 Task: Open a blank sheet, save the file as Eiffeltower.doc and add heading 'Eiffel Tower'Eiffel Tower ,with the parapraph,with the parapraph The Eiffel Tower in Paris, France, is an iconic landmark and a symbol of French culture. Standing at 330 meters tall, it attracts millions of visitors each year who come to admire its intricate ironwork and panoramic views of the city.Apply Font Style Andalus And font size 12. Apply font style in  Heading Elephant and font size 16 Change heading alignment to  Left
Action: Mouse moved to (33, 30)
Screenshot: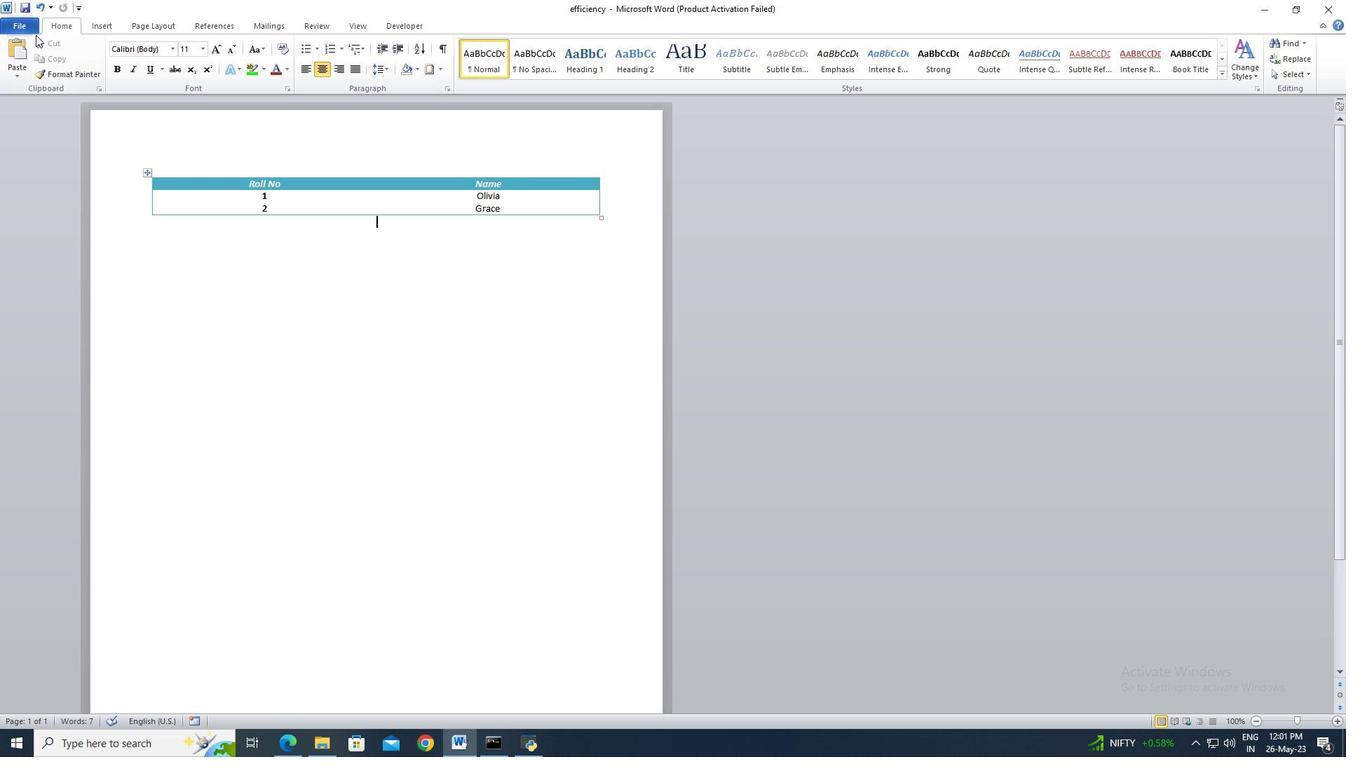 
Action: Mouse pressed left at (33, 30)
Screenshot: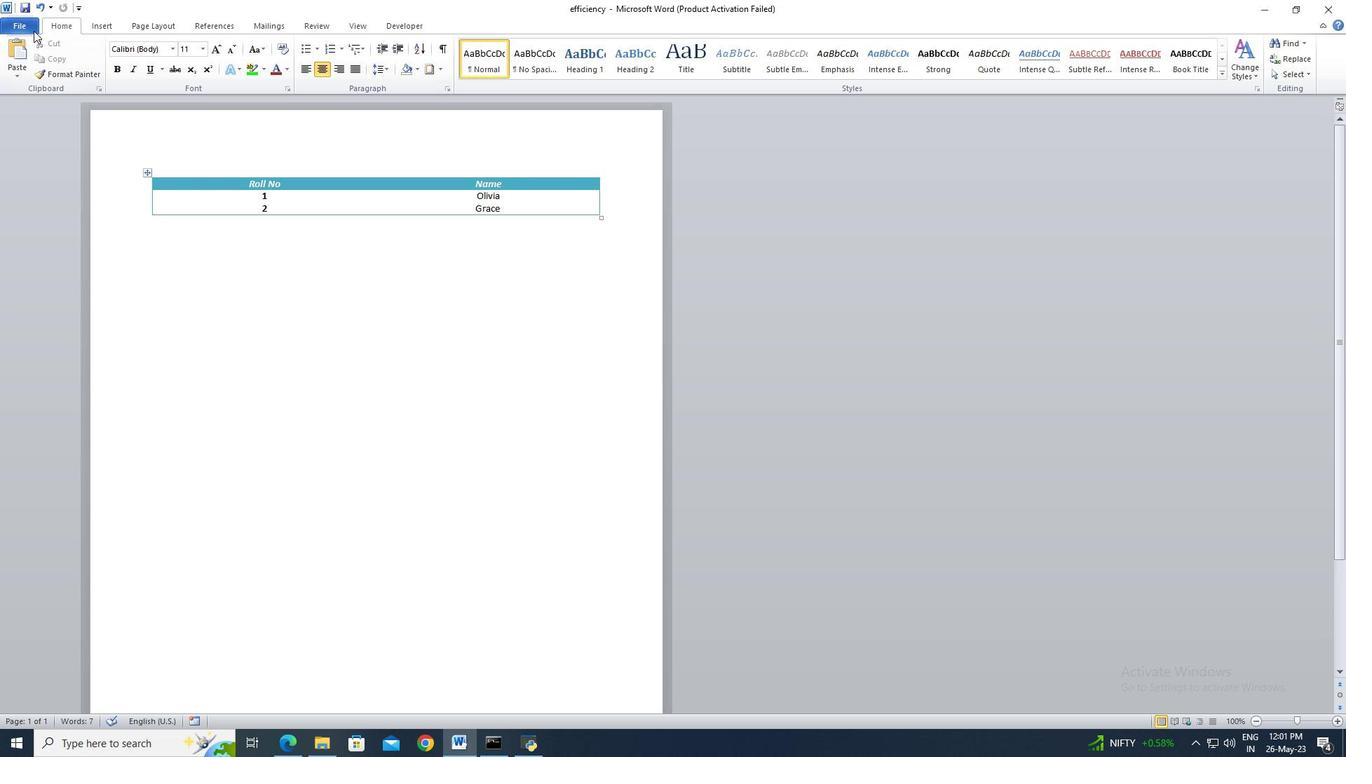 
Action: Mouse moved to (44, 178)
Screenshot: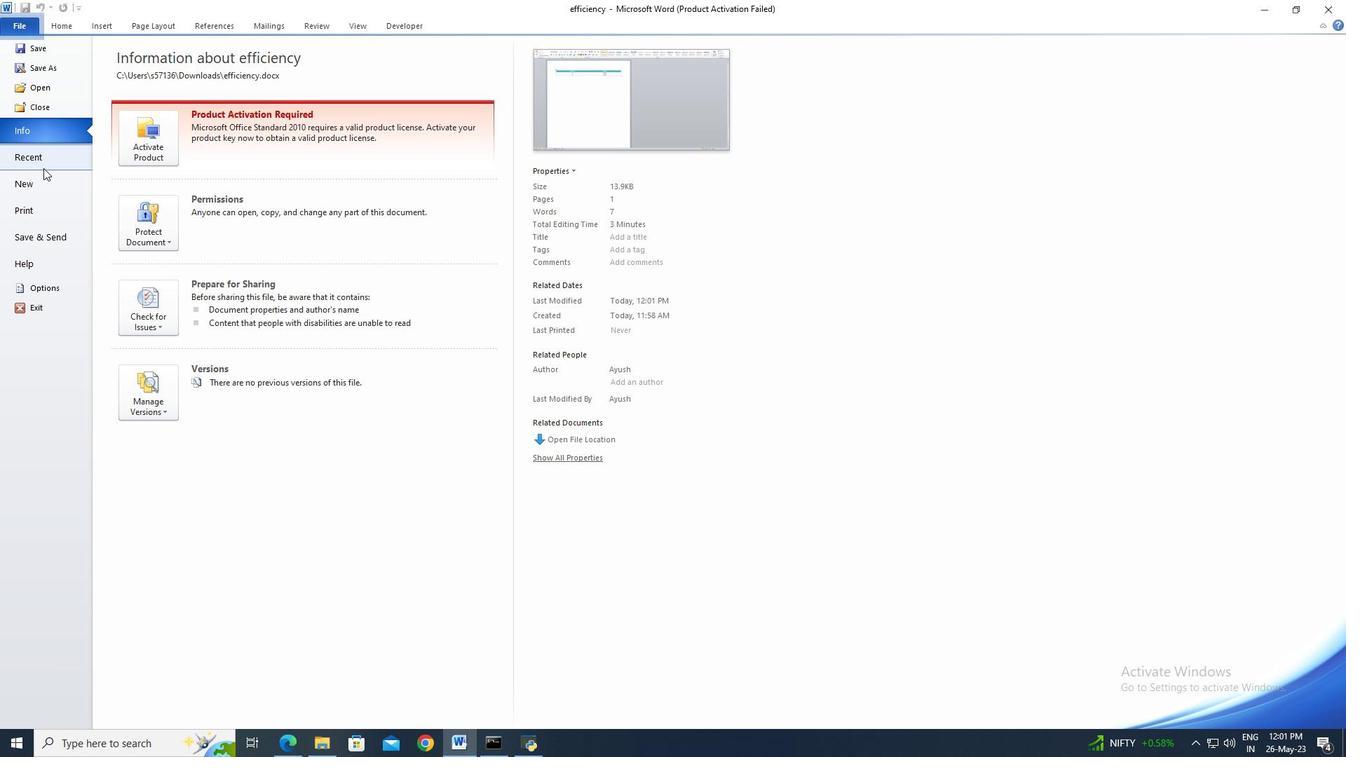
Action: Mouse pressed left at (44, 178)
Screenshot: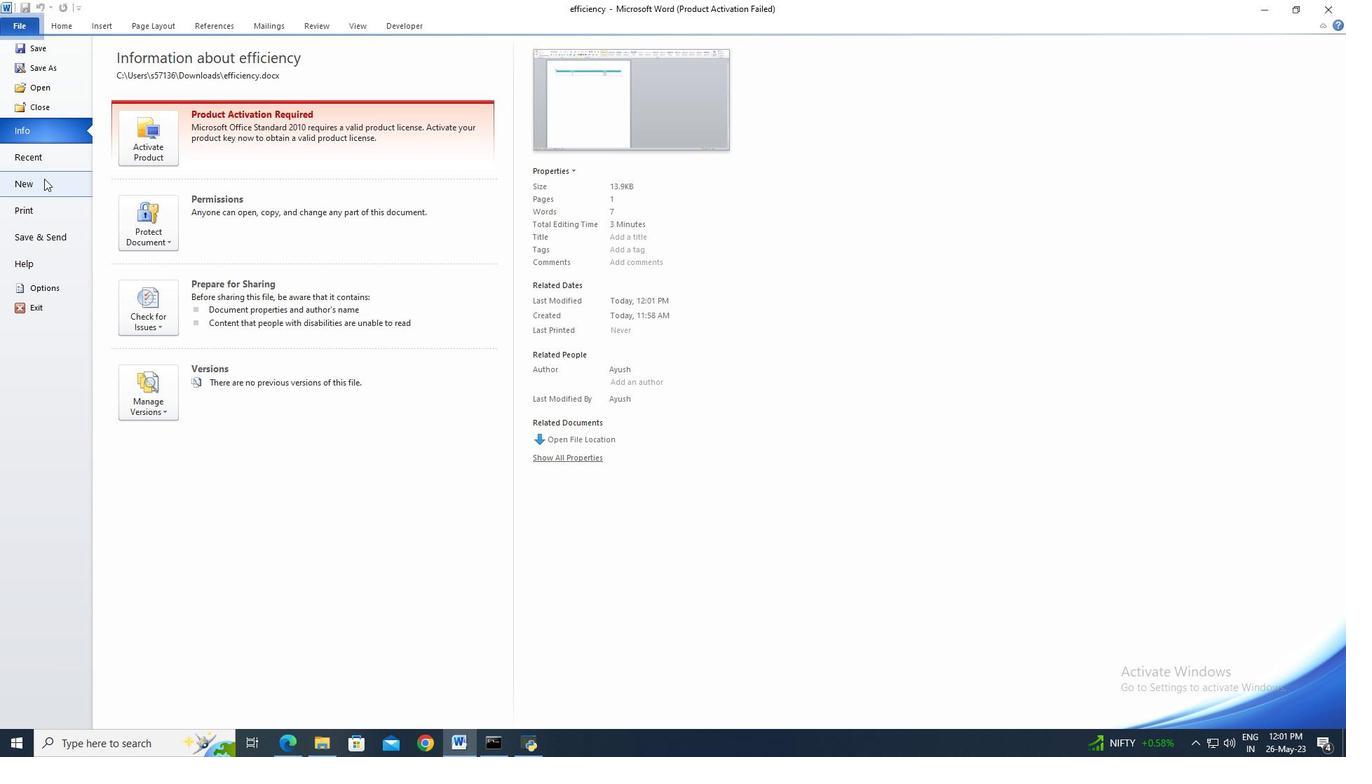 
Action: Mouse moved to (683, 349)
Screenshot: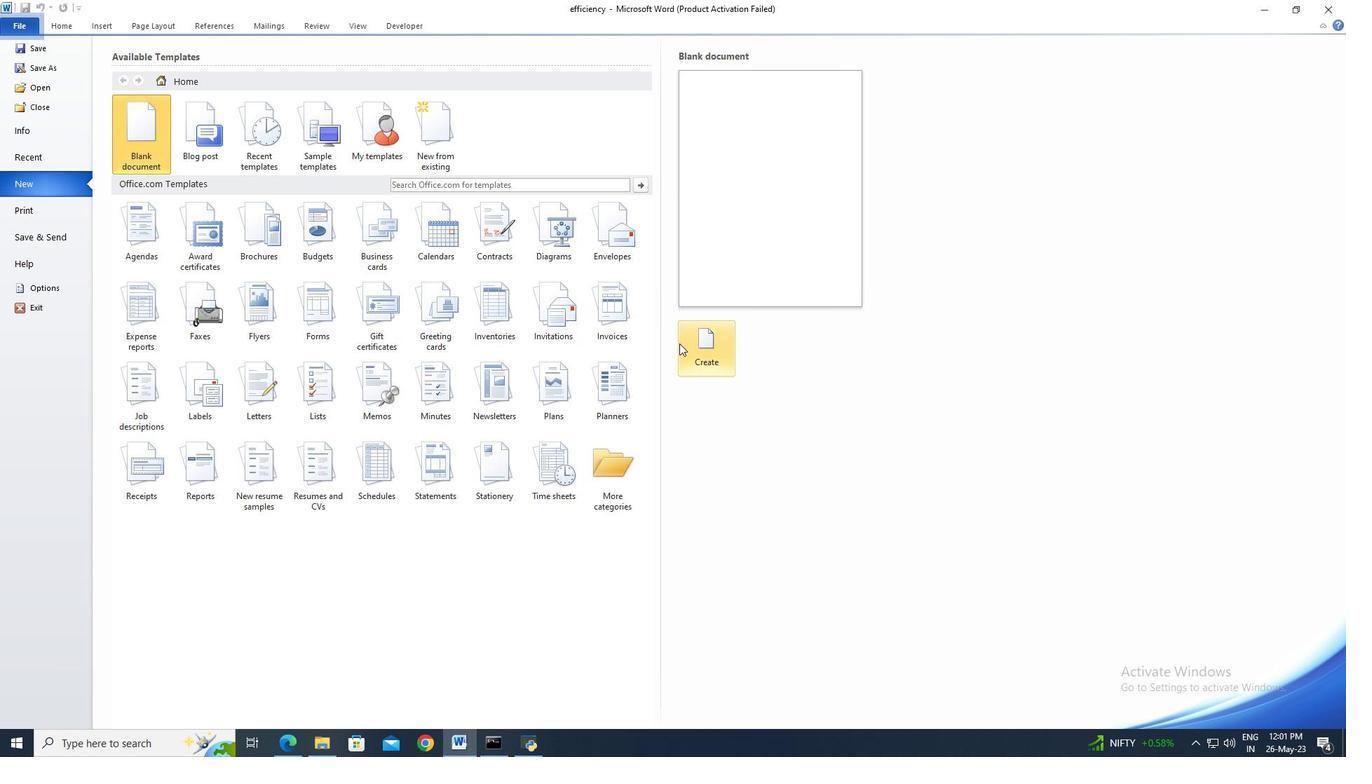 
Action: Mouse pressed left at (683, 349)
Screenshot: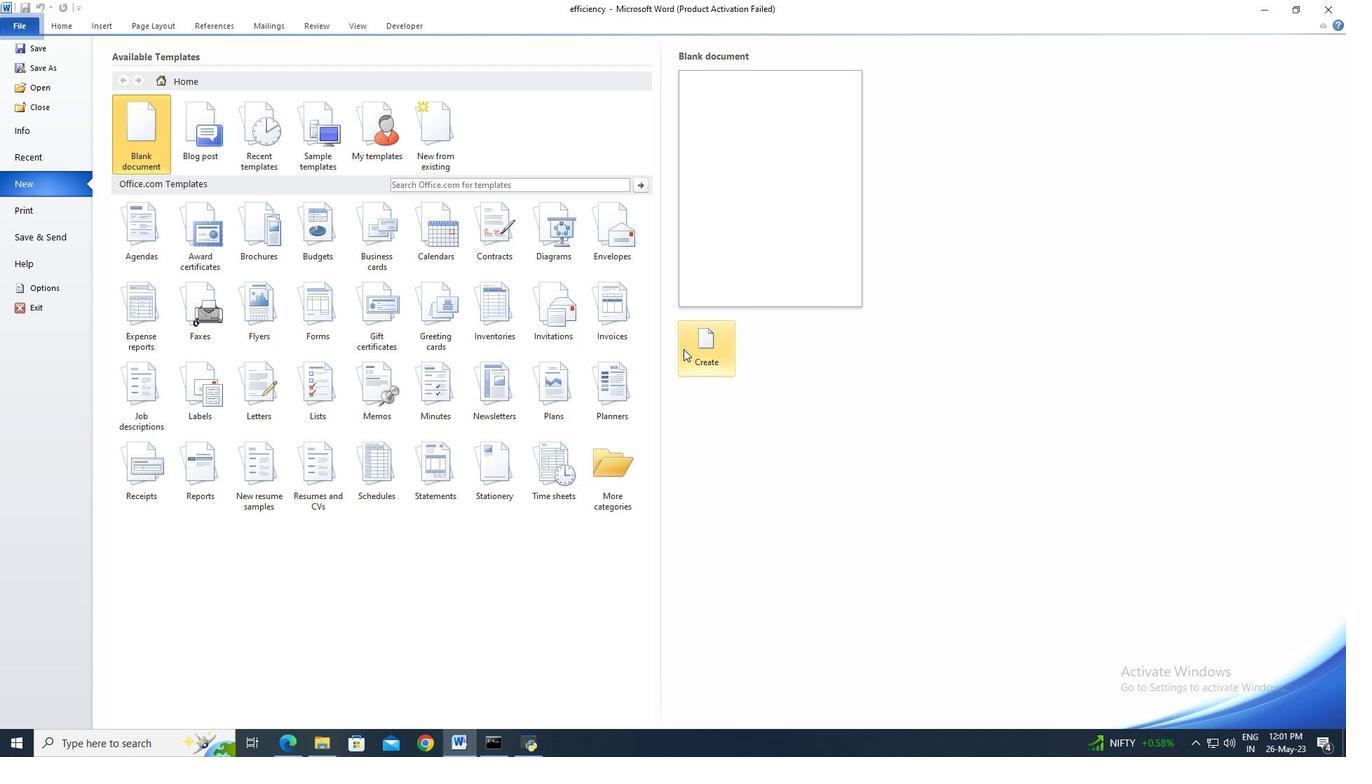 
Action: Mouse moved to (29, 32)
Screenshot: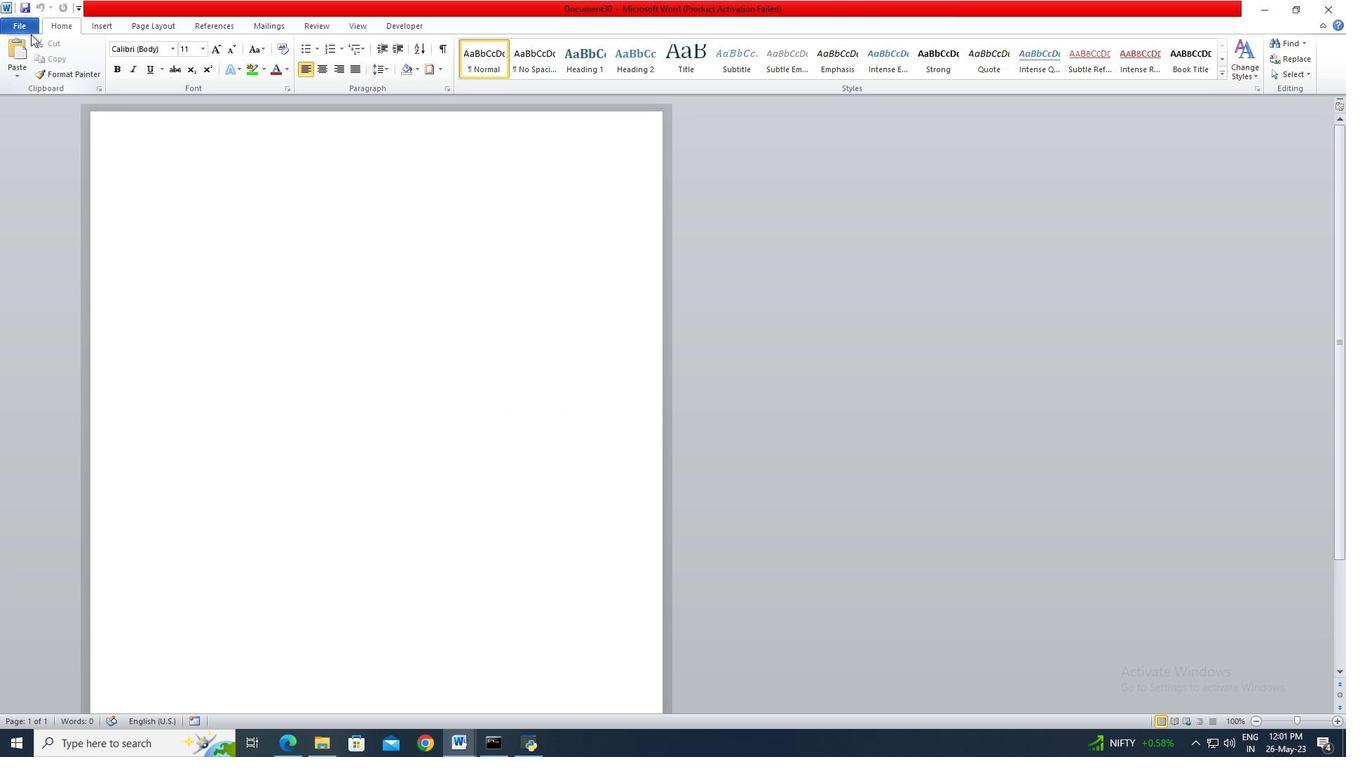 
Action: Mouse pressed left at (29, 32)
Screenshot: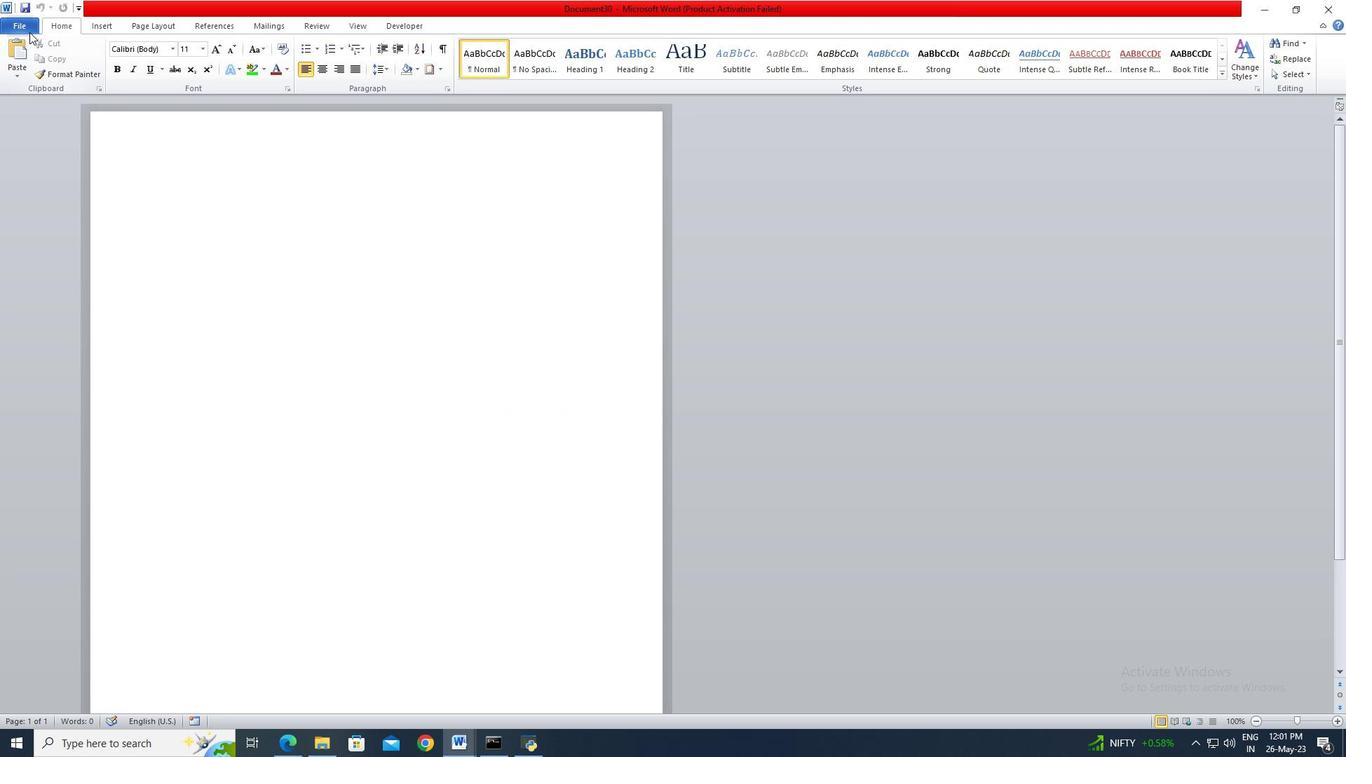 
Action: Mouse moved to (29, 67)
Screenshot: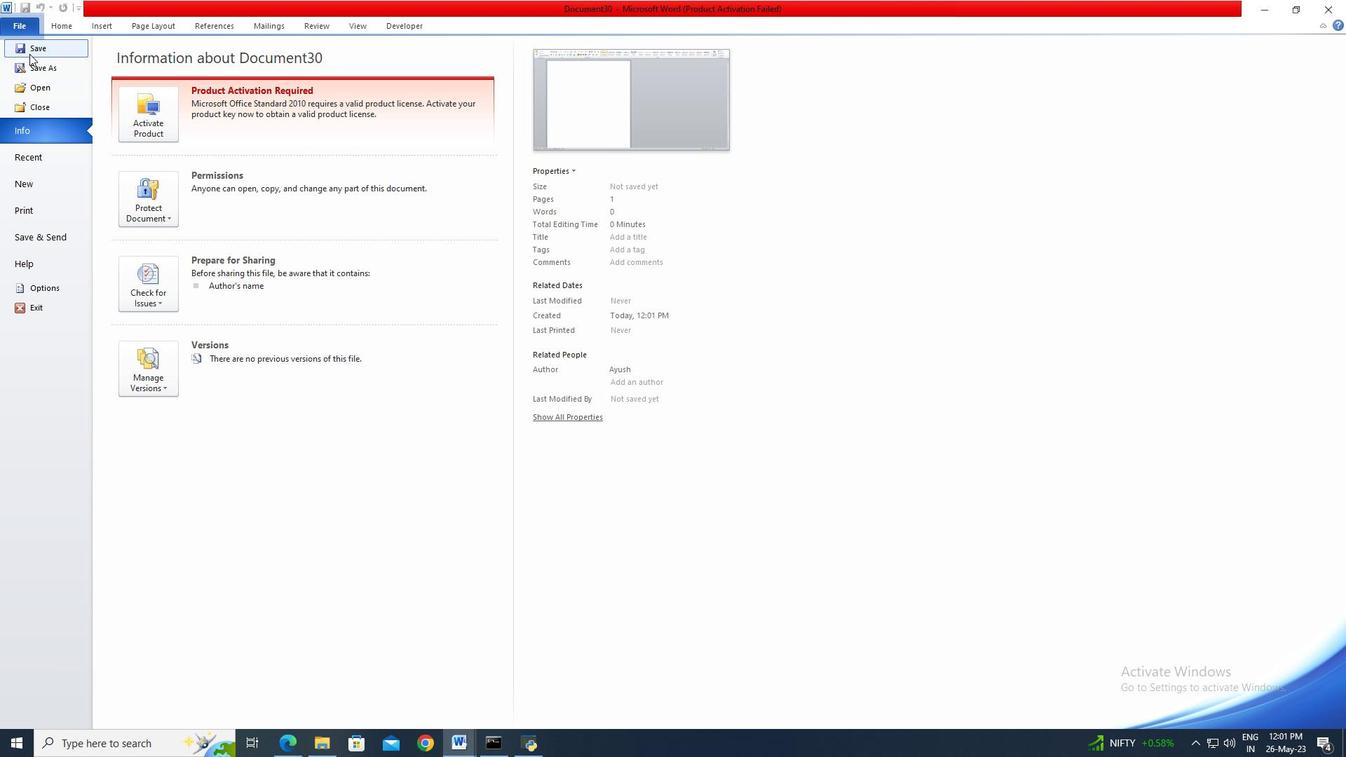 
Action: Mouse pressed left at (29, 67)
Screenshot: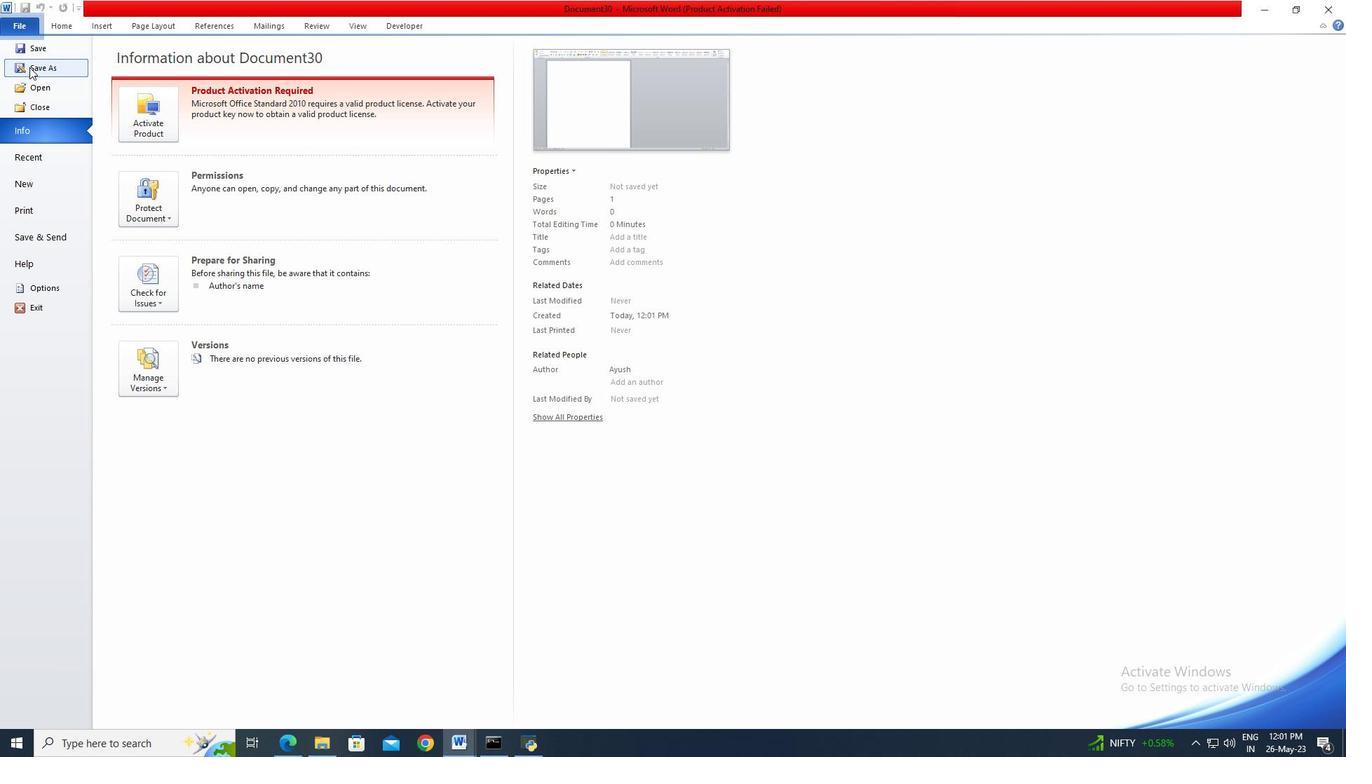 
Action: Mouse moved to (56, 152)
Screenshot: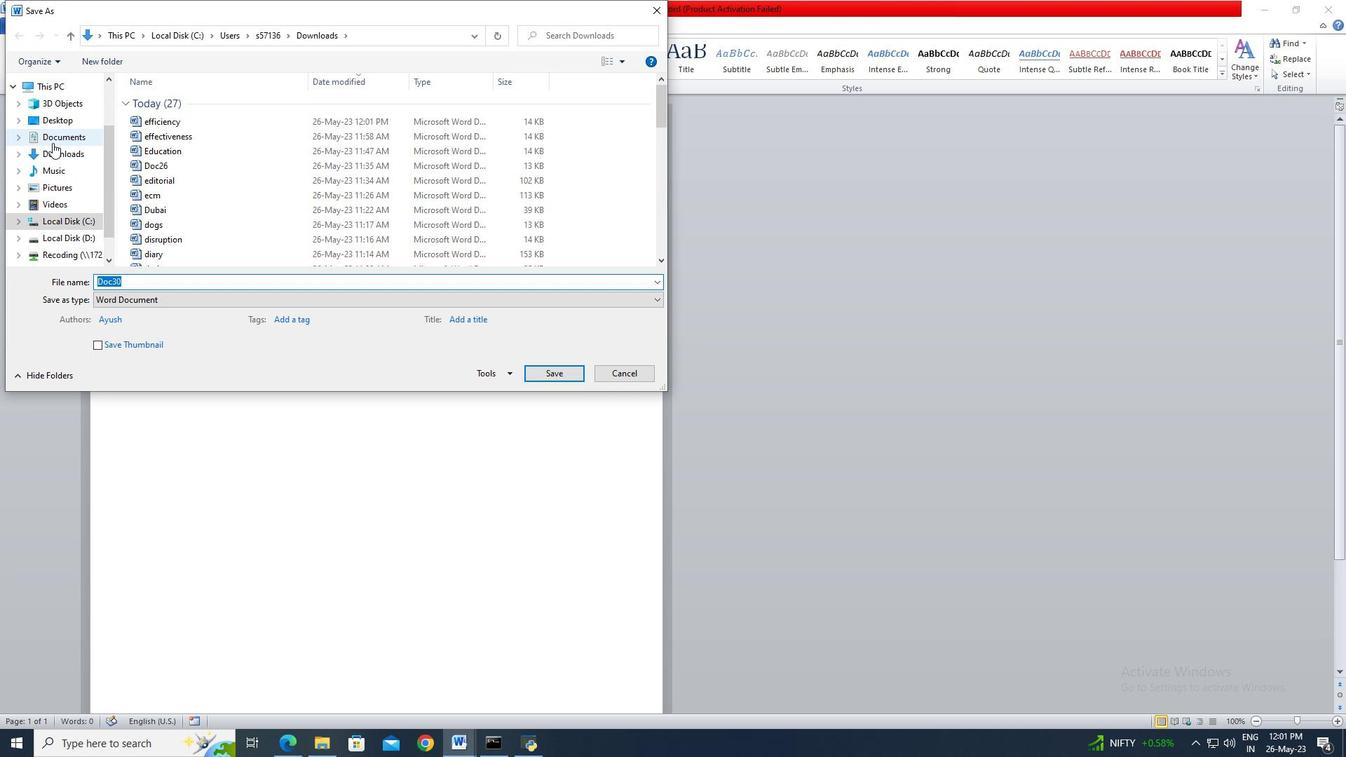 
Action: Mouse pressed left at (56, 152)
Screenshot: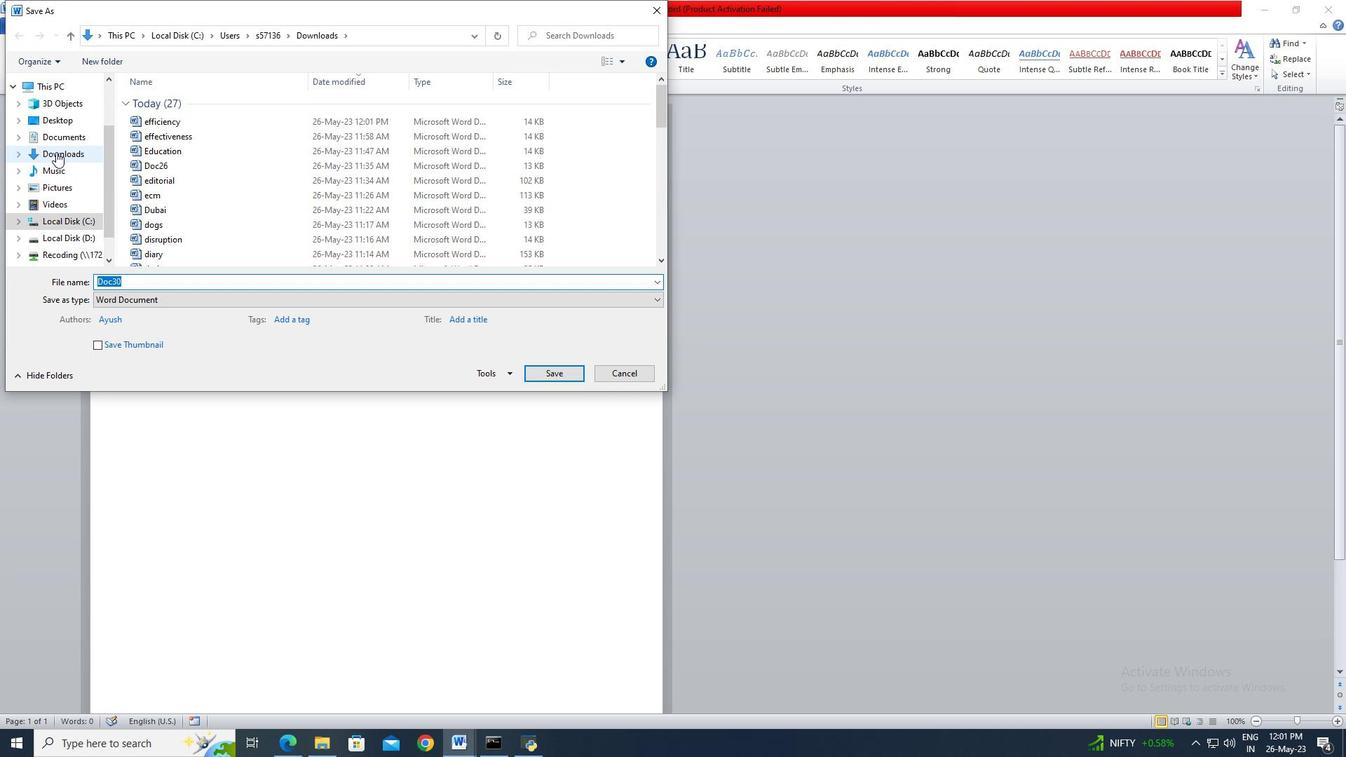 
Action: Mouse moved to (126, 283)
Screenshot: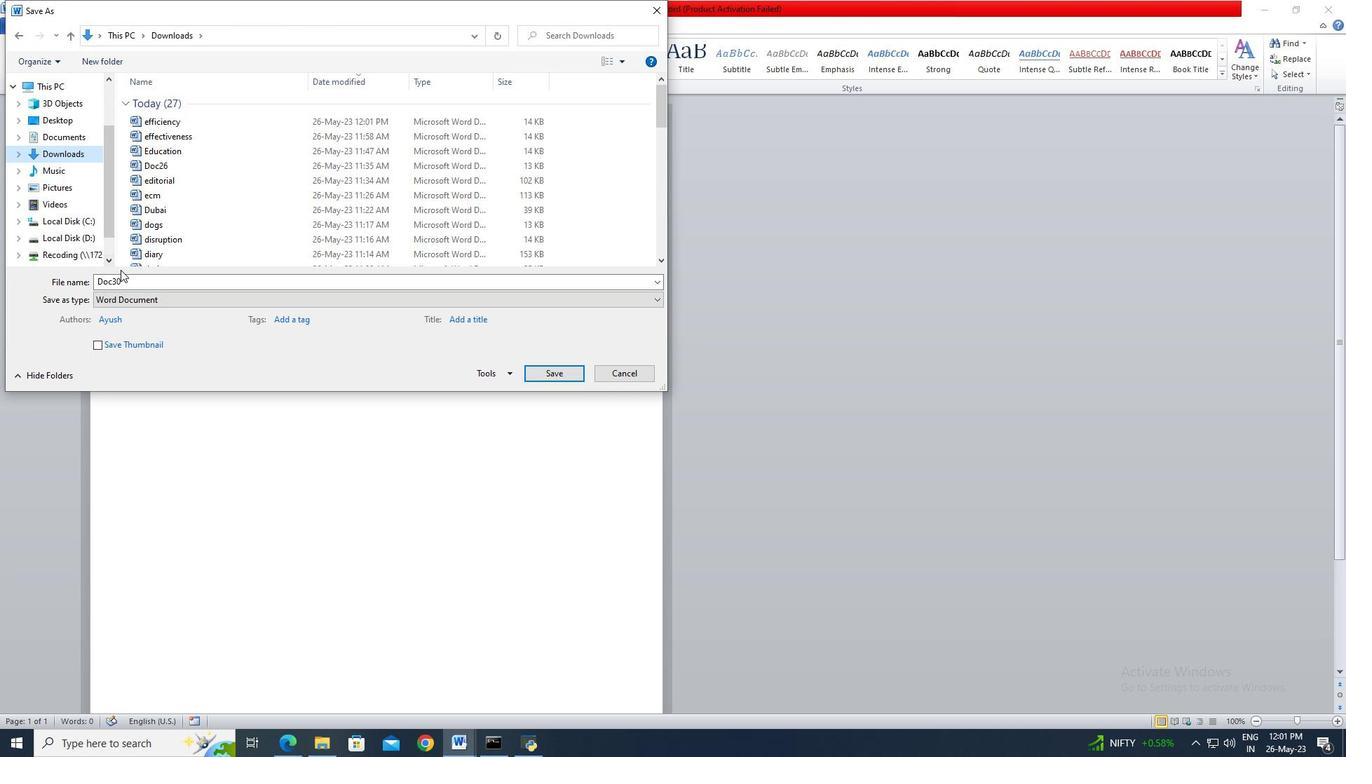 
Action: Mouse pressed left at (126, 283)
Screenshot: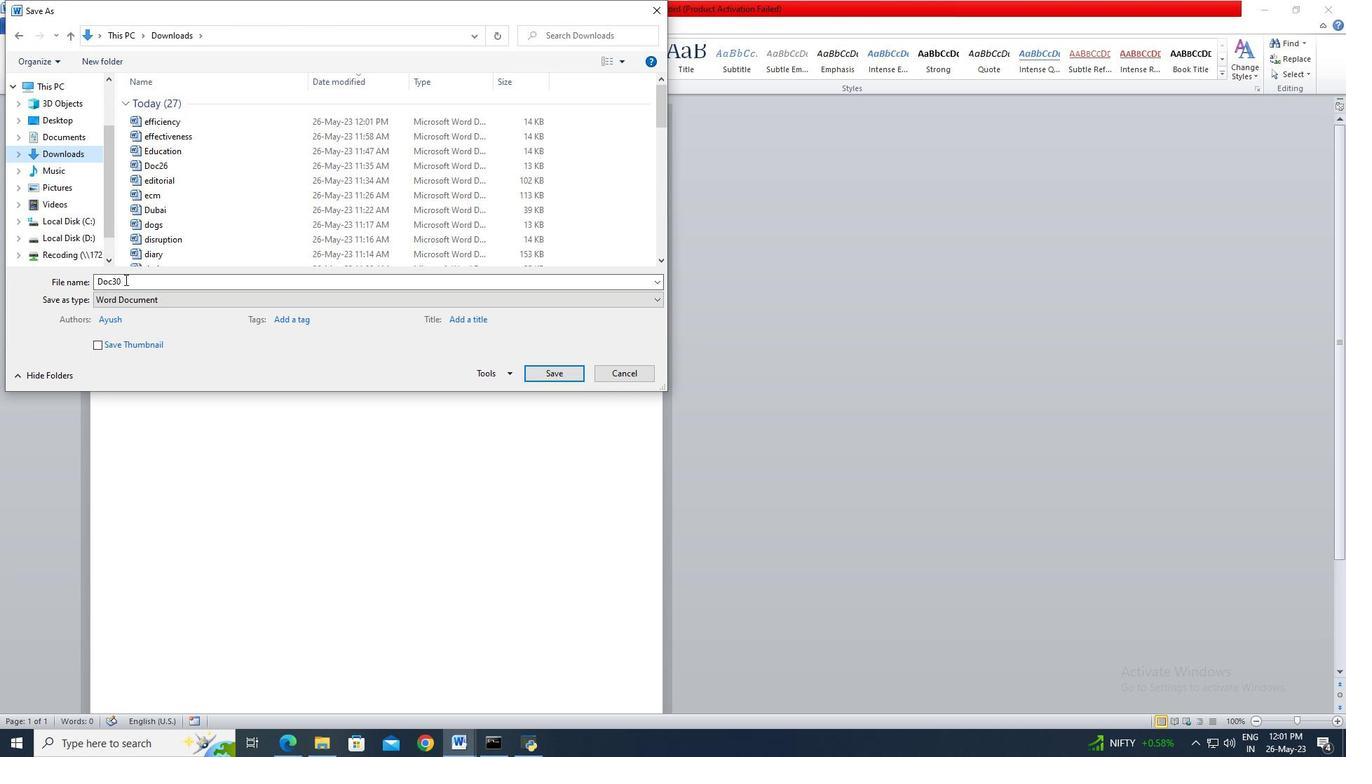 
Action: Key pressed <Key.shift>Eiffeltower
Screenshot: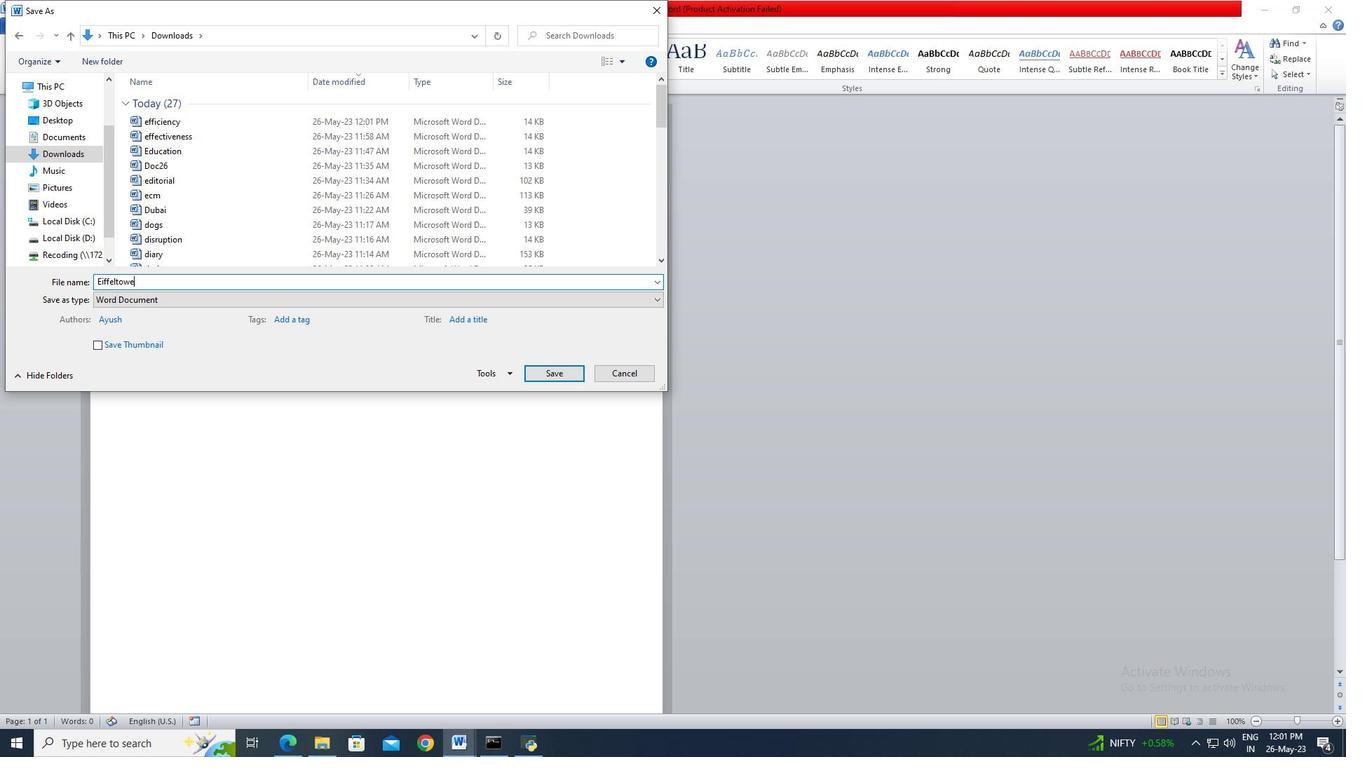 
Action: Mouse moved to (533, 373)
Screenshot: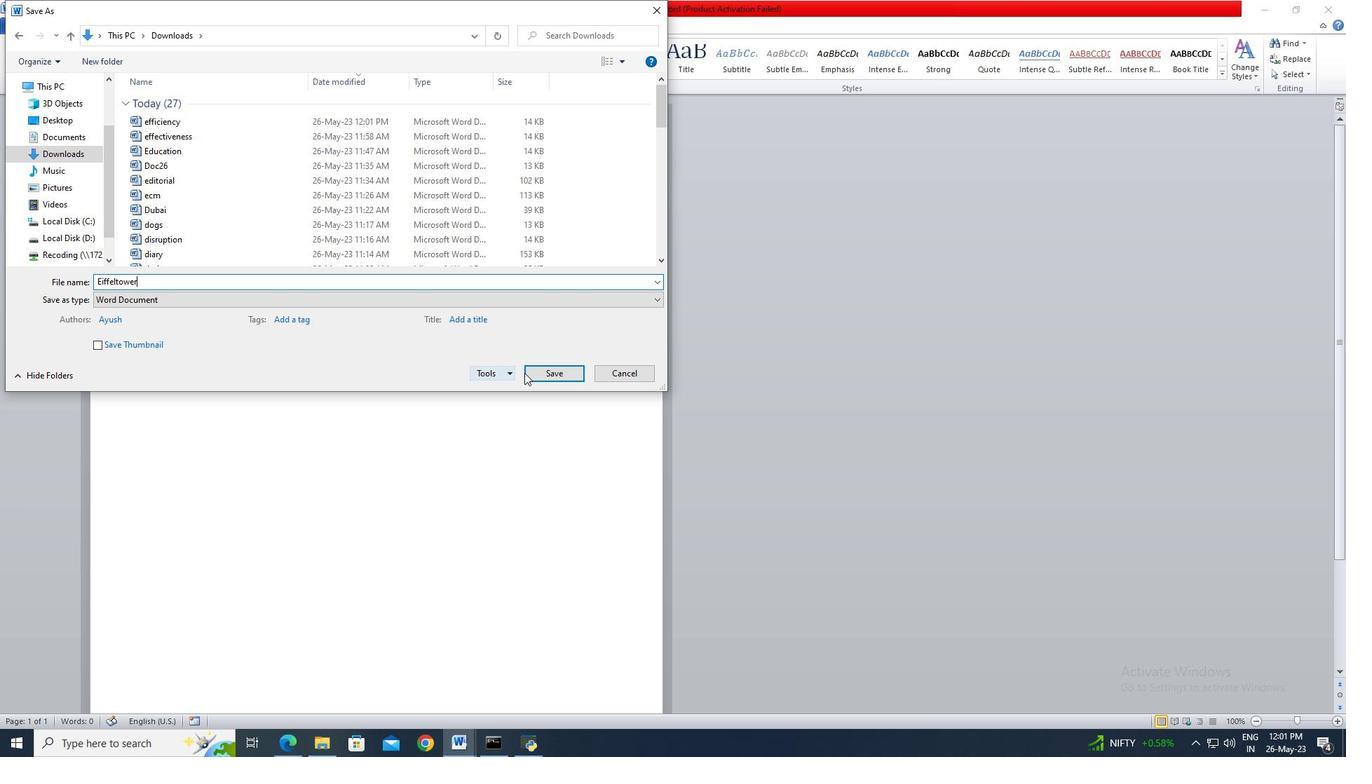 
Action: Mouse pressed left at (533, 373)
Screenshot: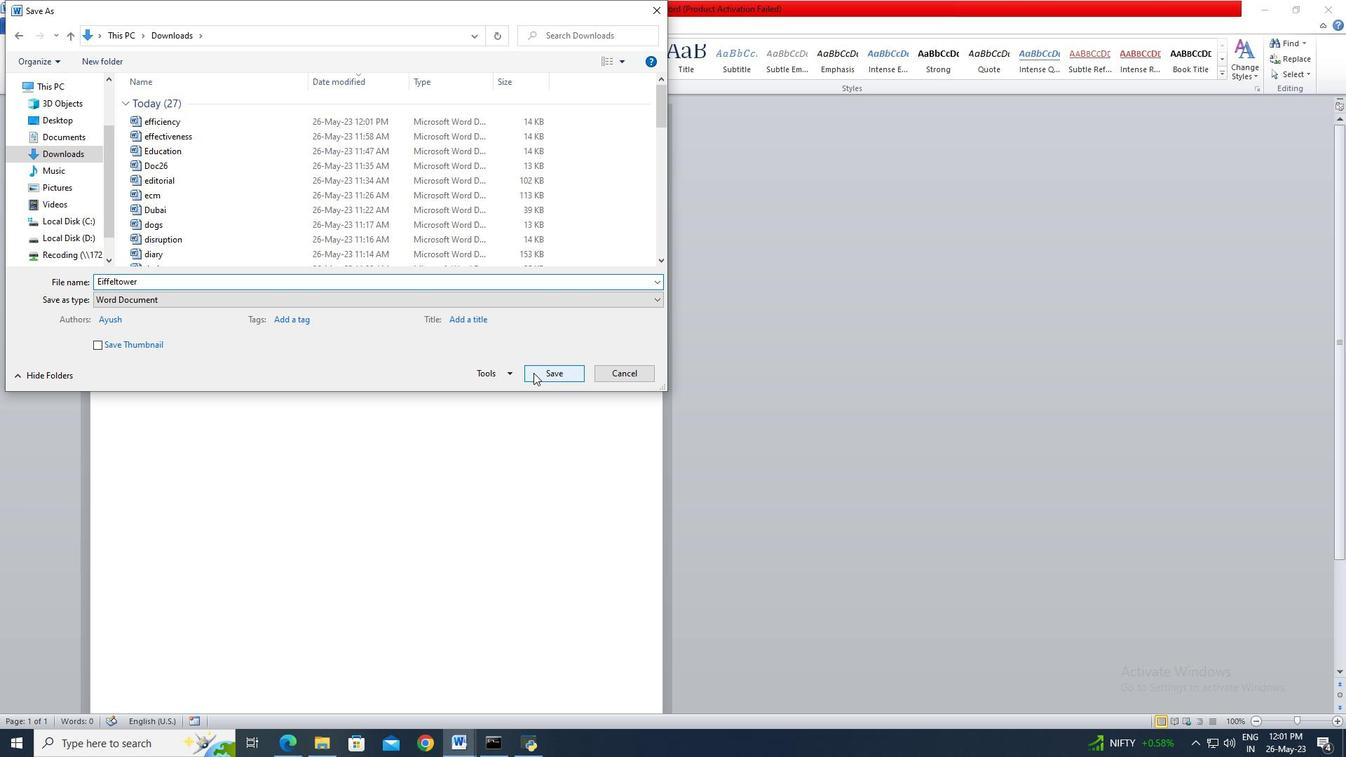 
Action: Mouse moved to (578, 72)
Screenshot: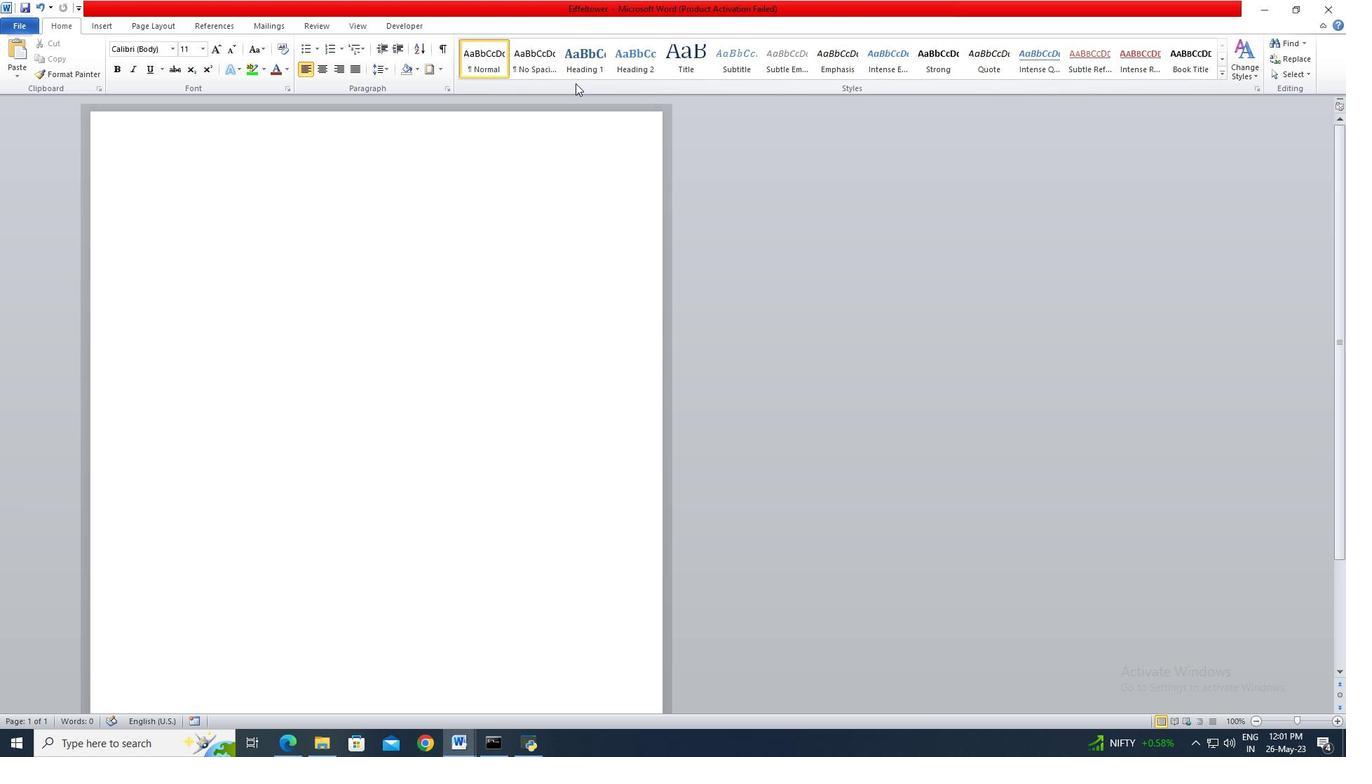 
Action: Mouse pressed left at (578, 72)
Screenshot: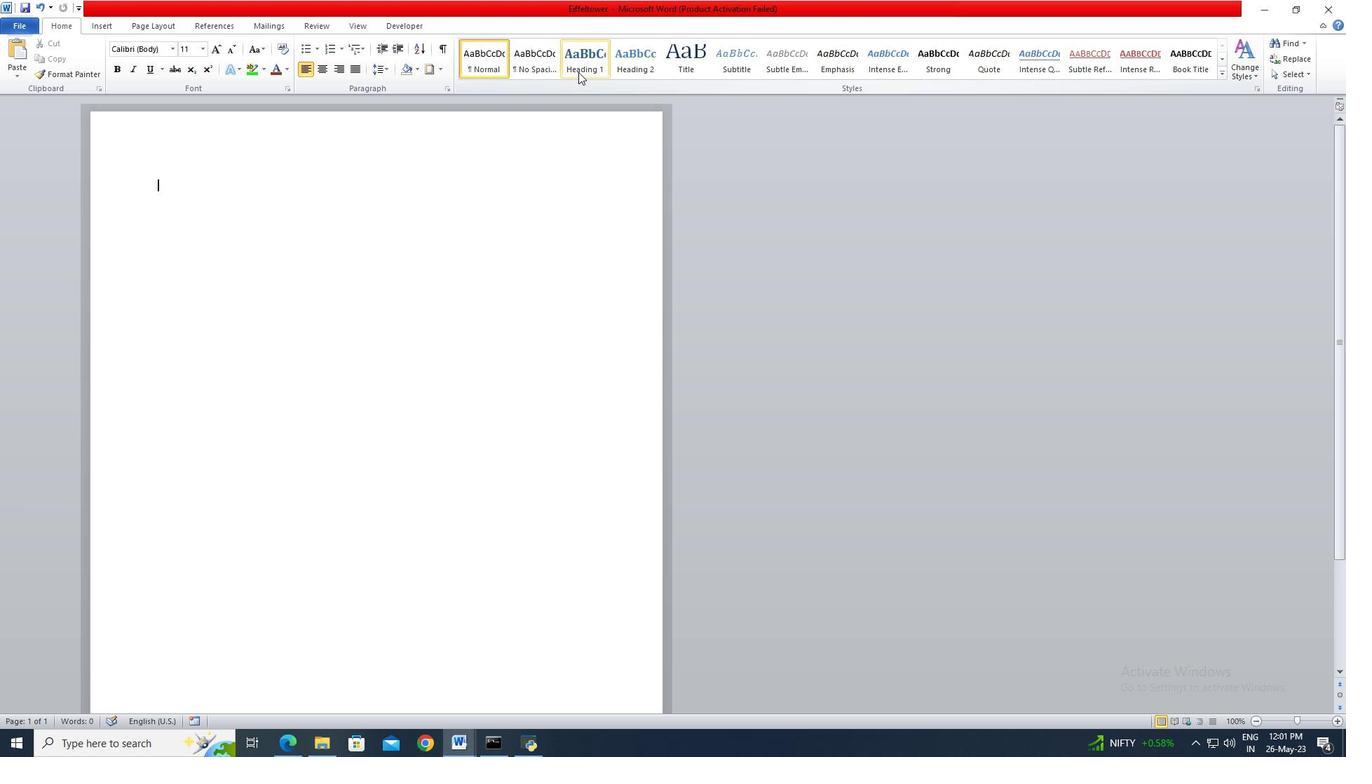 
Action: Mouse moved to (503, 180)
Screenshot: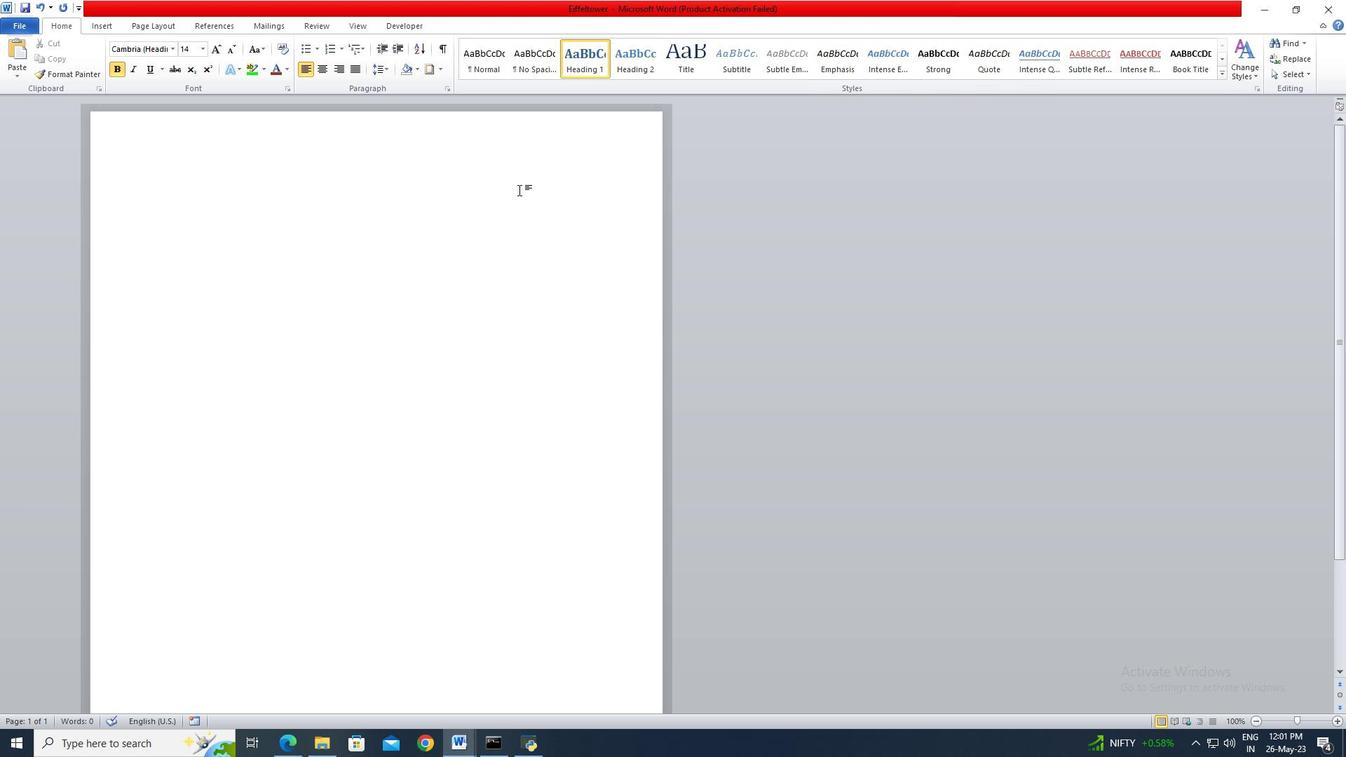 
Action: Key pressed <Key.shift><Key.shift><Key.shift><Key.shift><Key.shift><Key.shift><Key.shift><Key.shift><Key.shift><Key.shift>Eiffel<Key.space><Key.shift>Tower<Key.enter><Key.enter><Key.shift>The<Key.space><Key.shift>Eiffel<Key.space><Key.shift>Tower<Key.space>in<Key.space><Key.shift>Paris,<Key.space><Key.shift>France,<Key.space>is<Key.space>an<Key.space>iconic<Key.space>landmark<Key.space>and<Key.space>a<Key.space>symbol<Key.space>of<Key.space><Key.shift>French<Key.space>culture.<Key.space><Key.shift_r>Standing<Key.space>at<Key.space>330<Key.space>meters<Key.space>tall,<Key.space>it<Key.space>attracts<Key.space>millions<Key.space>of<Key.space>visitors<Key.space>each<Key.space>year<Key.space>who<Key.space>become<Key.backspace><Key.backspace><Key.backspace><Key.backspace><Key.backspace><Key.backspace>come<Key.space>to<Key.space>admire<Key.space>its<Key.space>intricate<Key.space>ironwork<Key.space>and<Key.space>panoramic<Key.space>views<Key.space>of<Key.space>the<Key.space>city.
Screenshot: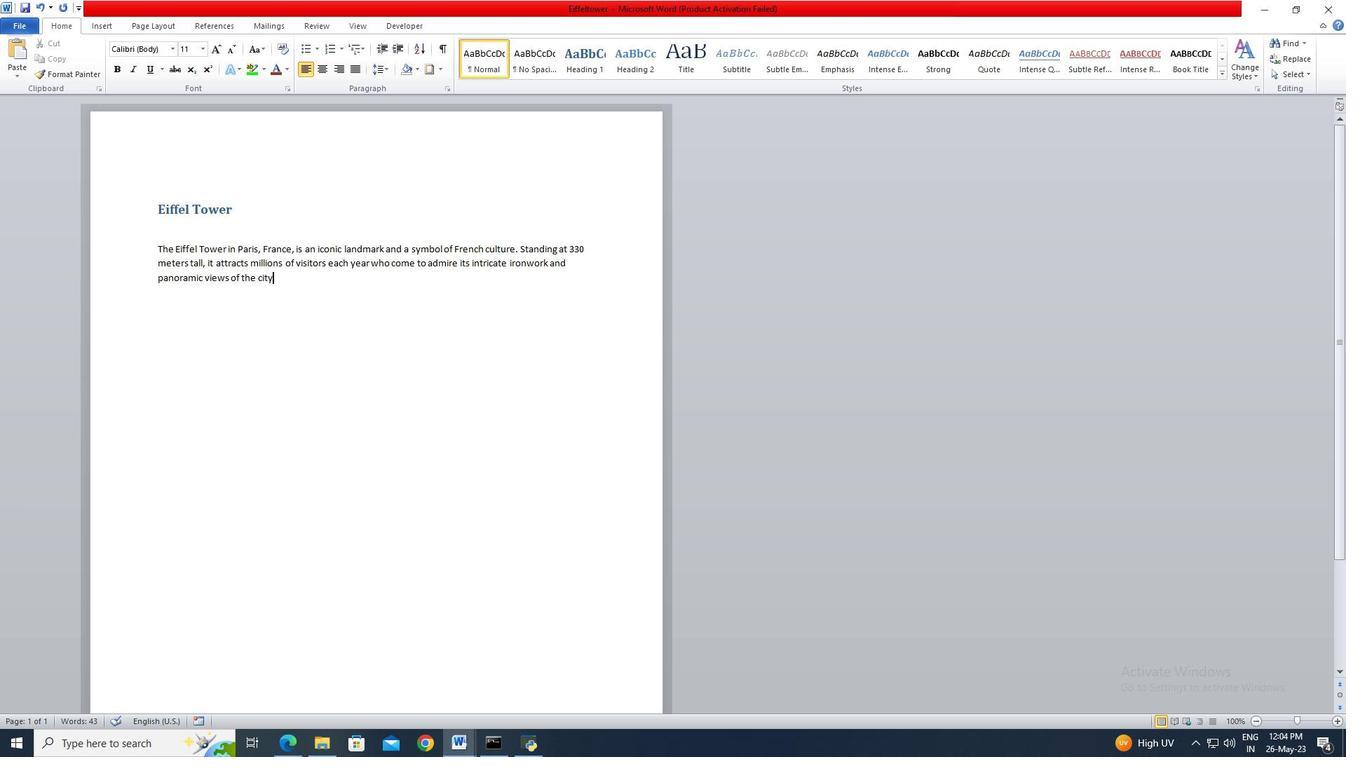 
Action: Mouse moved to (158, 248)
Screenshot: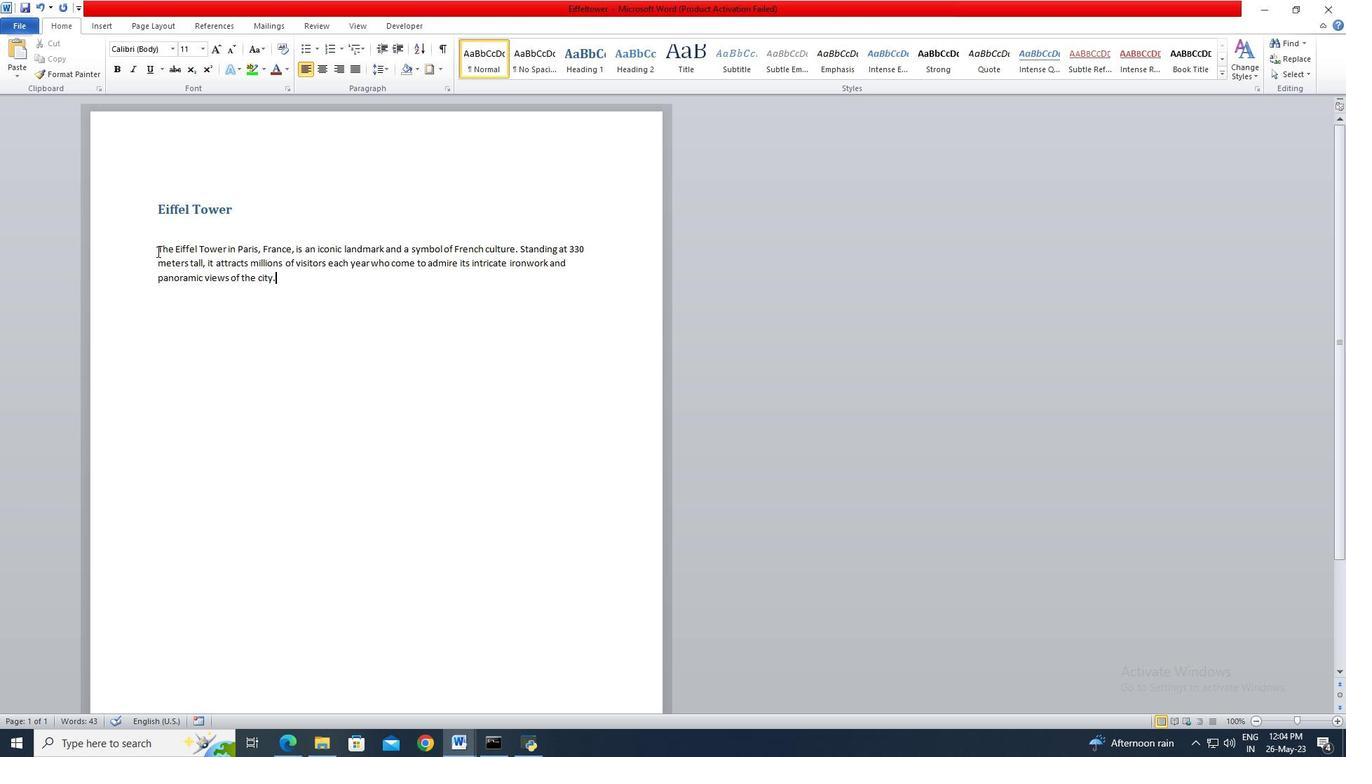 
Action: Mouse pressed left at (158, 248)
Screenshot: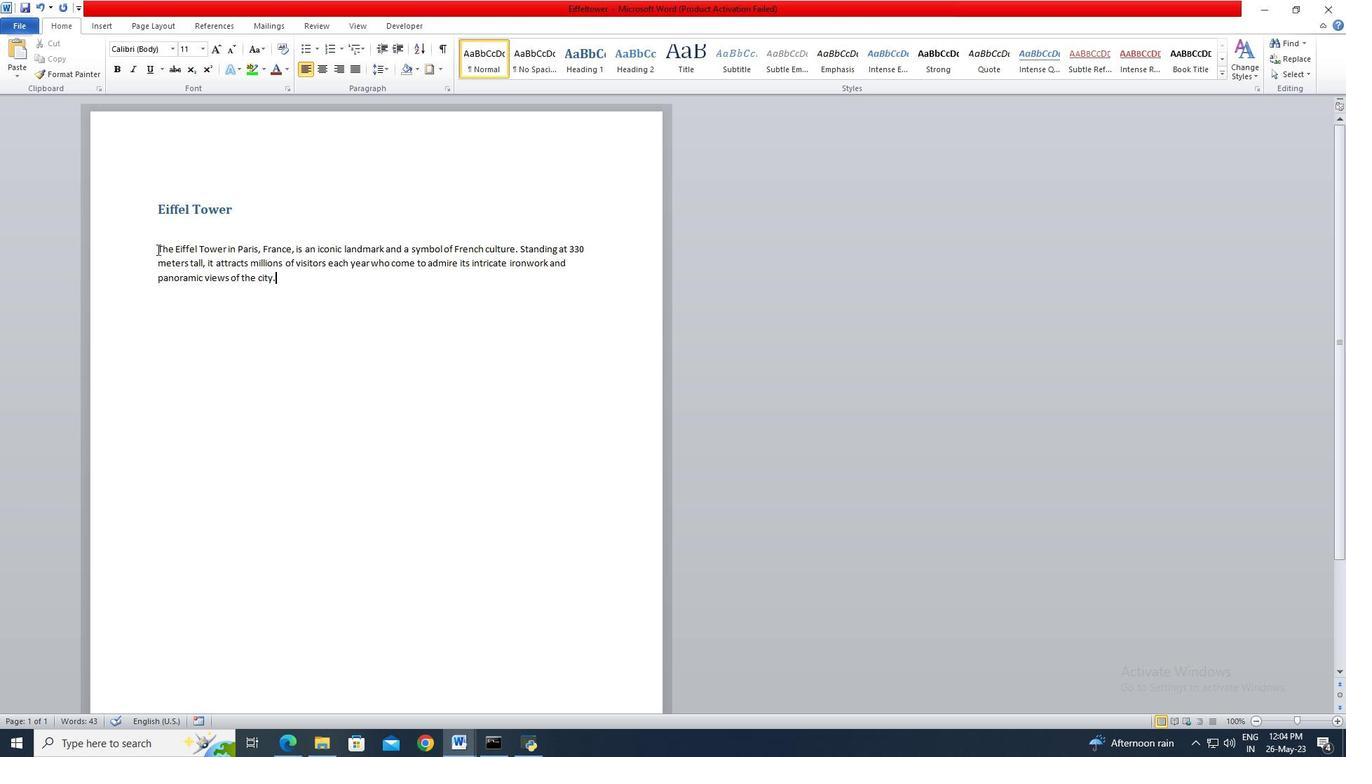 
Action: Mouse moved to (309, 274)
Screenshot: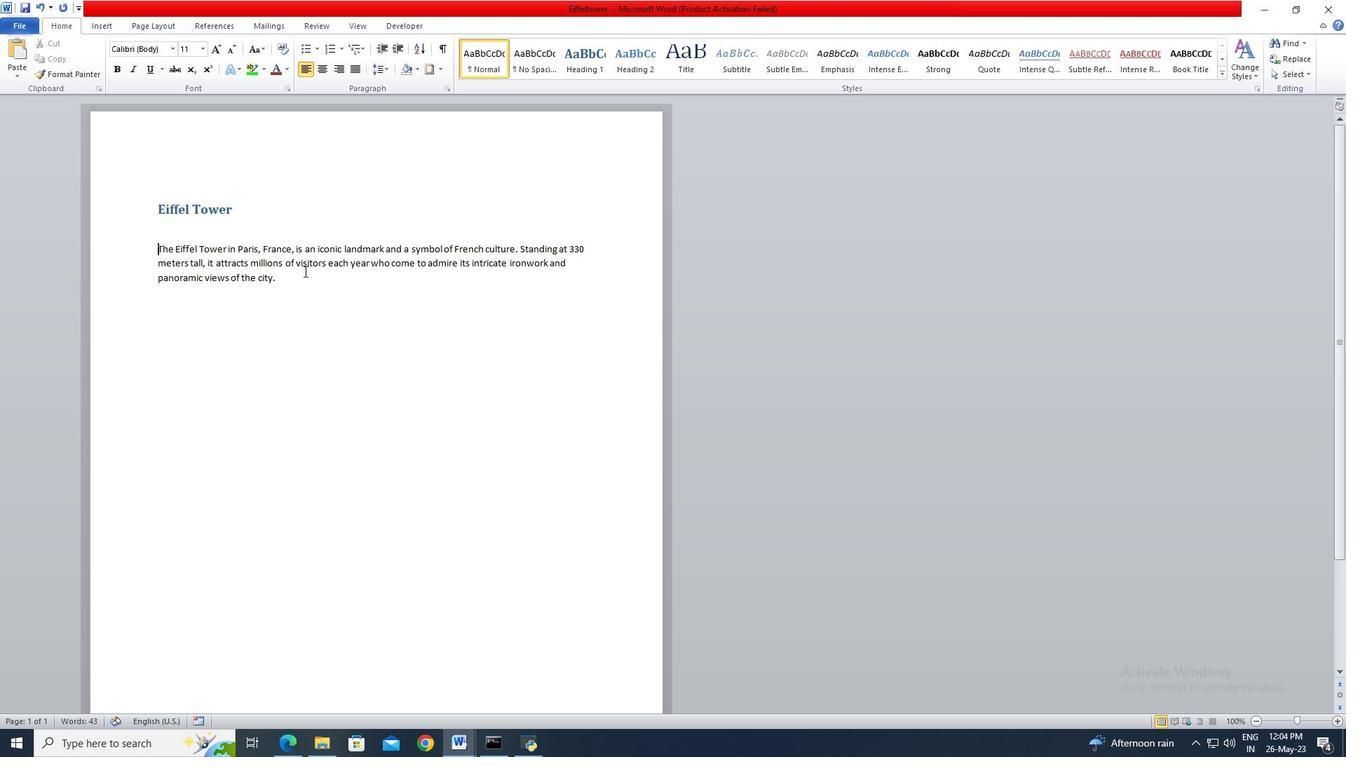 
Action: Key pressed <Key.shift>
Screenshot: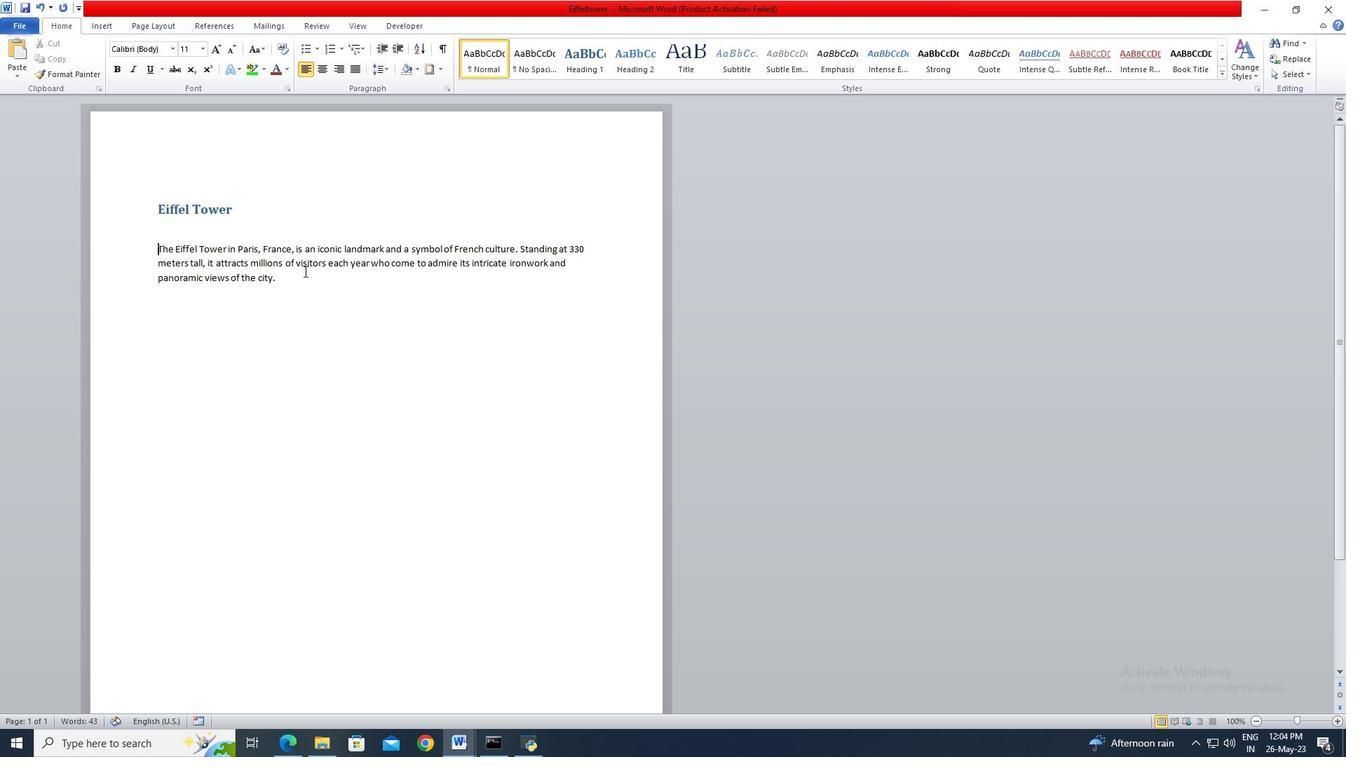 
Action: Mouse pressed left at (309, 274)
Screenshot: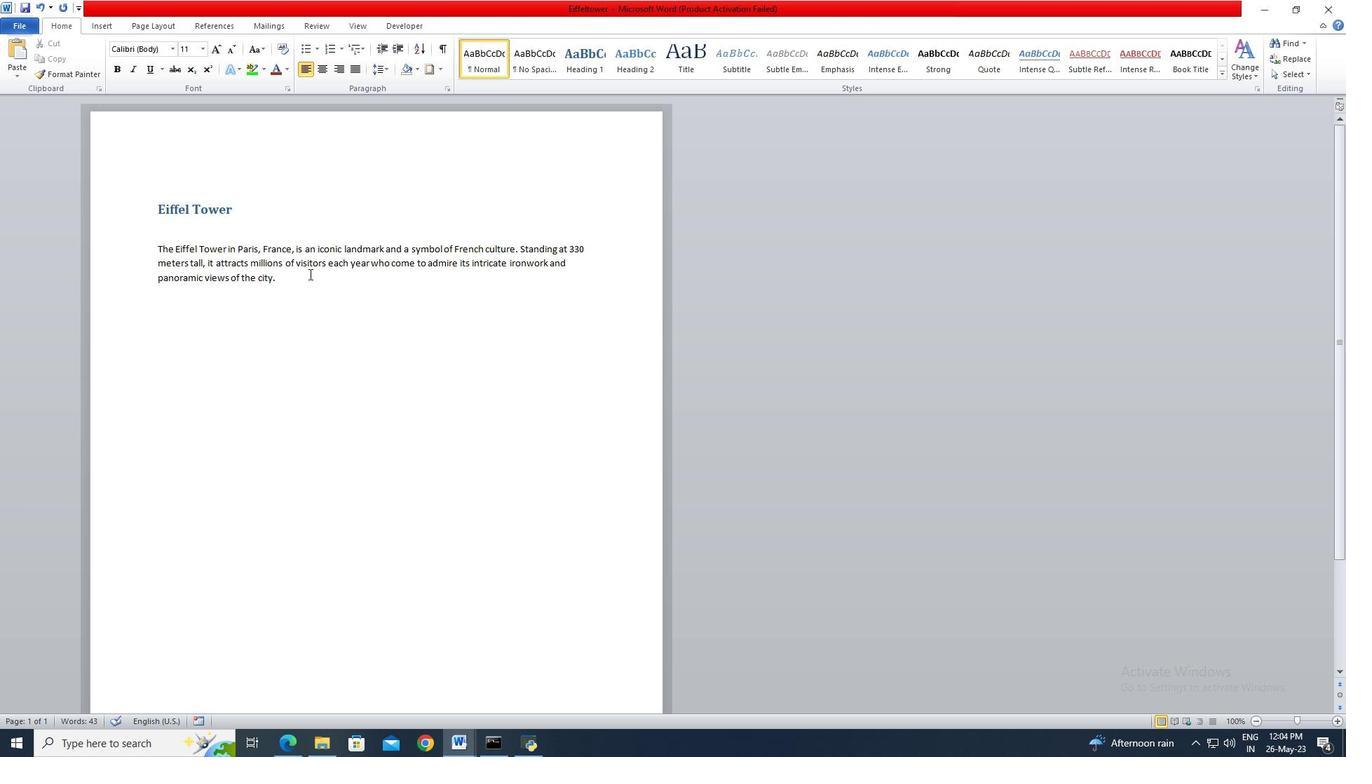 
Action: Mouse moved to (171, 53)
Screenshot: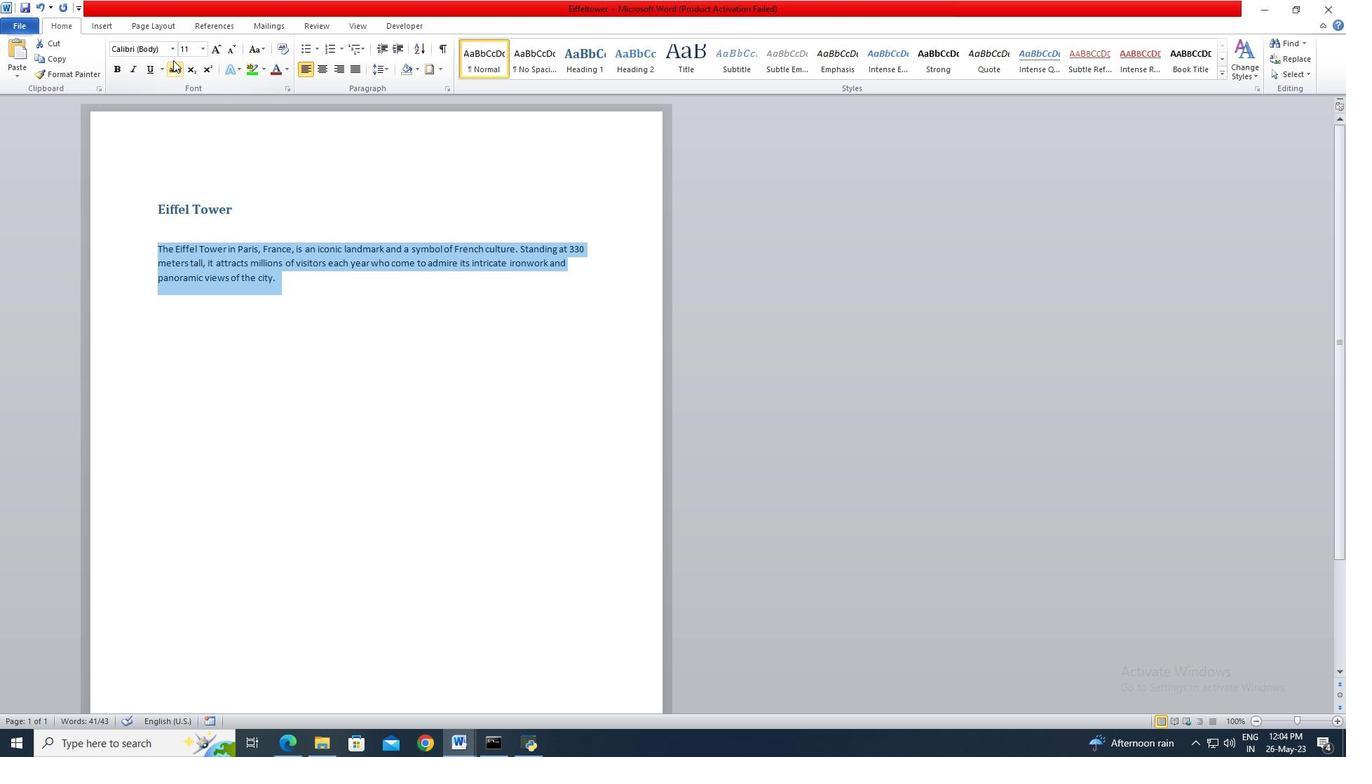 
Action: Mouse pressed left at (171, 53)
Screenshot: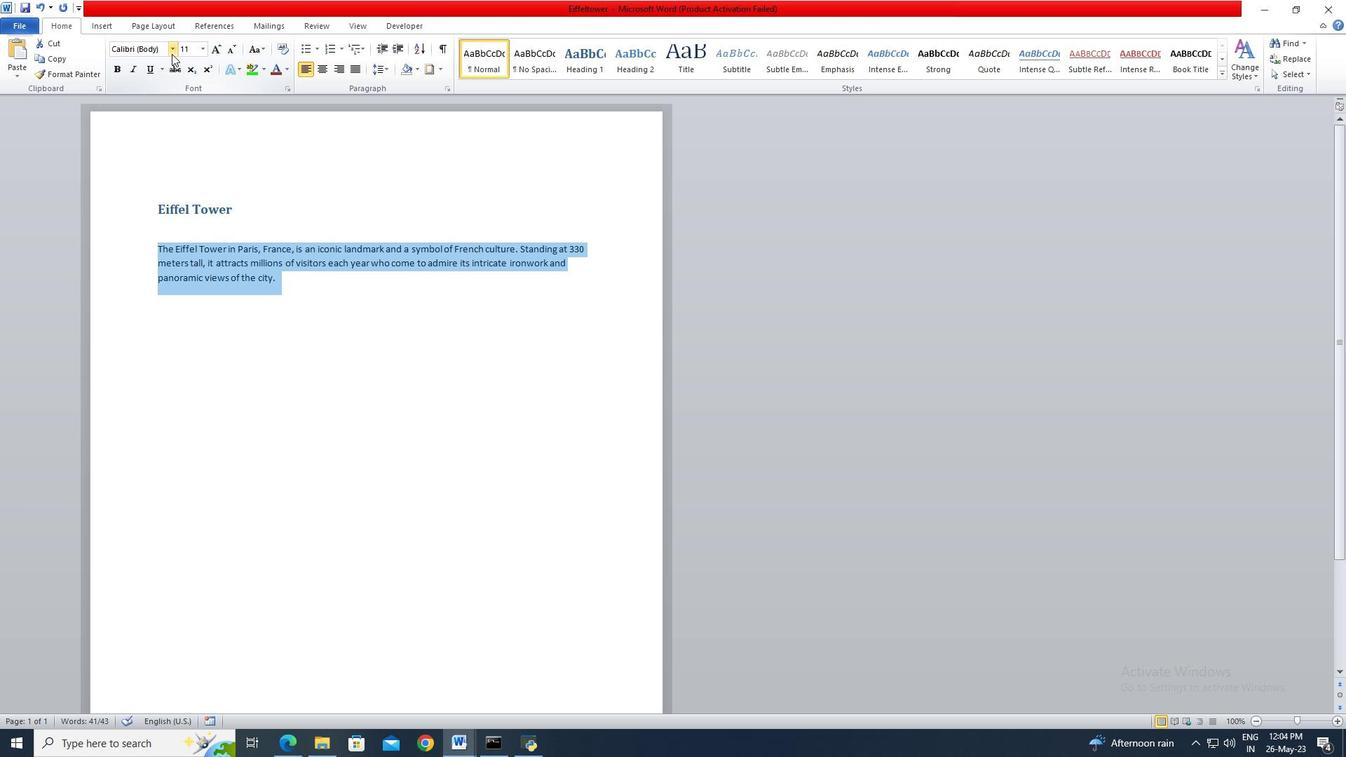 
Action: Mouse moved to (188, 49)
Screenshot: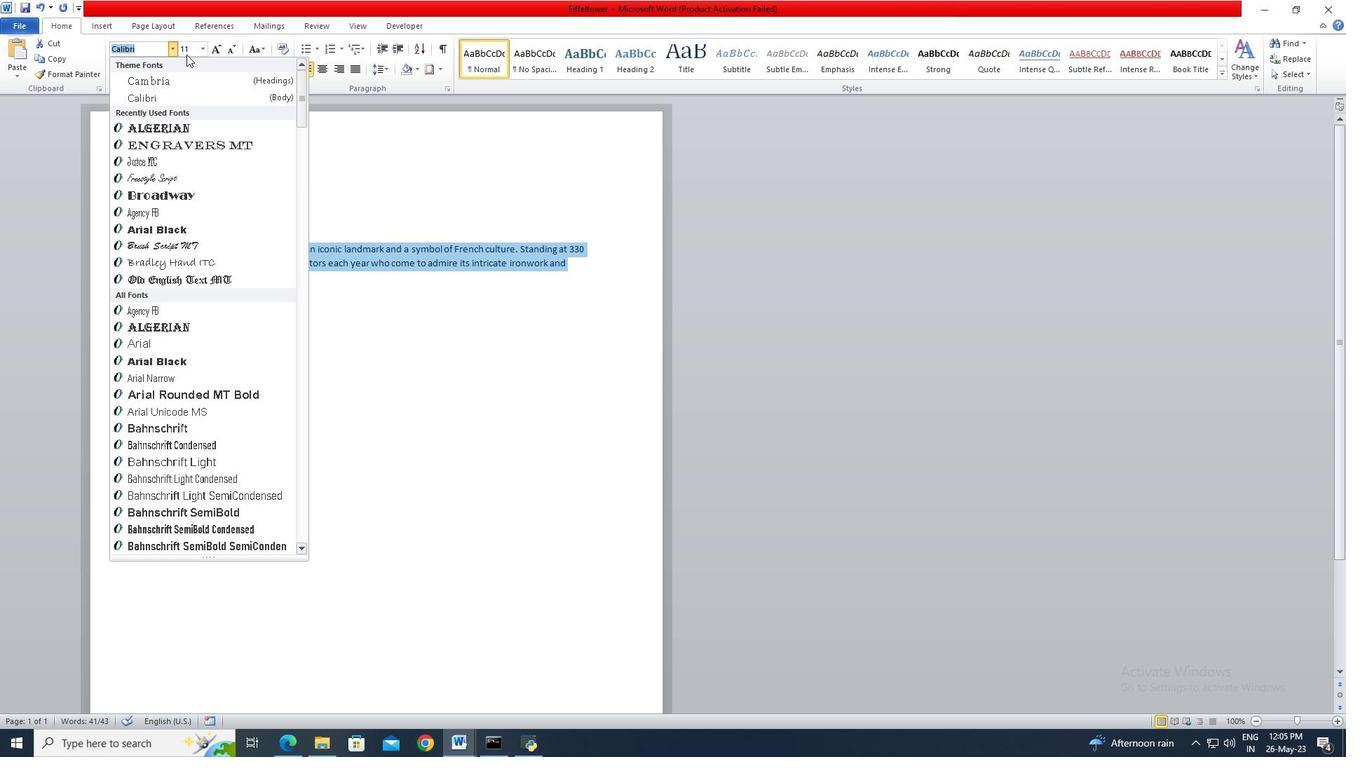 
Action: Mouse pressed left at (188, 49)
Screenshot: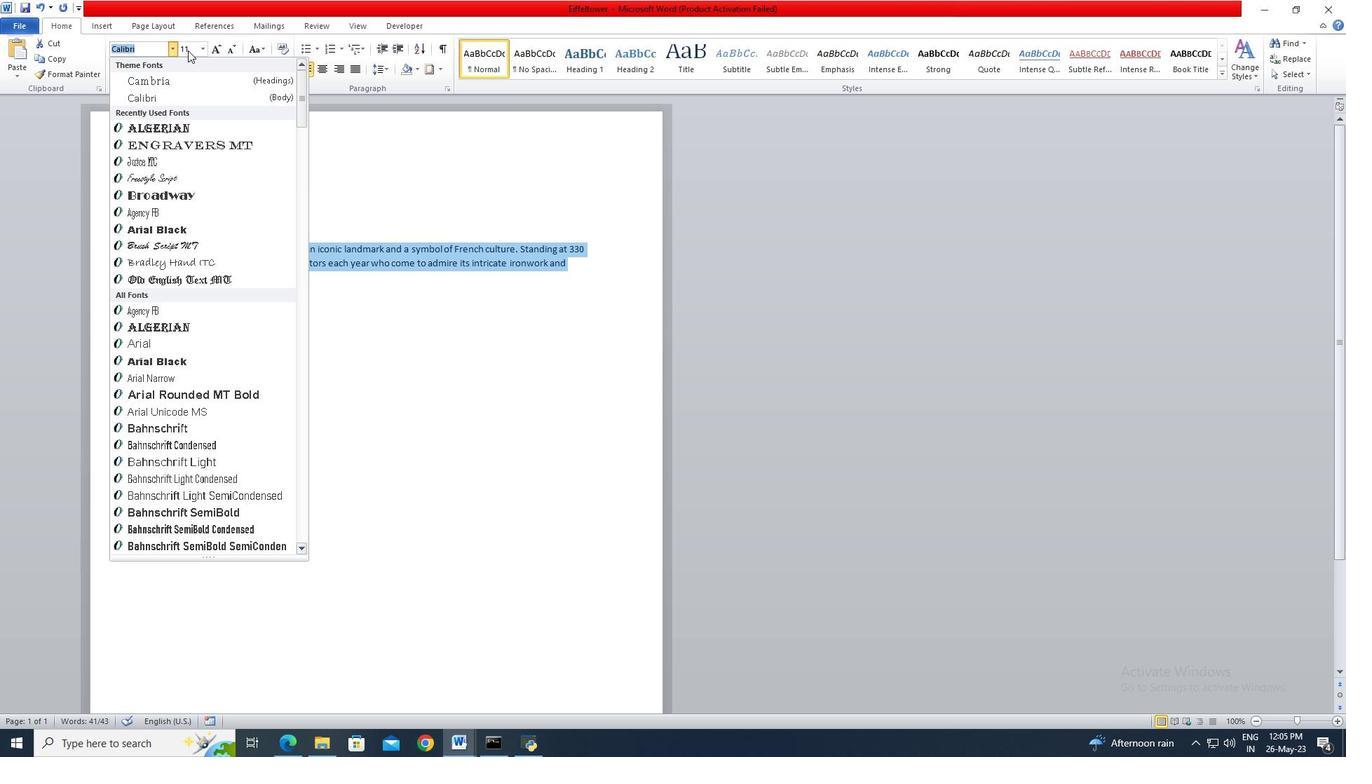 
Action: Key pressed 12<Key.enter>
Screenshot: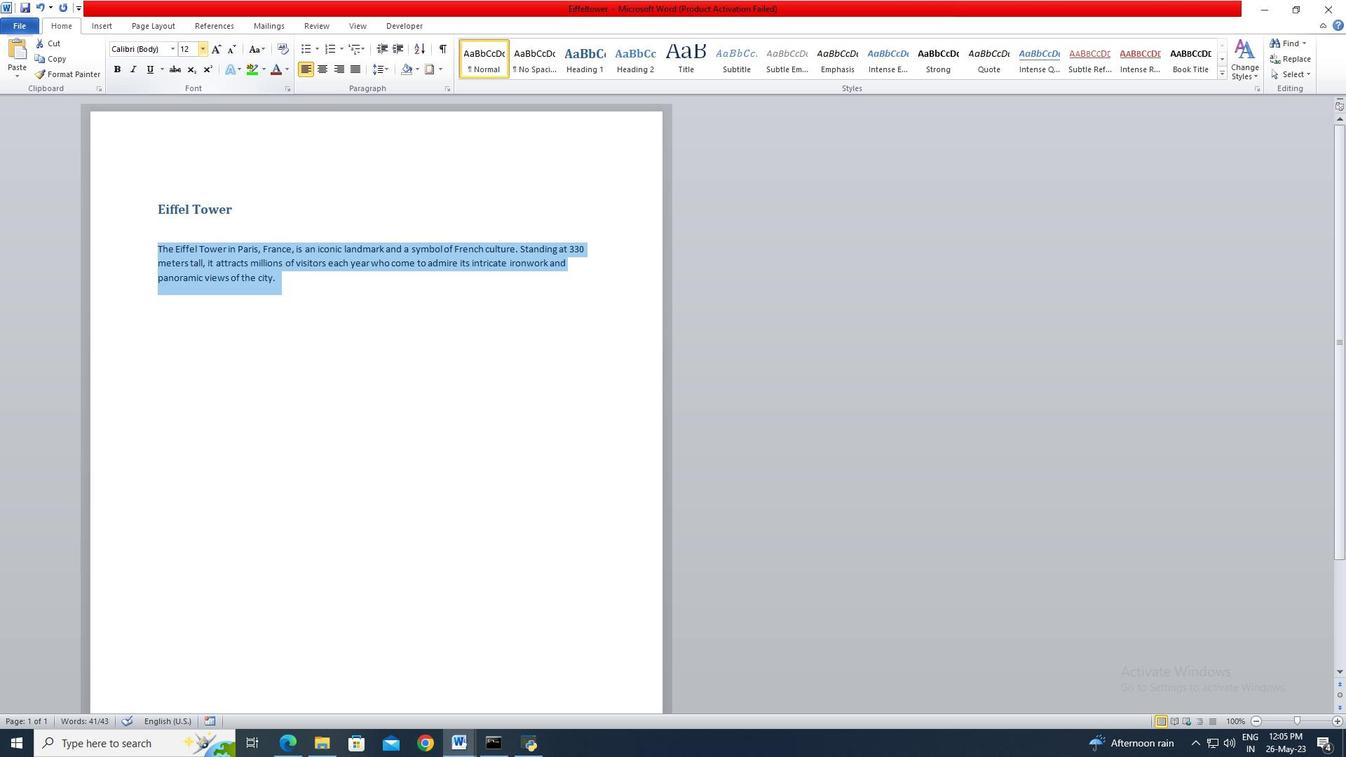 
Action: Mouse moved to (159, 204)
Screenshot: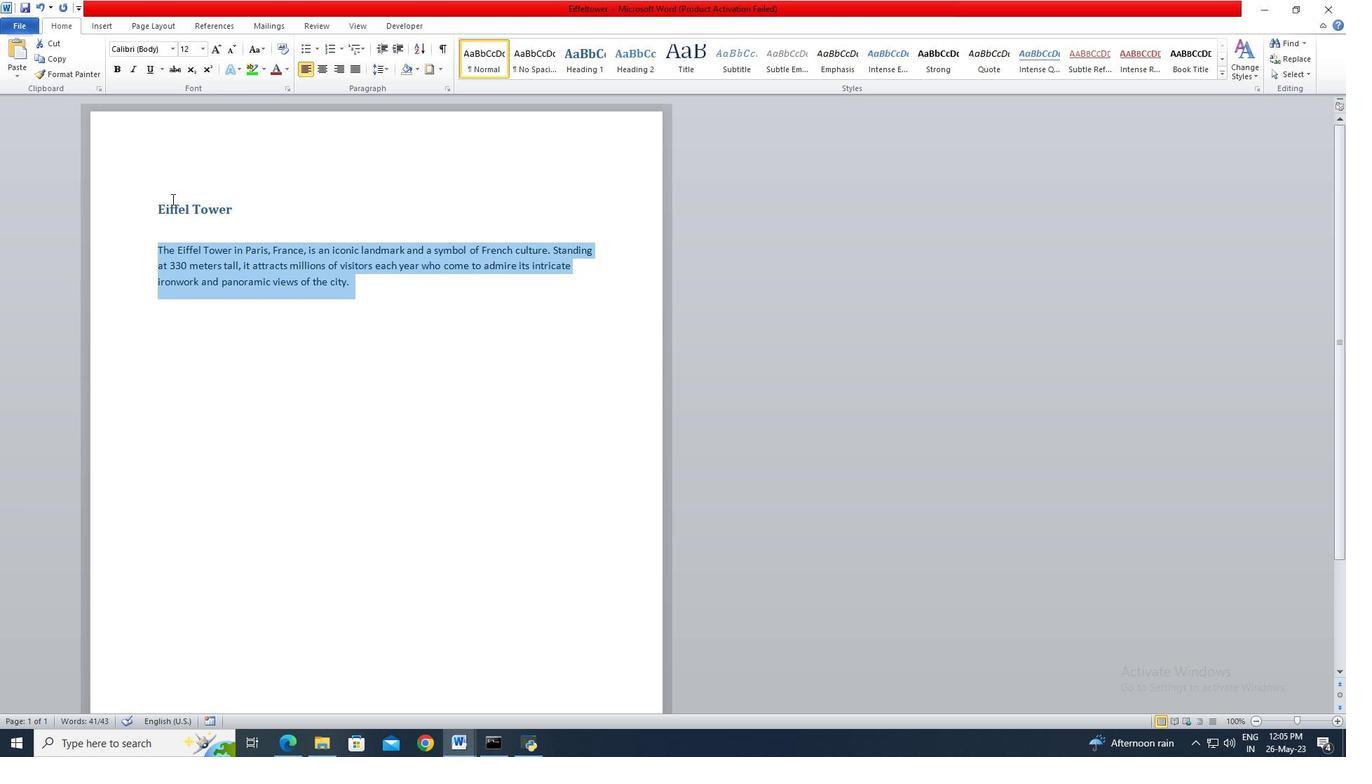 
Action: Mouse pressed left at (159, 204)
Screenshot: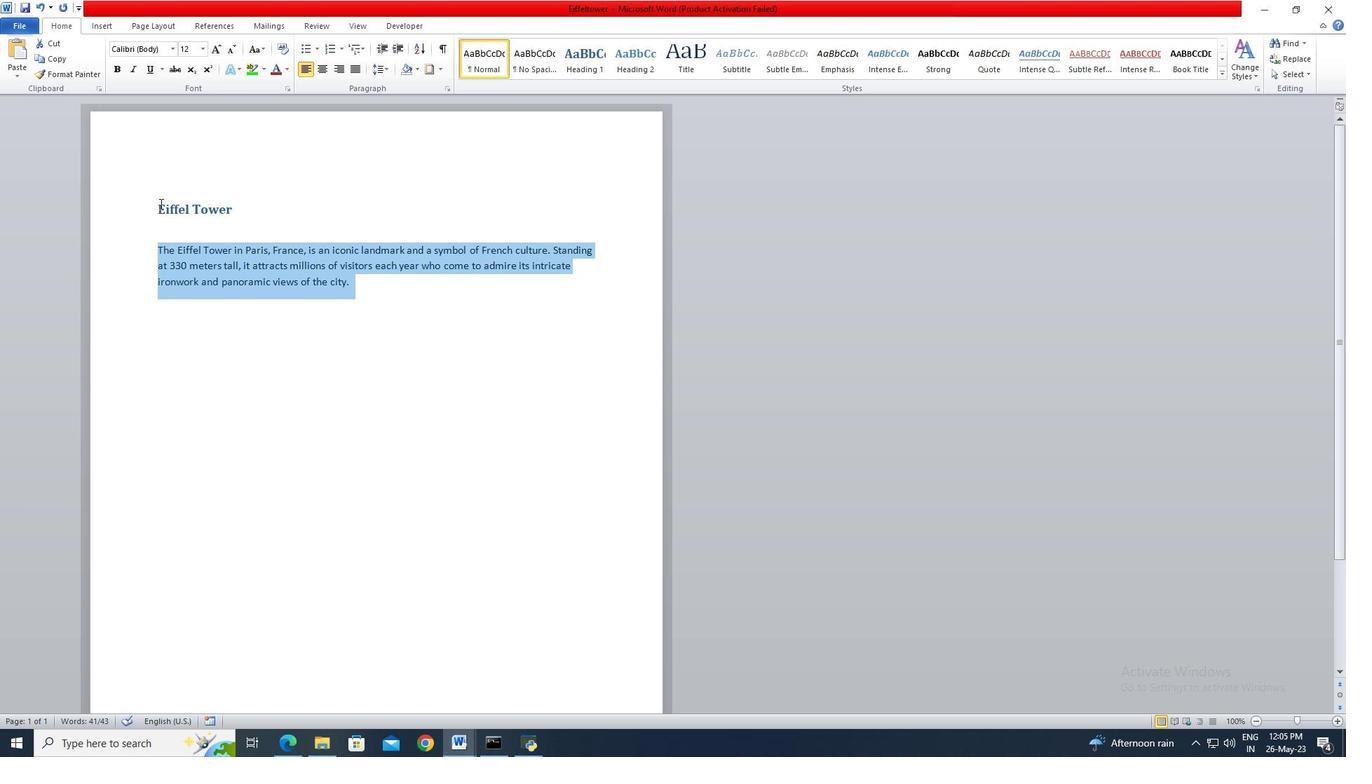 
Action: Mouse moved to (238, 210)
Screenshot: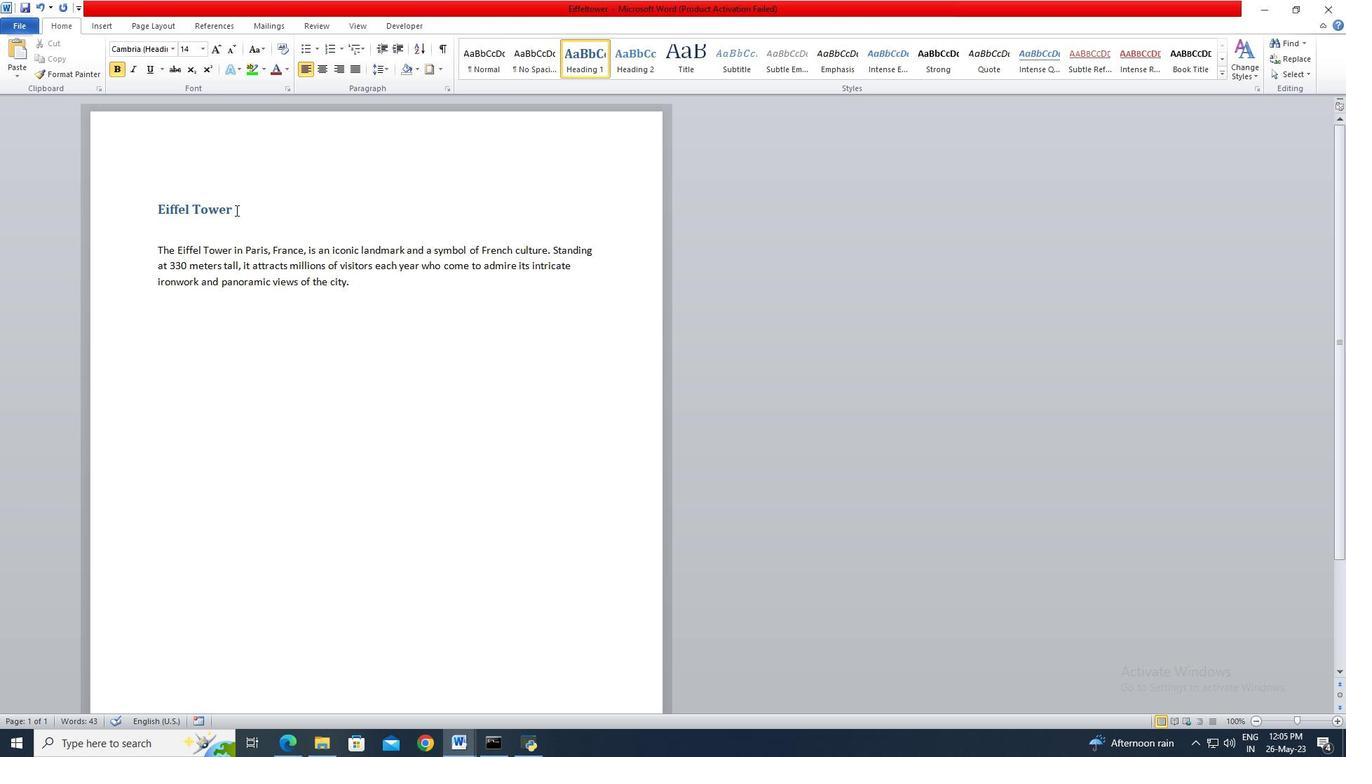 
Action: Key pressed <Key.shift><Key.shift><Key.shift>
Screenshot: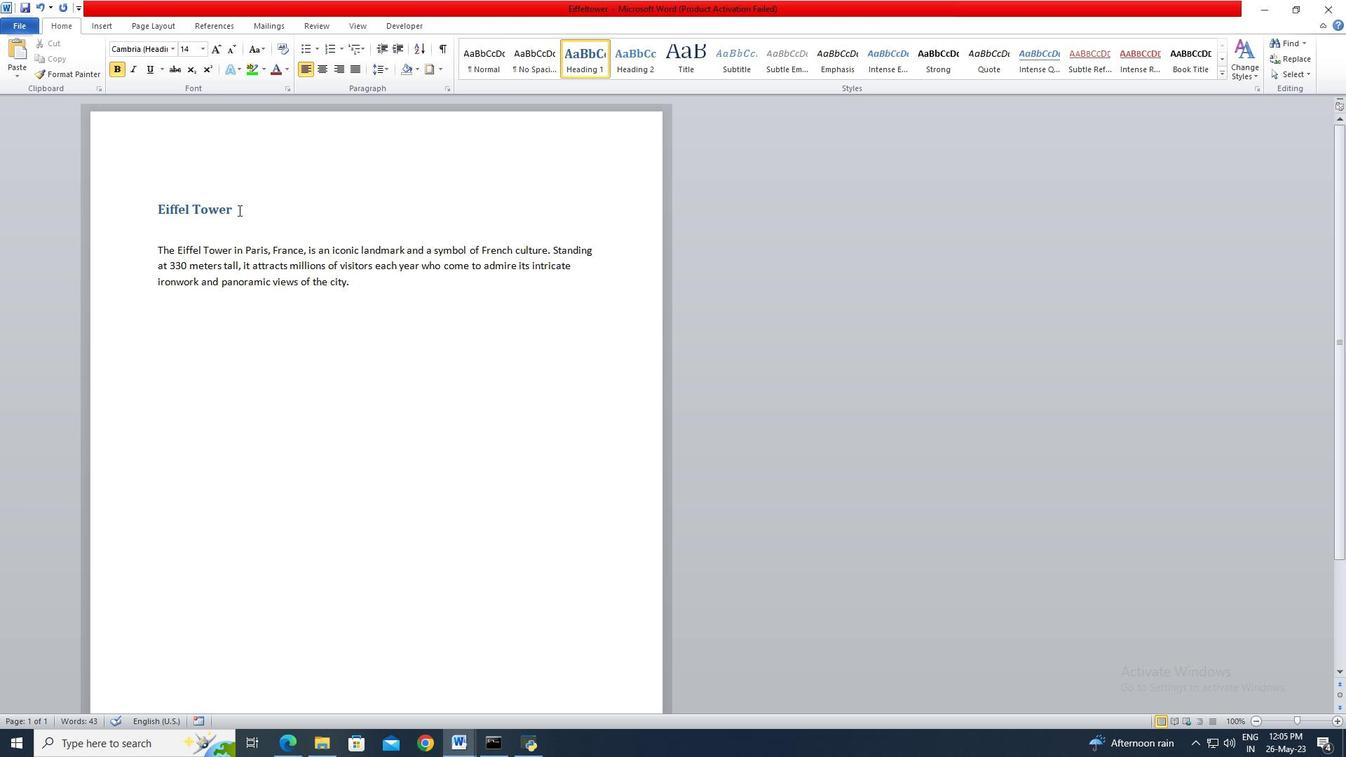 
Action: Mouse pressed left at (238, 210)
Screenshot: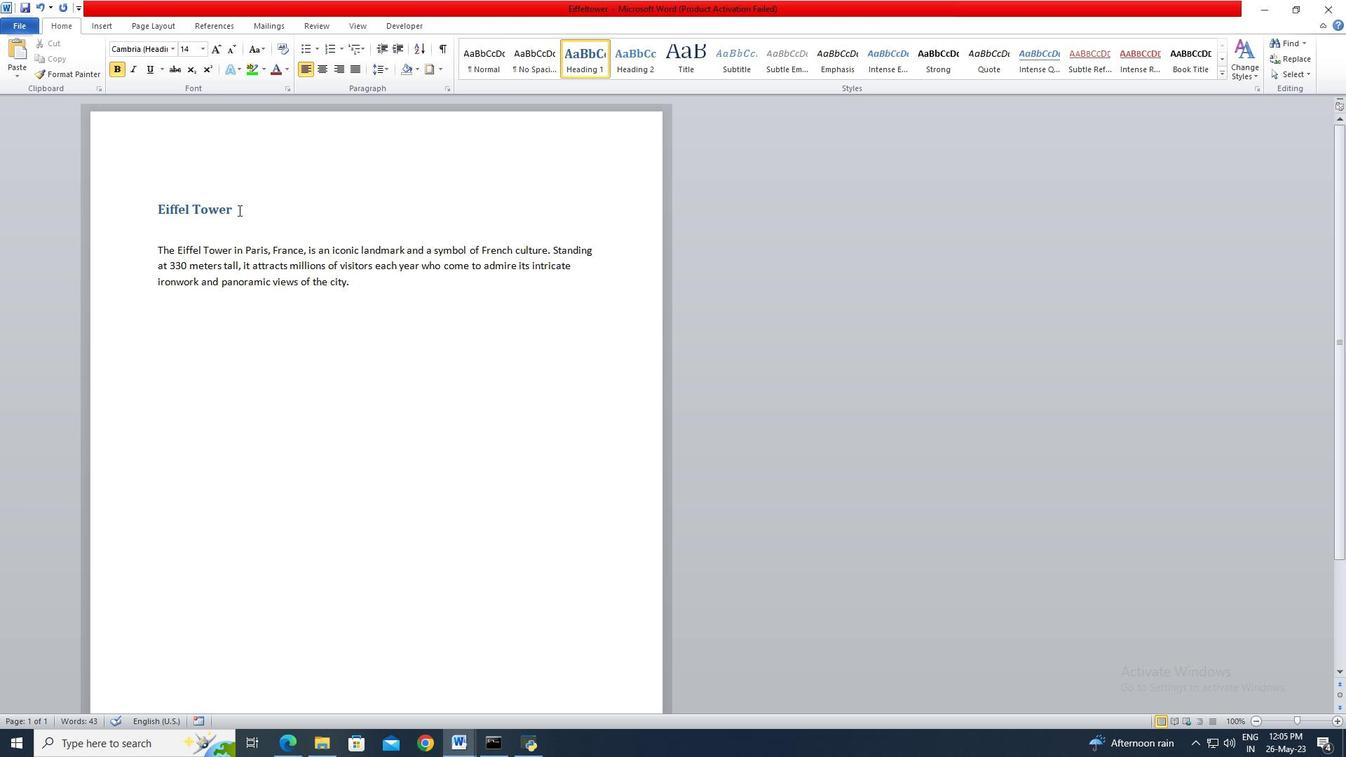 
Action: Key pressed <Key.shift><Key.shift><Key.shift><Key.shift><Key.shift>
Screenshot: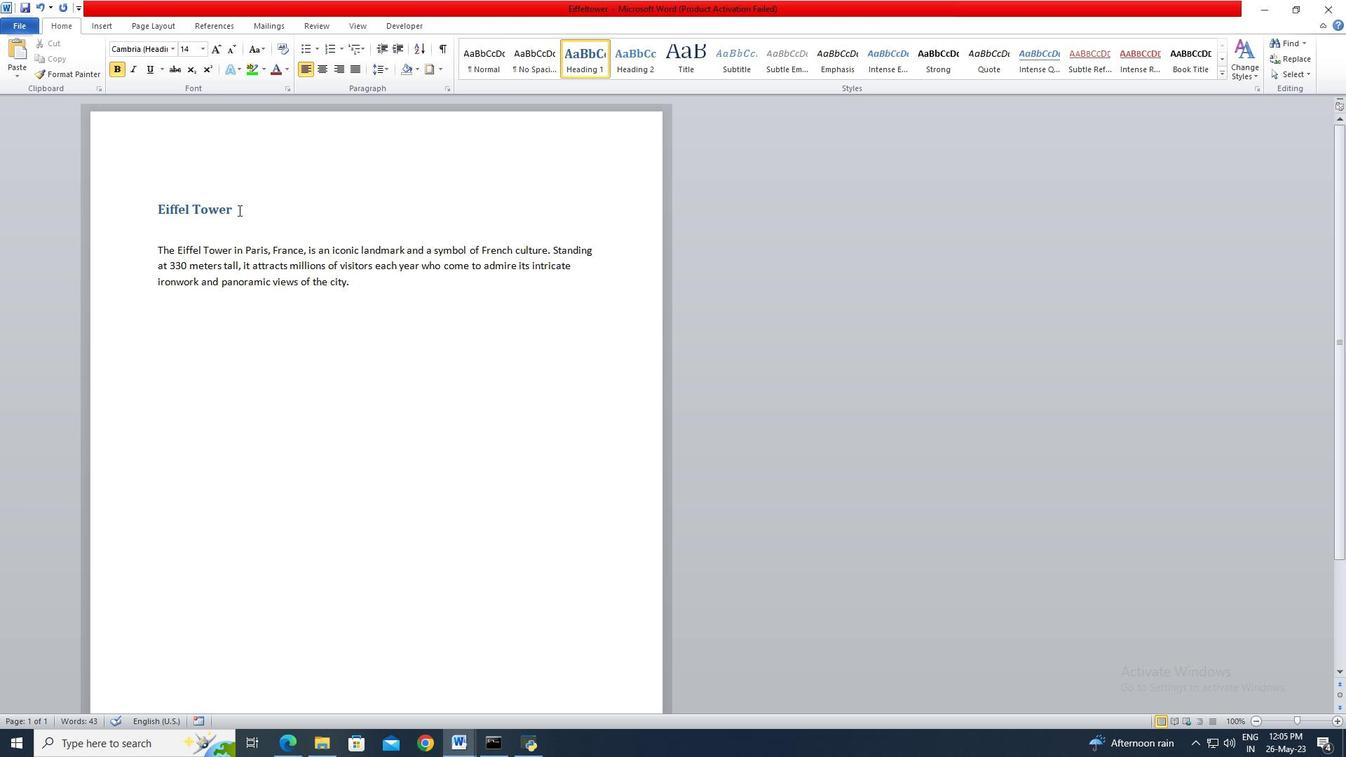 
Action: Mouse moved to (175, 49)
Screenshot: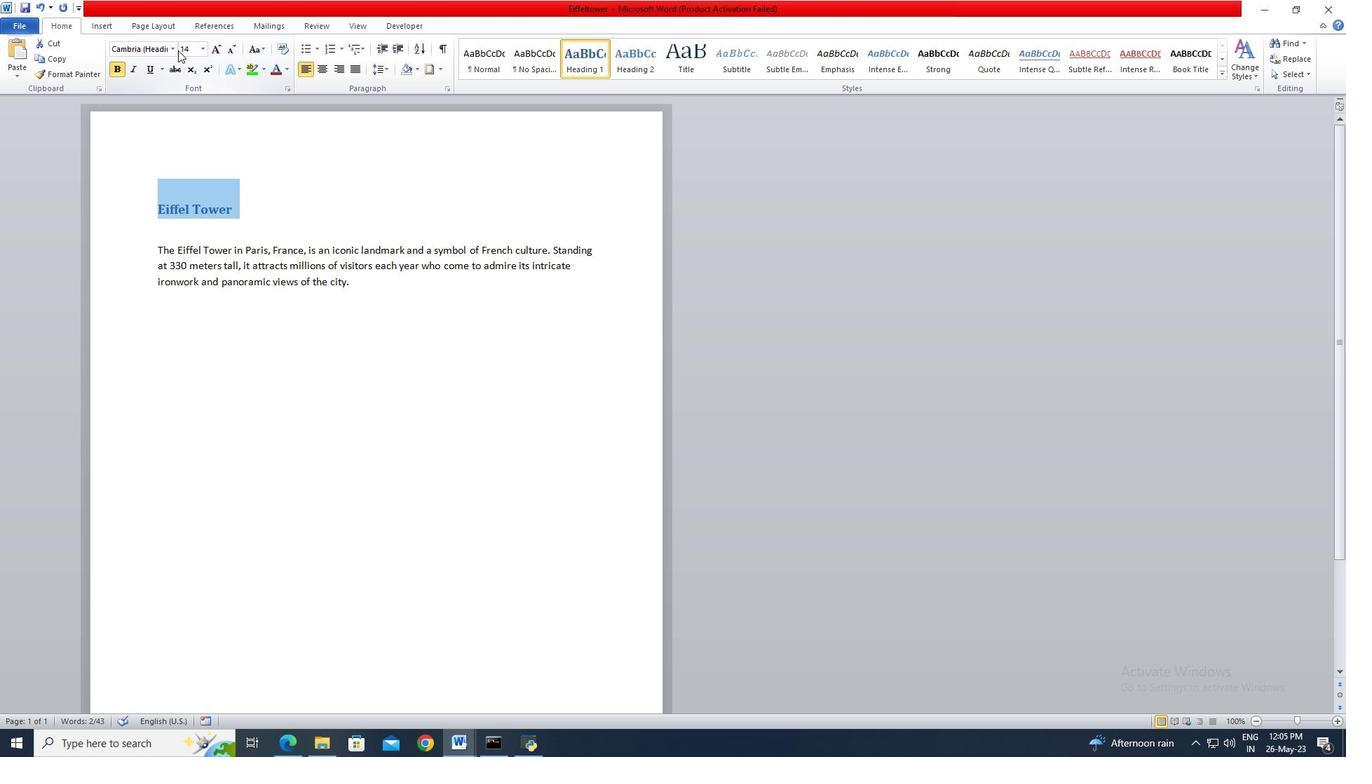 
Action: Mouse pressed left at (175, 49)
Screenshot: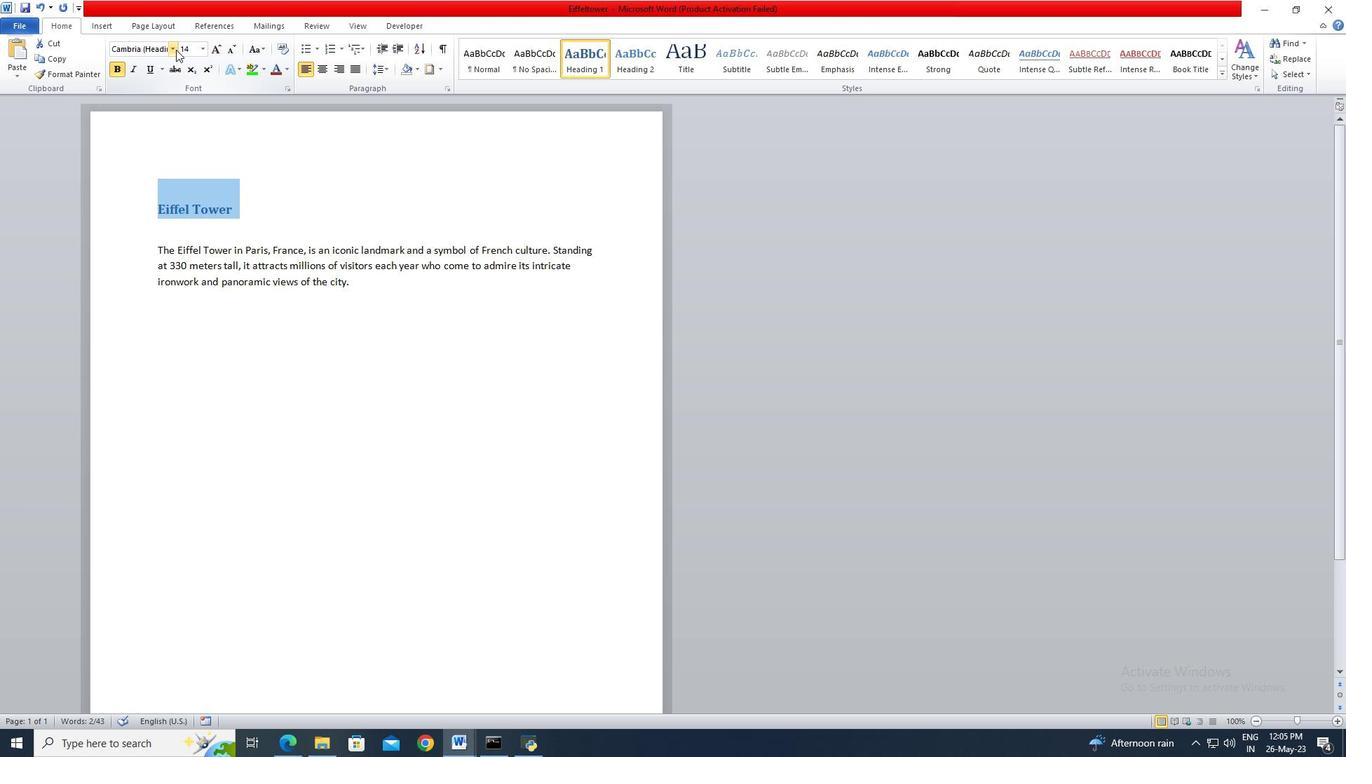 
Action: Mouse moved to (193, 341)
Screenshot: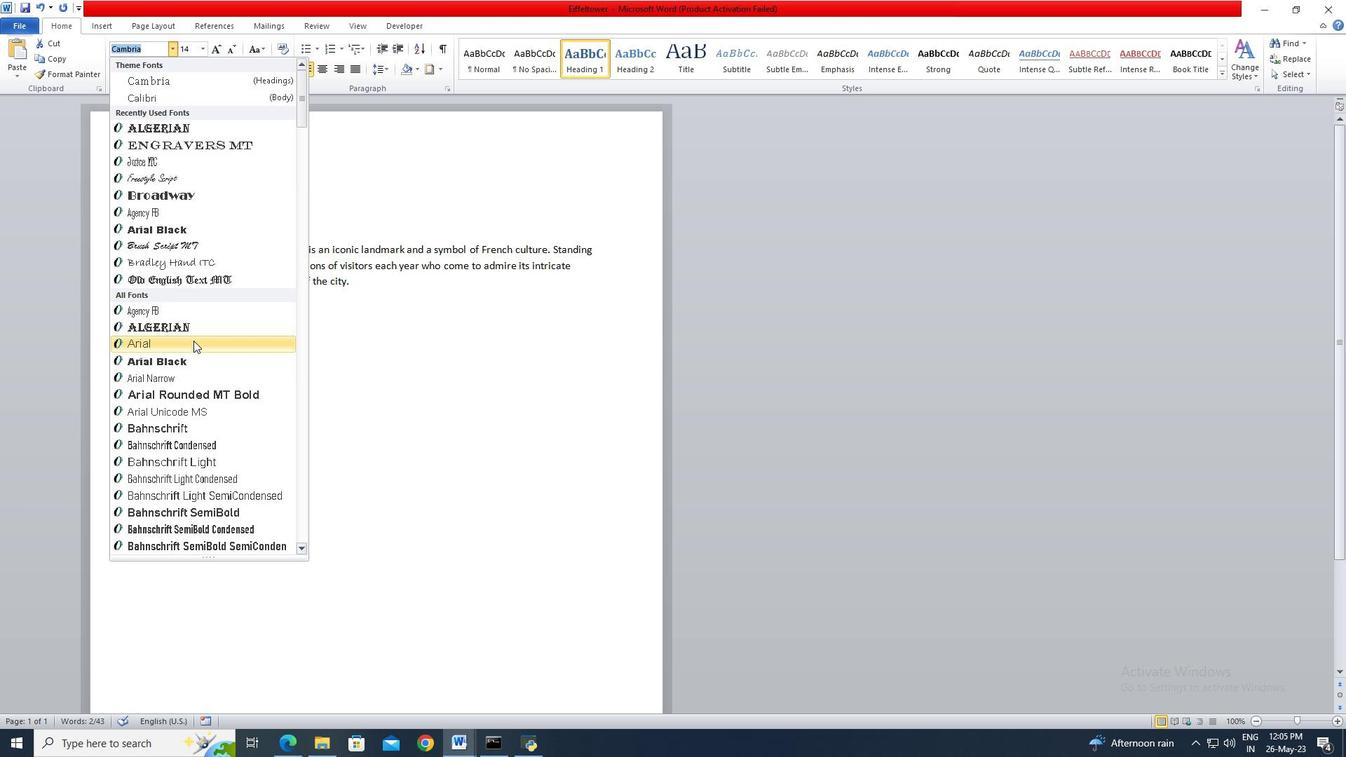 
Action: Mouse scrolled (193, 340) with delta (0, 0)
Screenshot: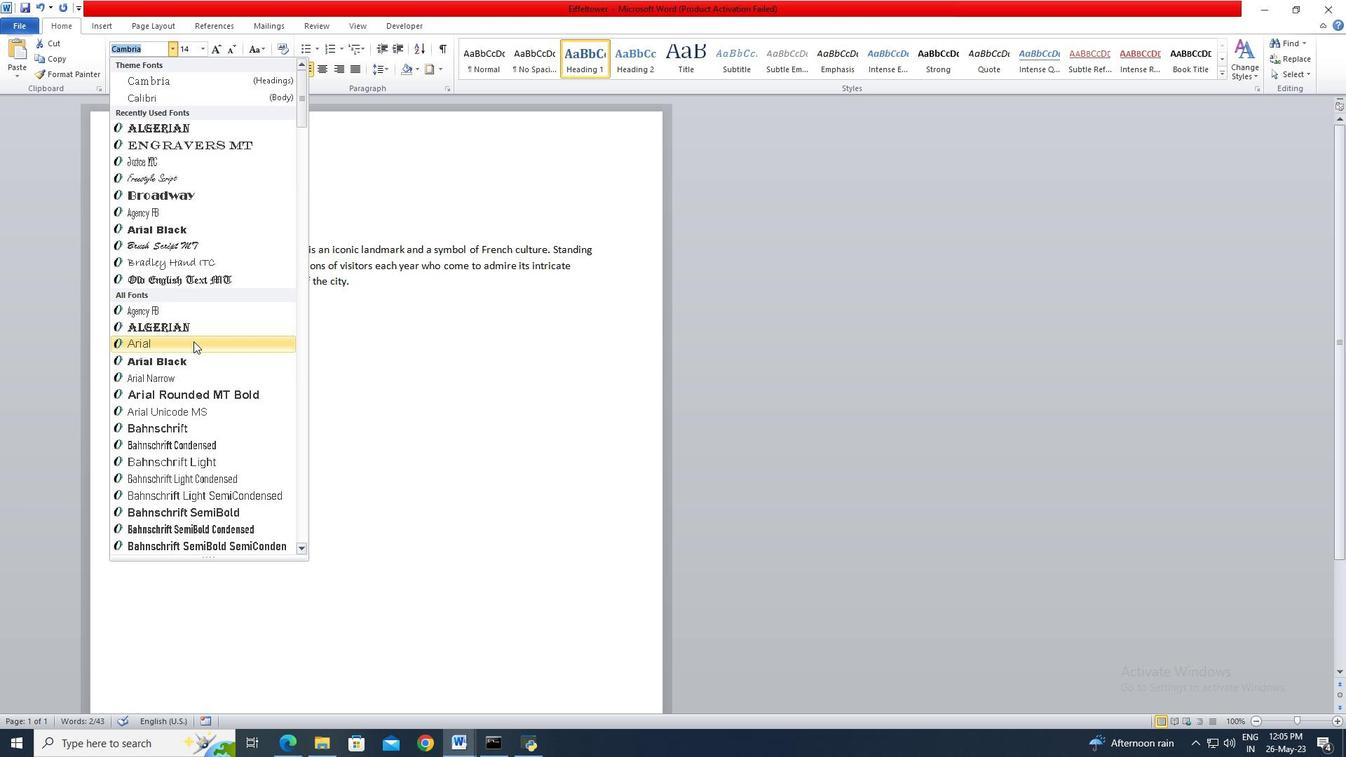 
Action: Mouse scrolled (193, 340) with delta (0, 0)
Screenshot: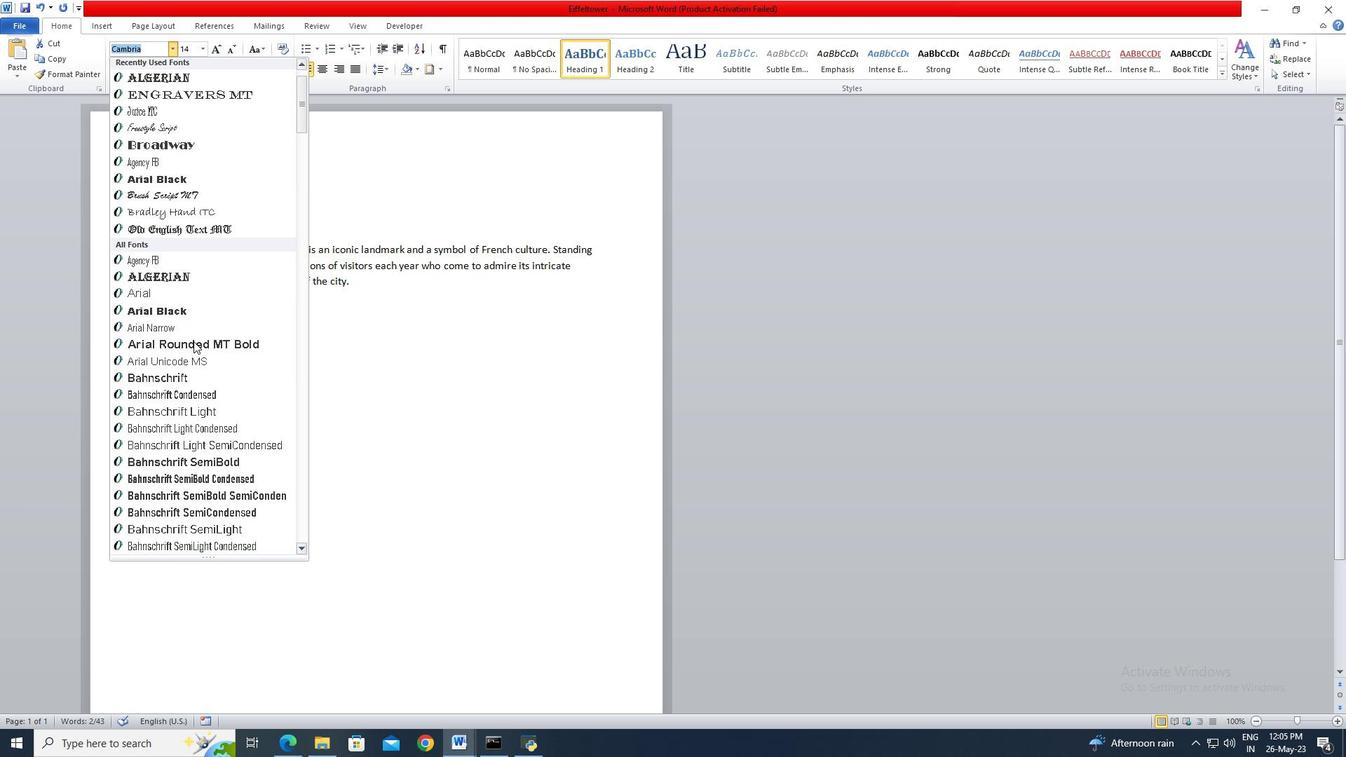 
Action: Mouse scrolled (193, 340) with delta (0, 0)
Screenshot: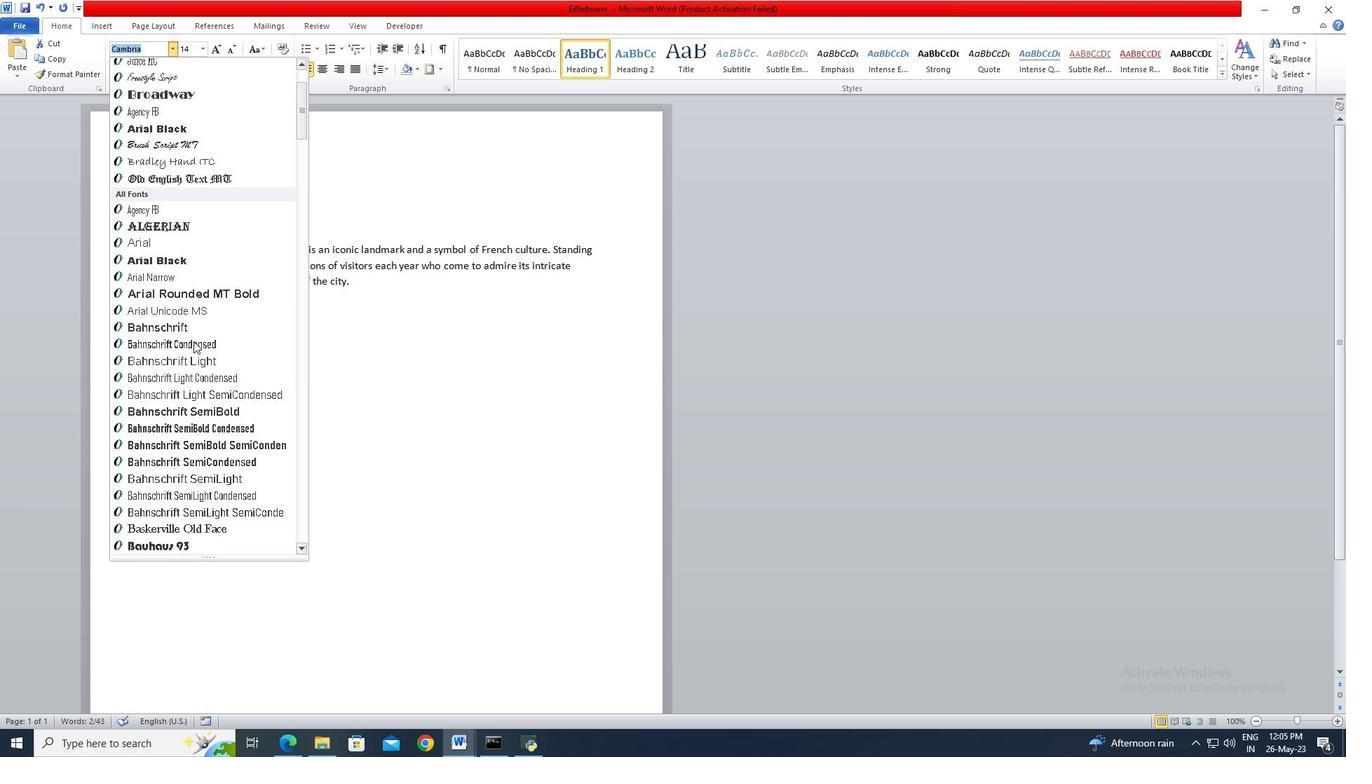 
Action: Mouse scrolled (193, 340) with delta (0, 0)
Screenshot: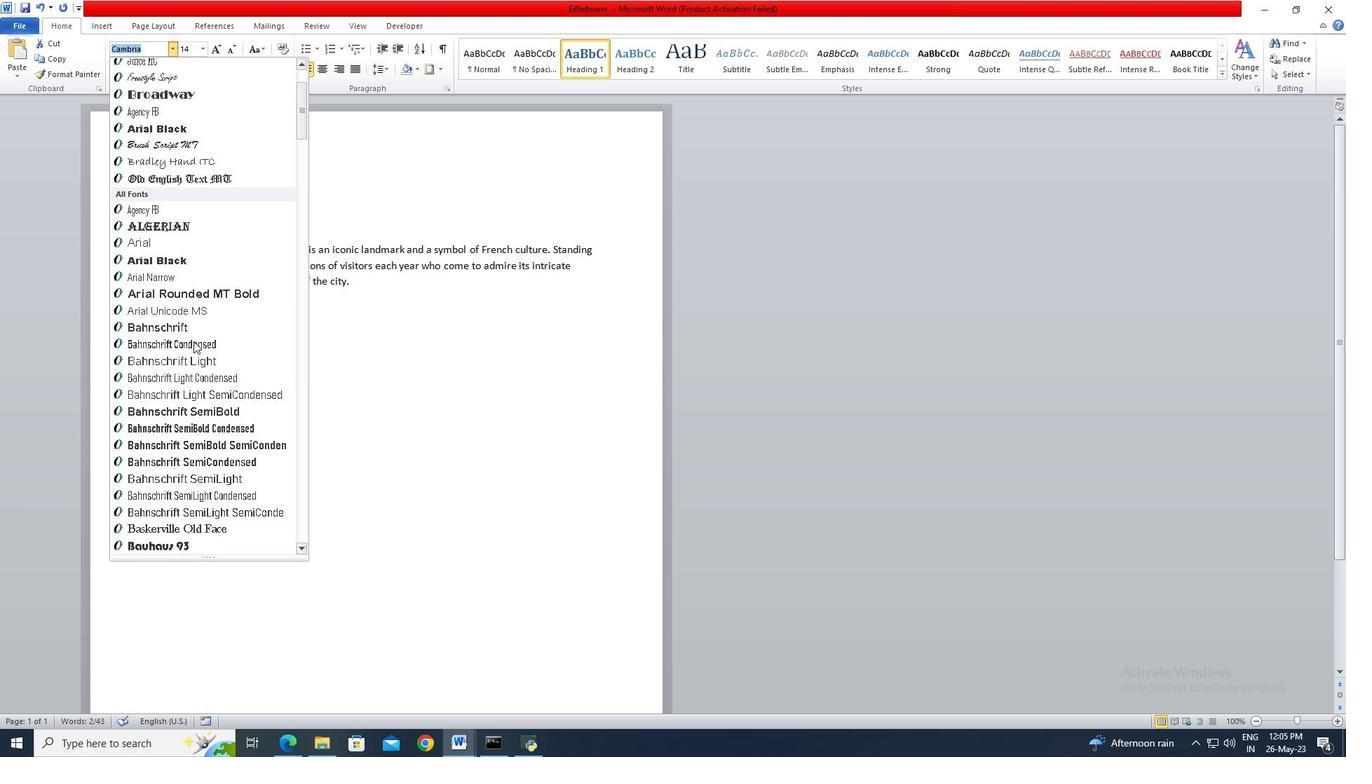 
Action: Mouse scrolled (193, 340) with delta (0, 0)
Screenshot: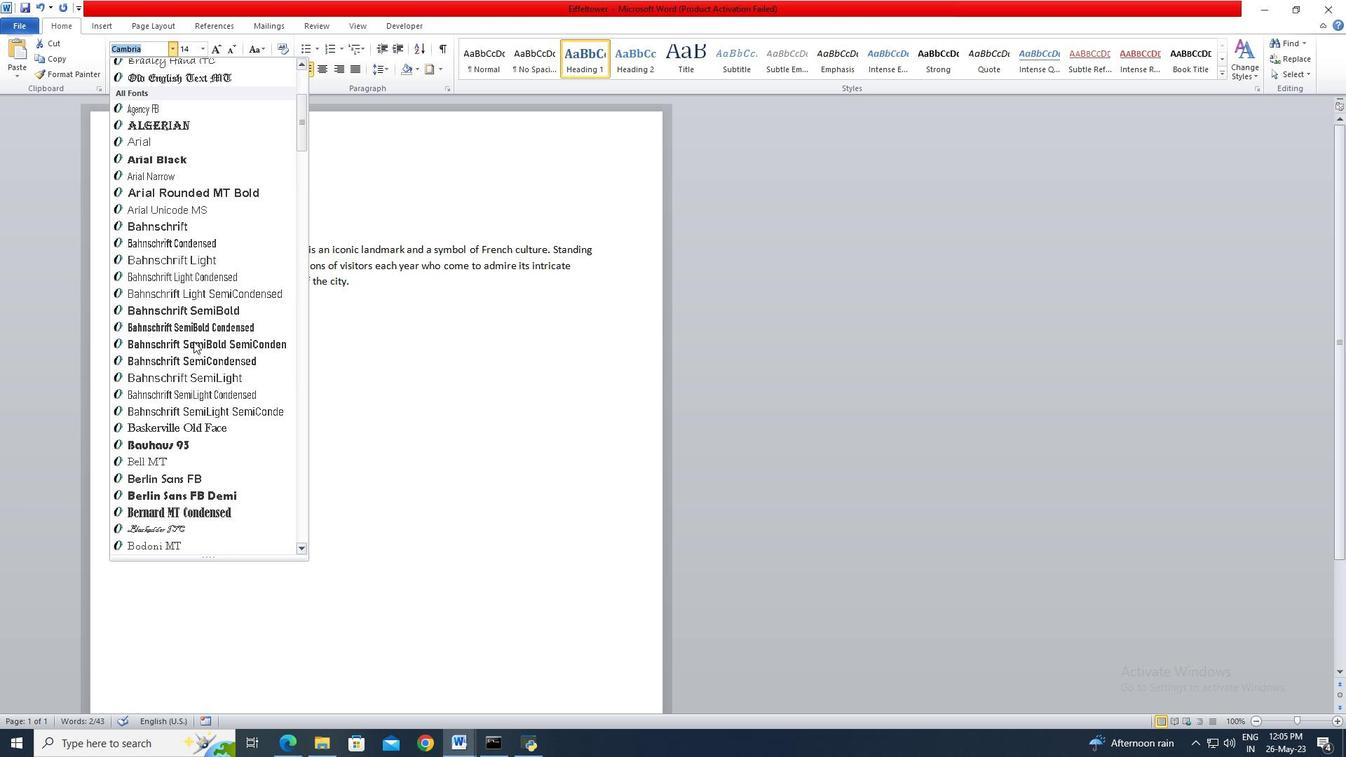 
Action: Mouse scrolled (193, 340) with delta (0, 0)
Screenshot: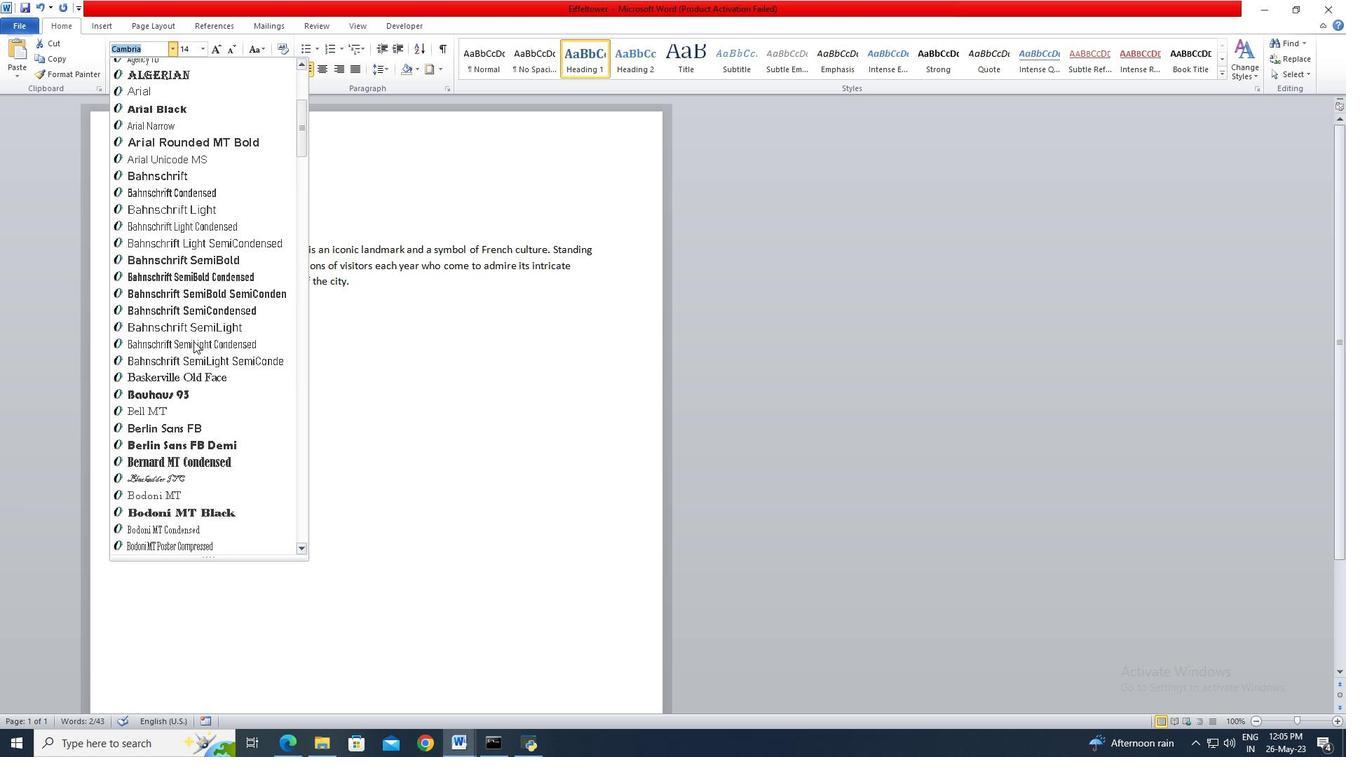 
Action: Mouse scrolled (193, 340) with delta (0, 0)
Screenshot: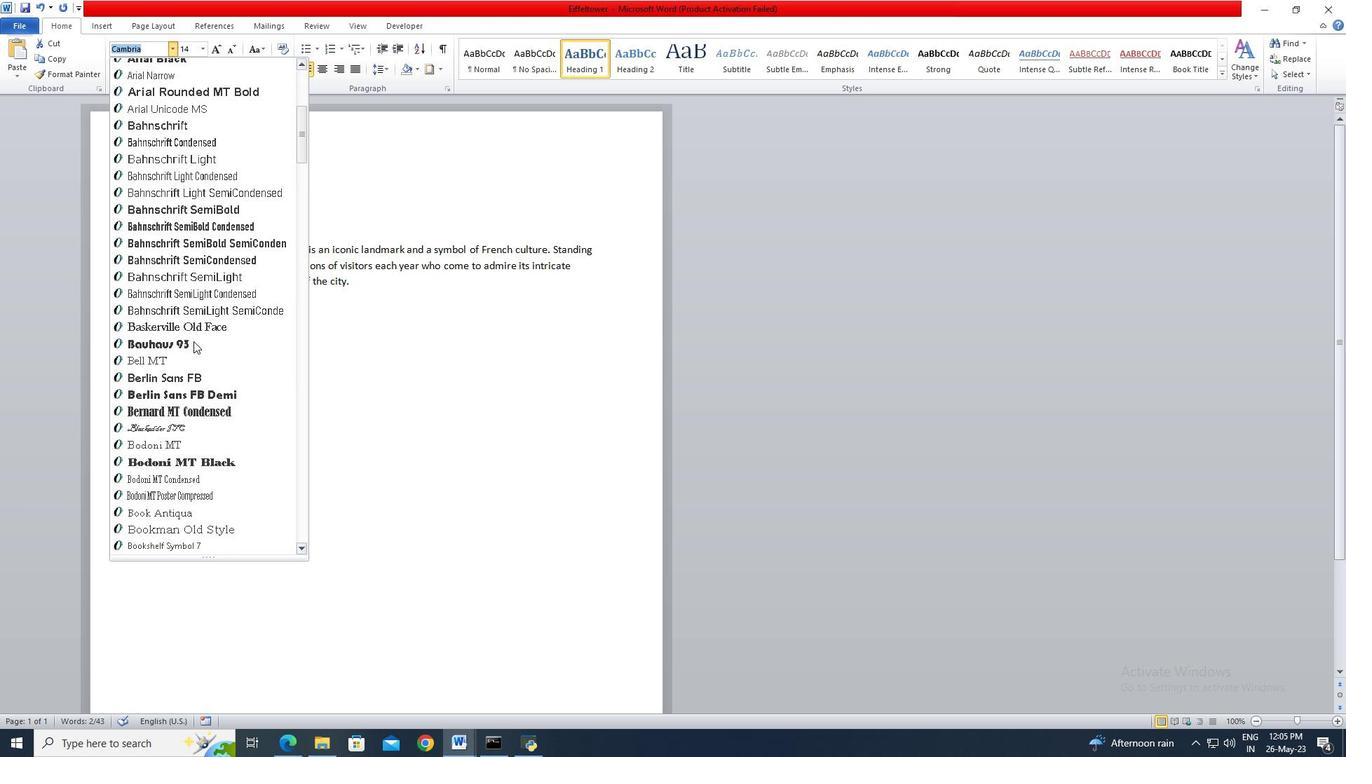 
Action: Mouse scrolled (193, 340) with delta (0, 0)
Screenshot: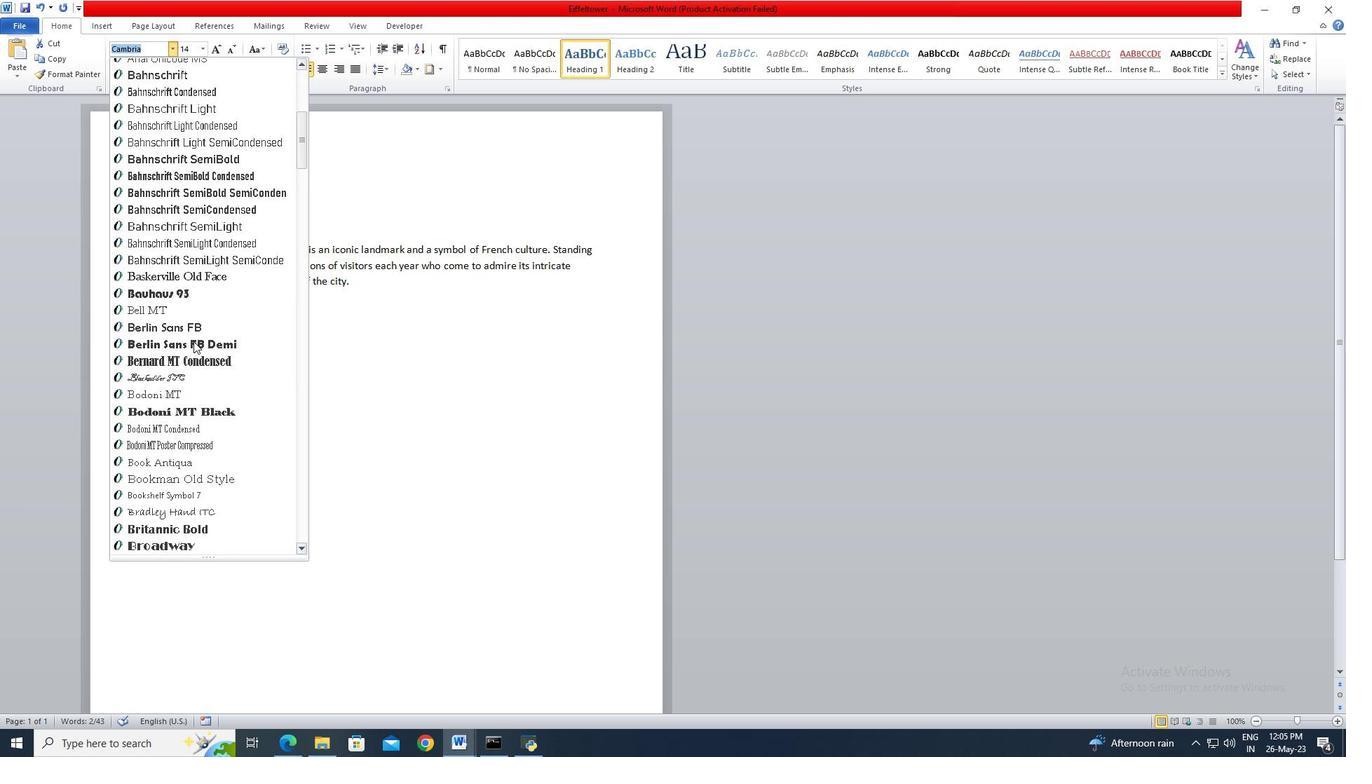 
Action: Mouse scrolled (193, 340) with delta (0, 0)
Screenshot: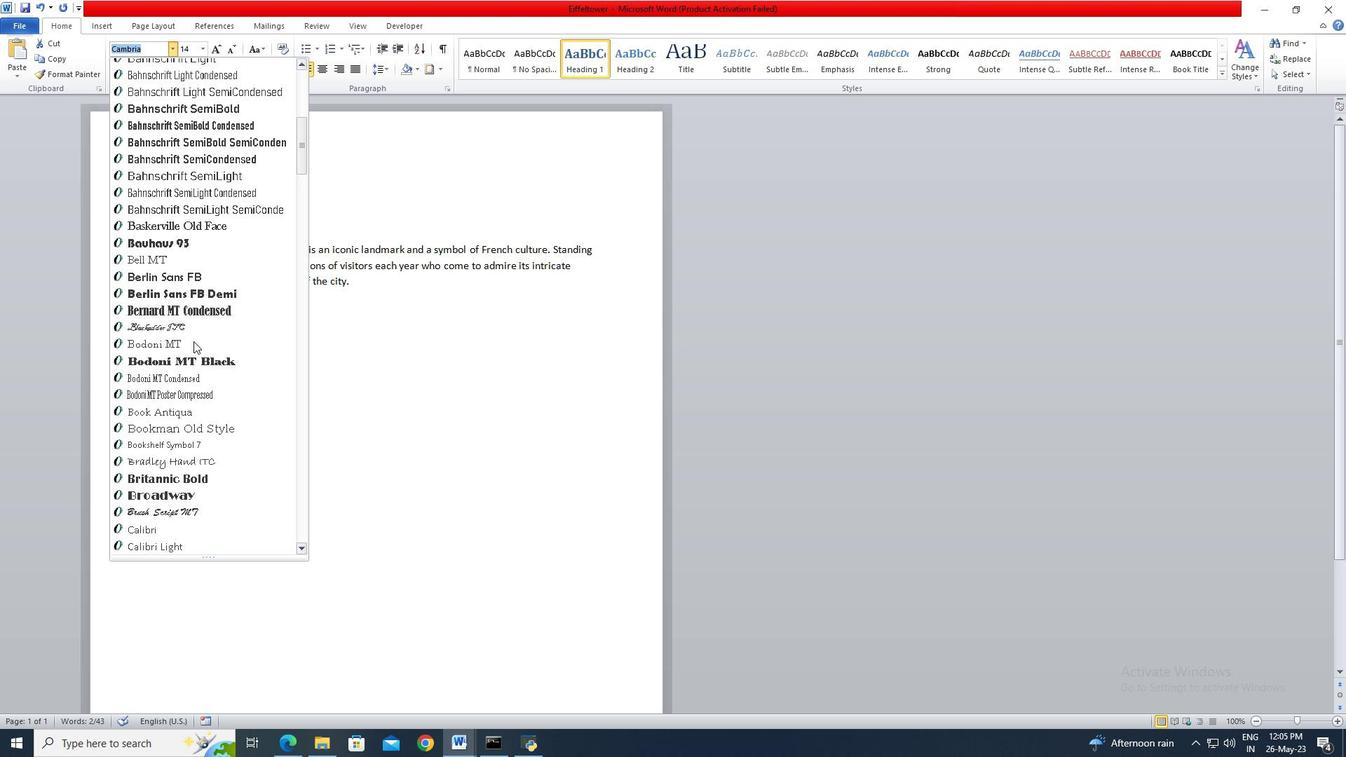 
Action: Mouse scrolled (193, 340) with delta (0, 0)
Screenshot: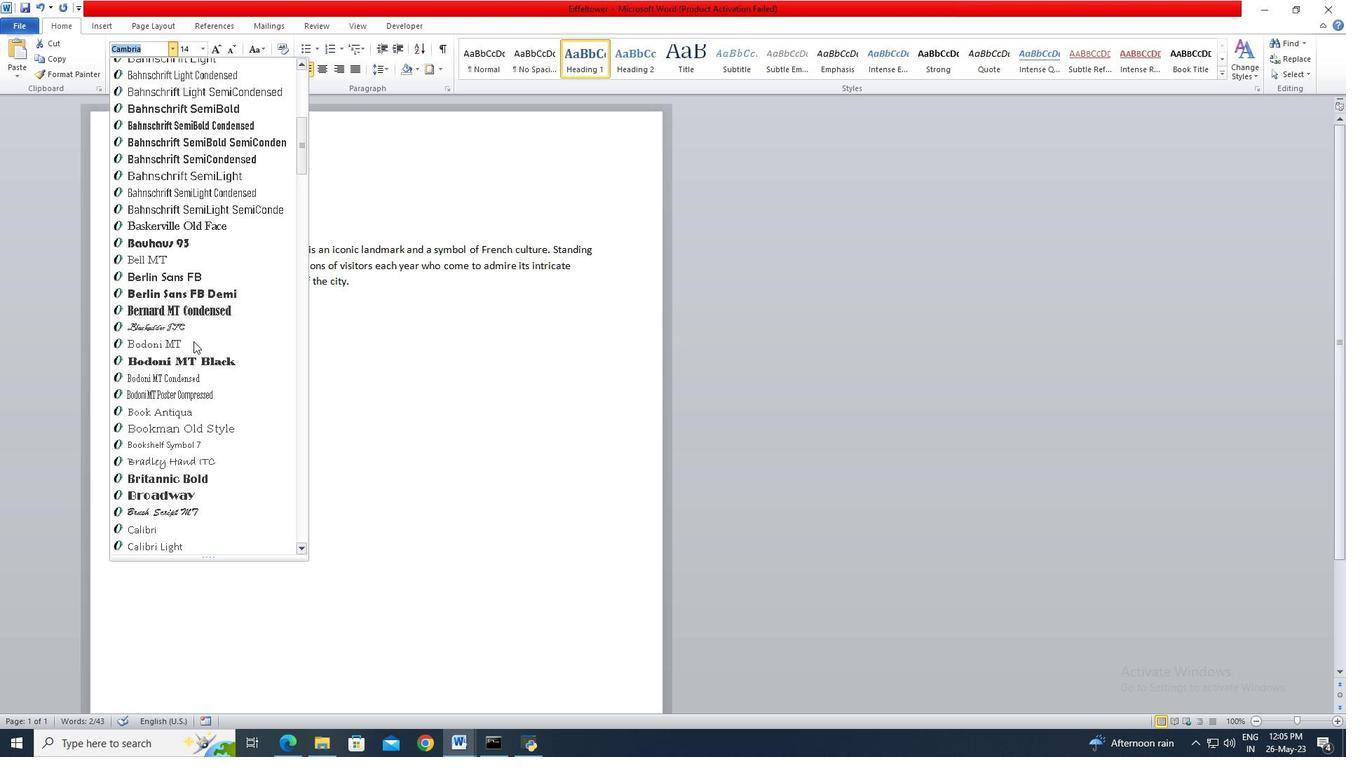 
Action: Mouse scrolled (193, 340) with delta (0, 0)
Screenshot: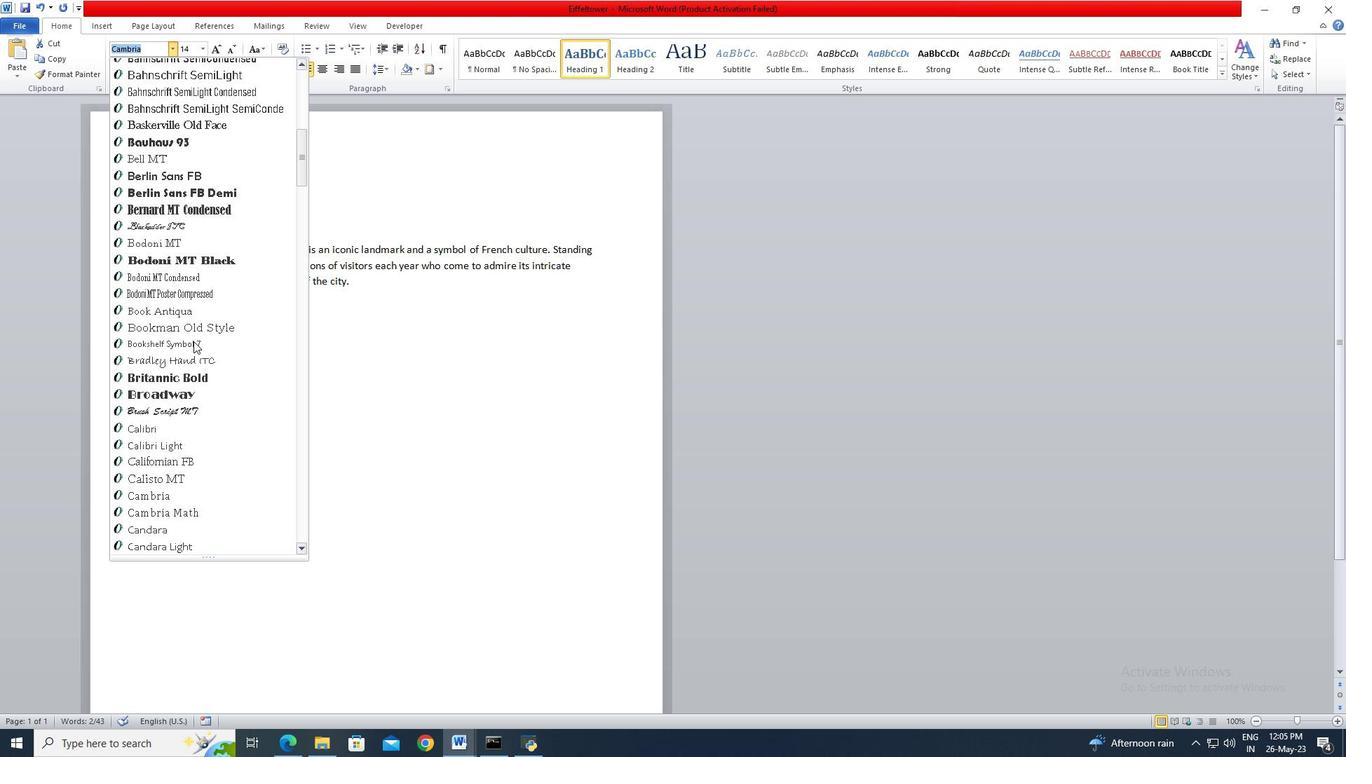 
Action: Mouse scrolled (193, 340) with delta (0, 0)
Screenshot: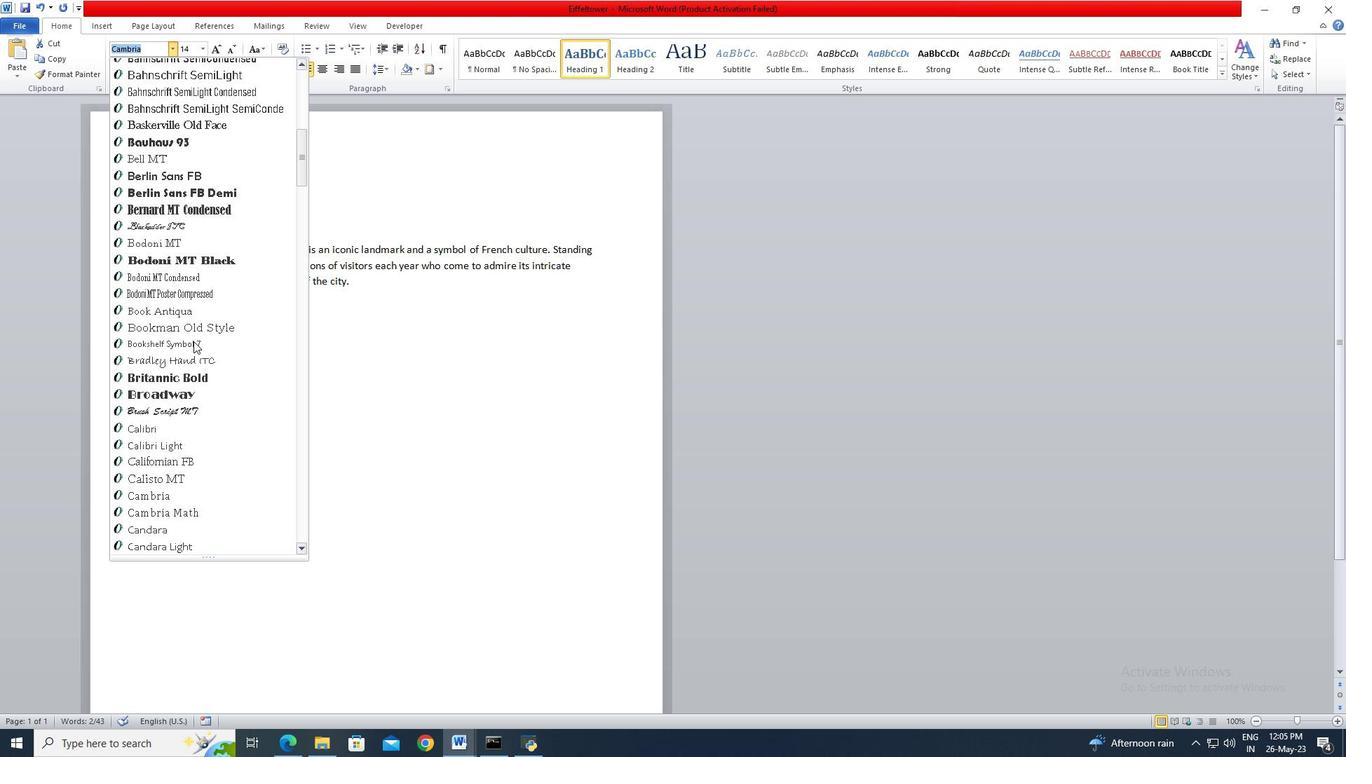 
Action: Mouse scrolled (193, 340) with delta (0, 0)
Screenshot: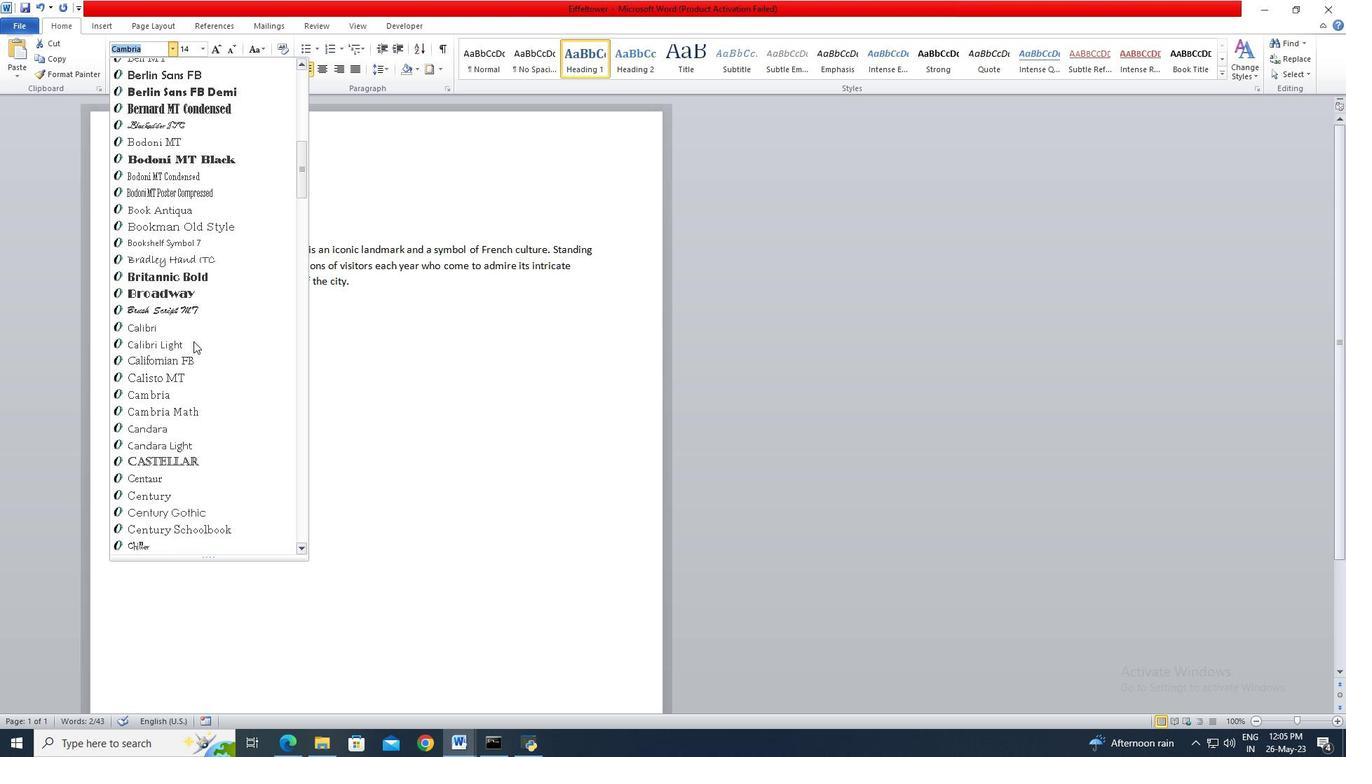 
Action: Mouse scrolled (193, 340) with delta (0, 0)
Screenshot: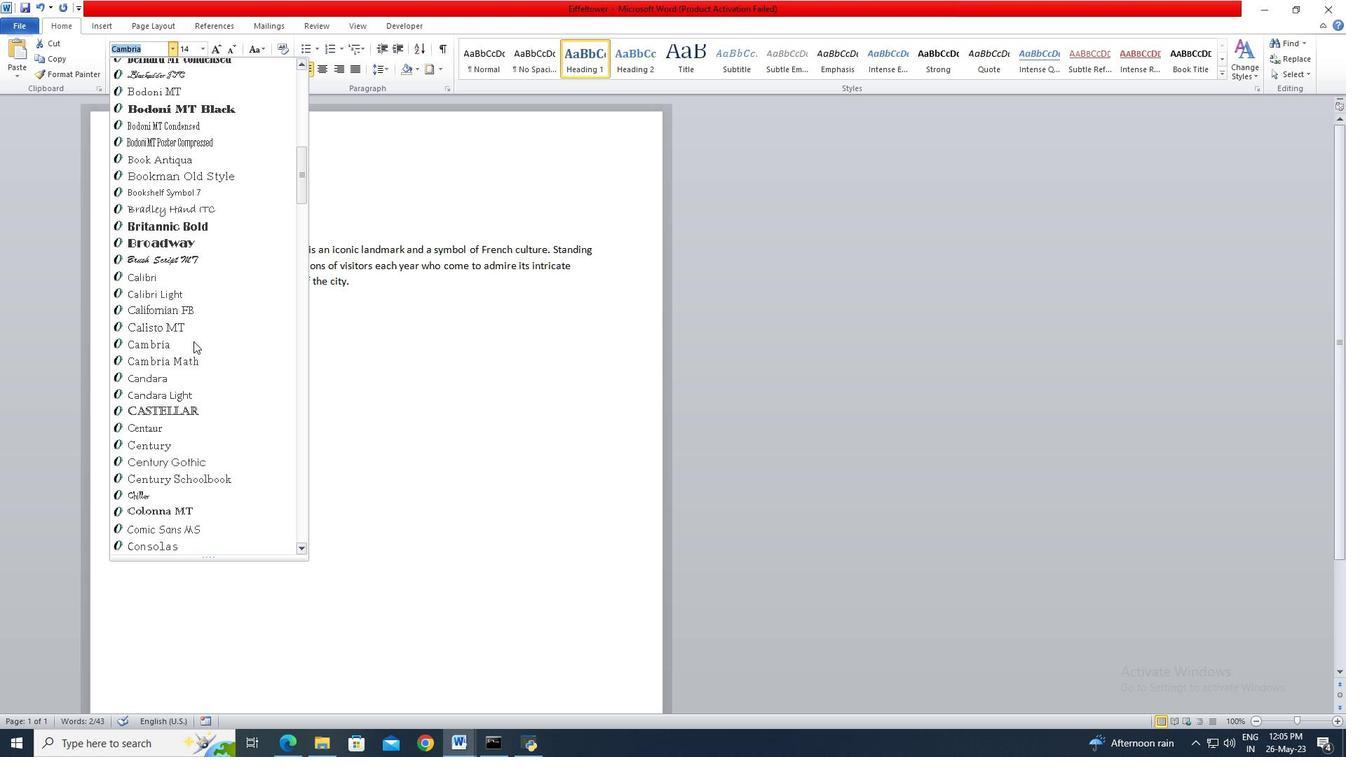 
Action: Mouse scrolled (193, 340) with delta (0, 0)
Screenshot: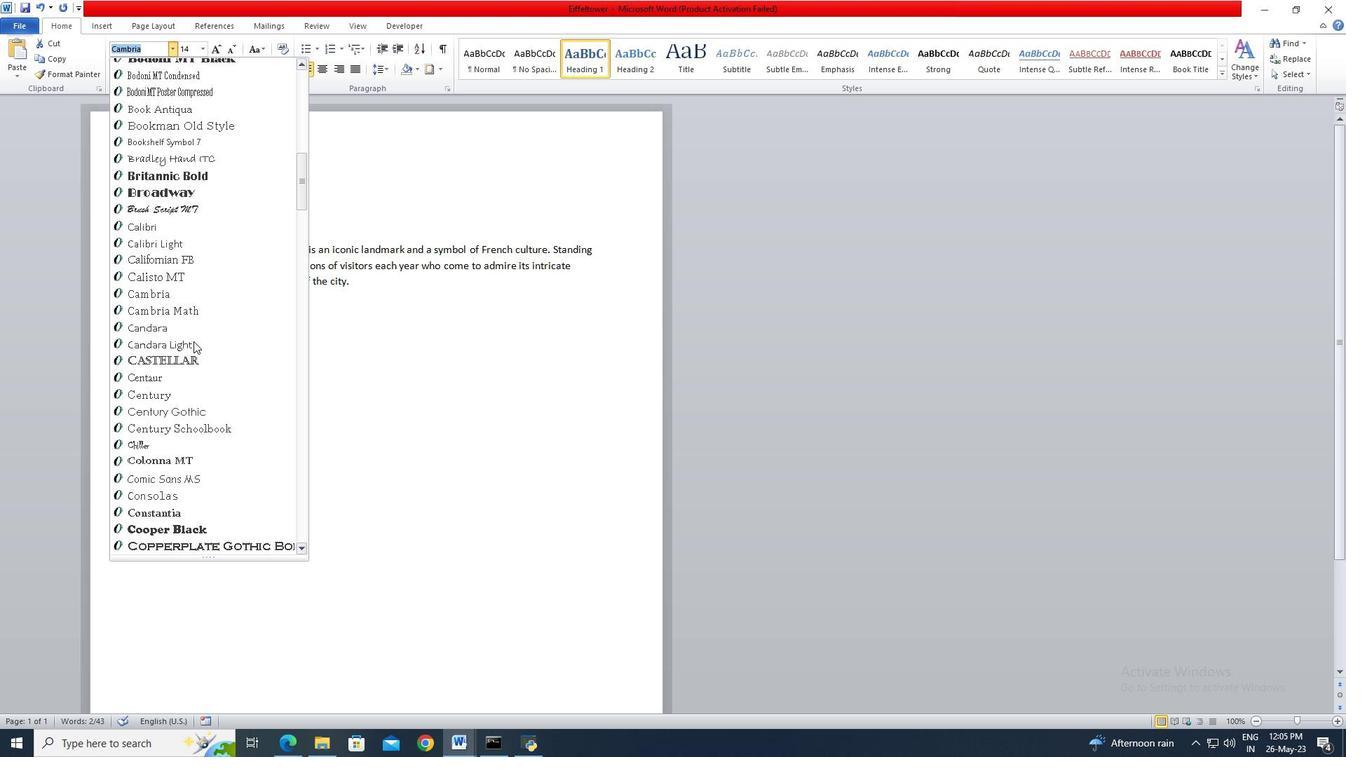 
Action: Mouse scrolled (193, 340) with delta (0, 0)
Screenshot: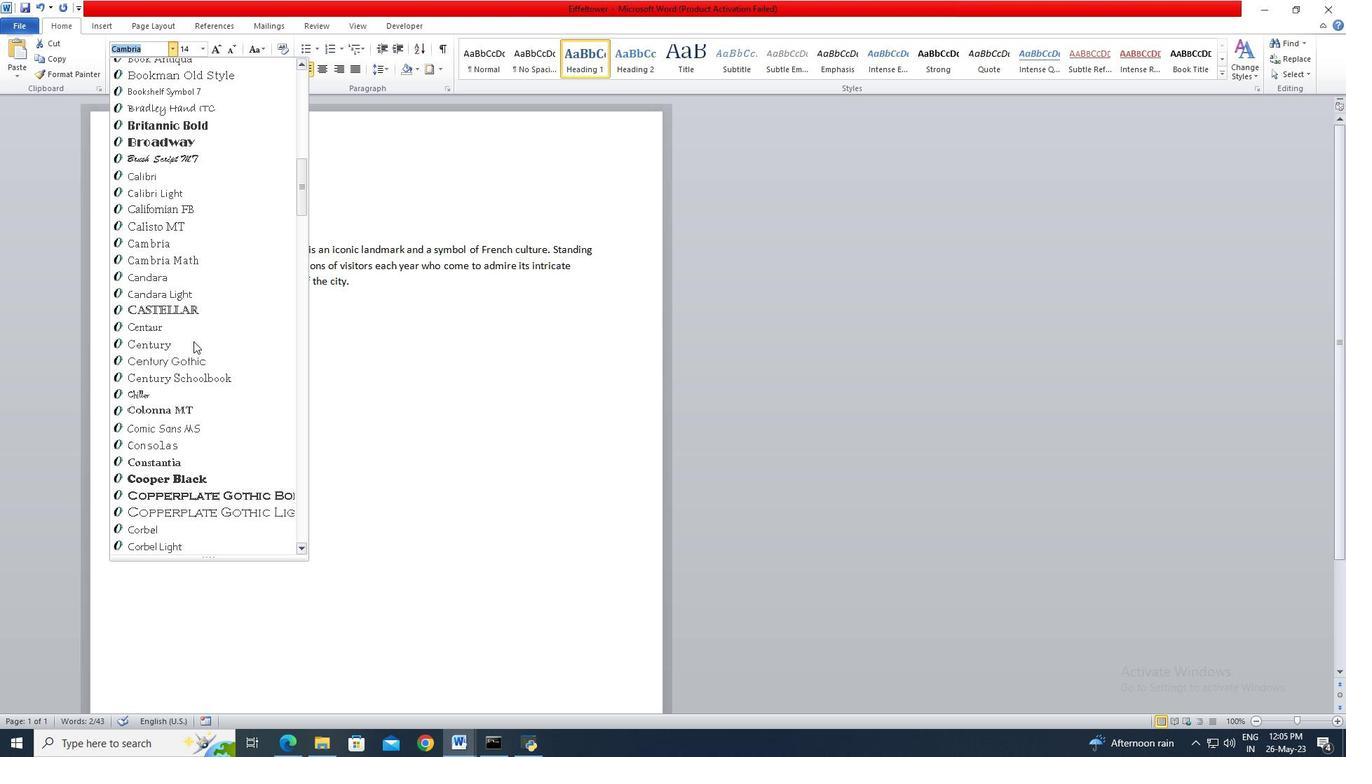 
Action: Mouse scrolled (193, 340) with delta (0, 0)
Screenshot: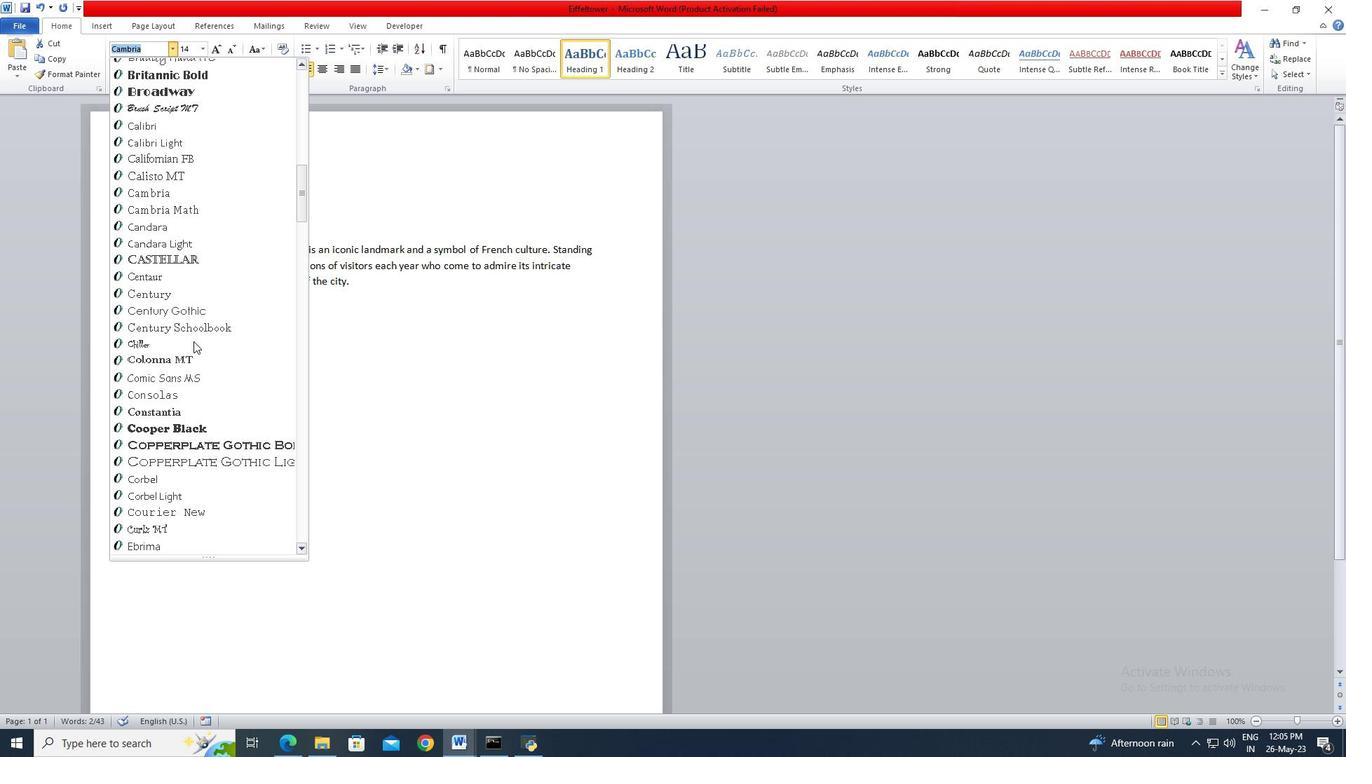 
Action: Mouse scrolled (193, 340) with delta (0, 0)
Screenshot: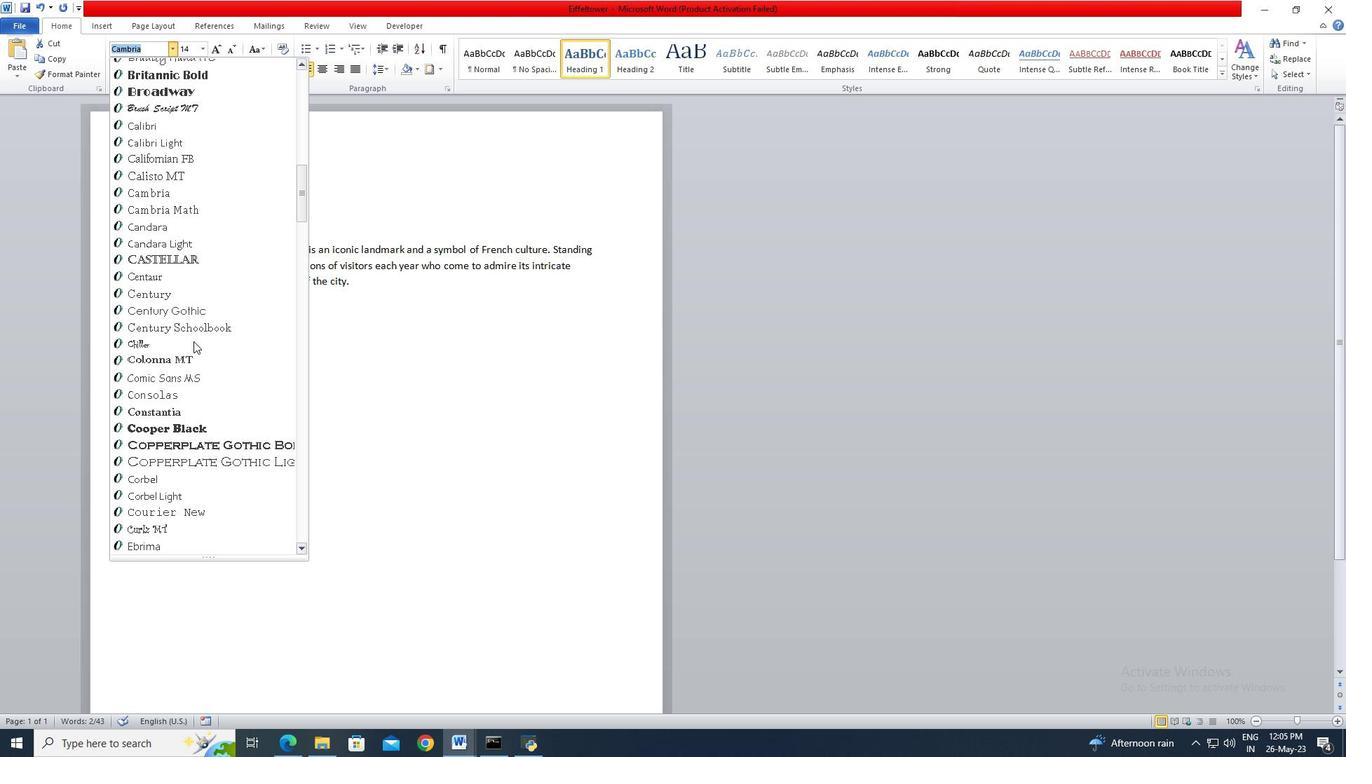
Action: Mouse moved to (192, 485)
Screenshot: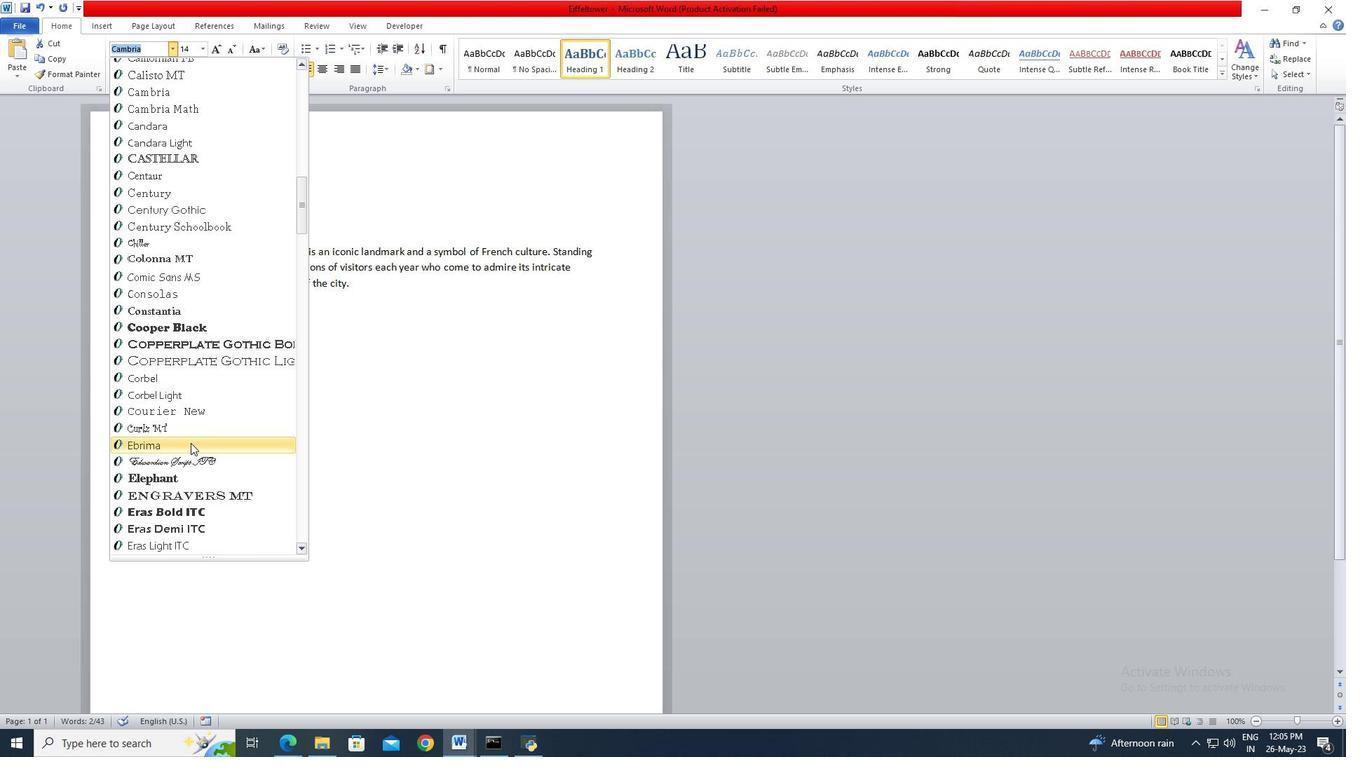 
Action: Mouse pressed left at (192, 485)
Screenshot: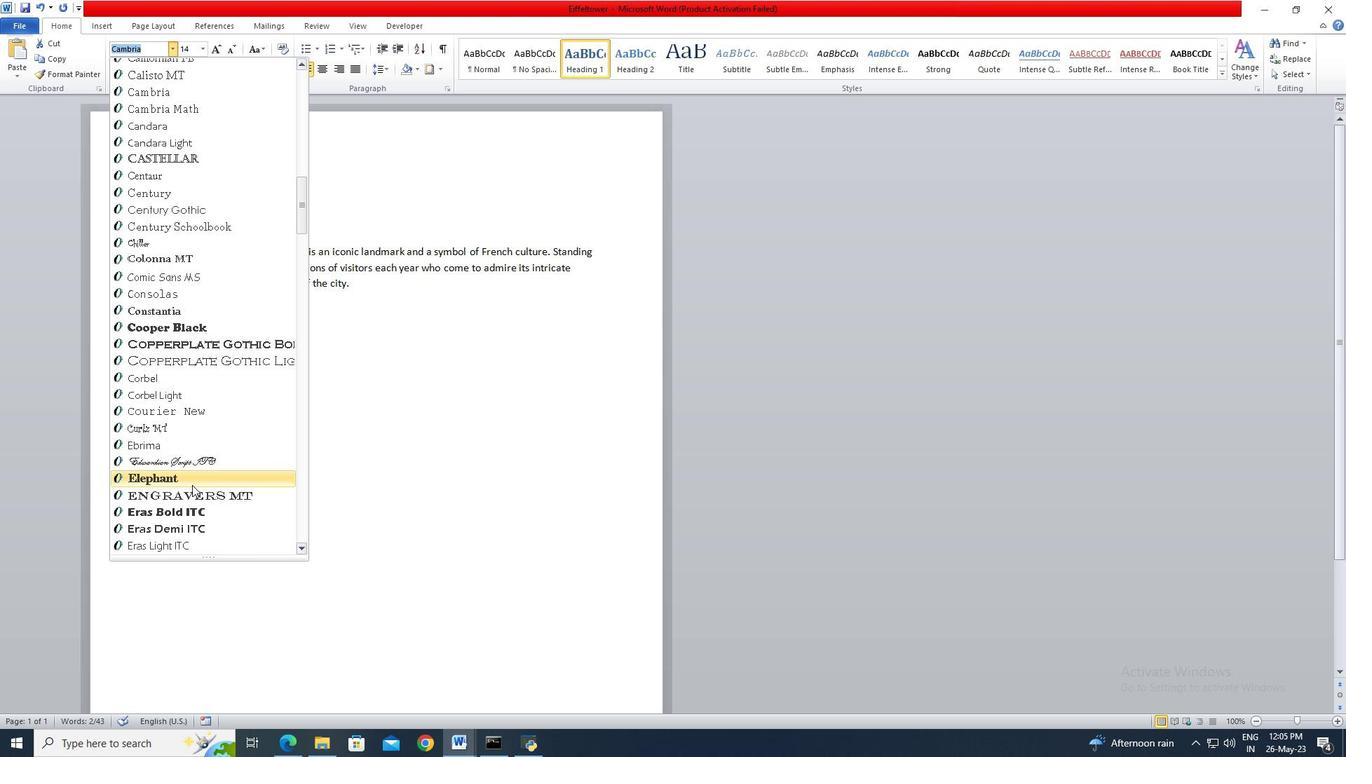 
Action: Mouse moved to (190, 51)
Screenshot: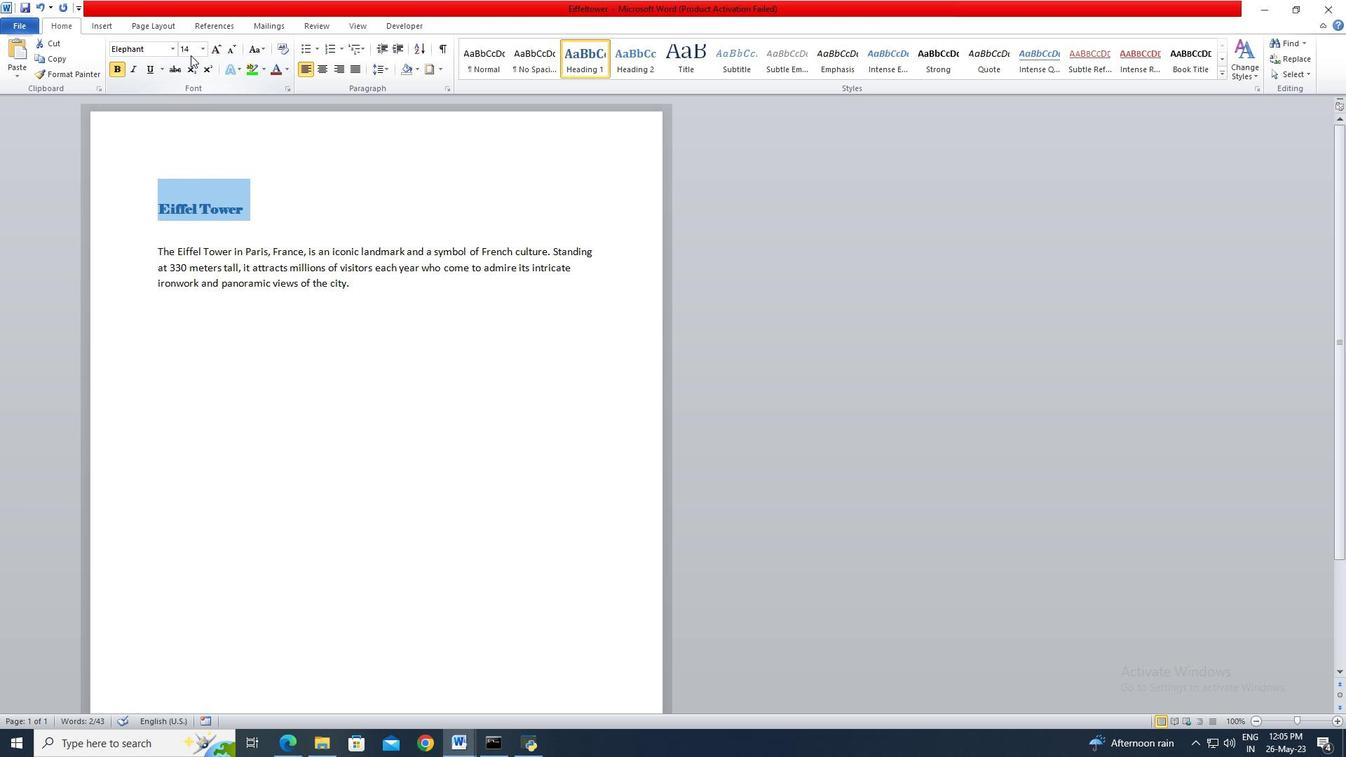 
Action: Mouse pressed left at (190, 51)
Screenshot: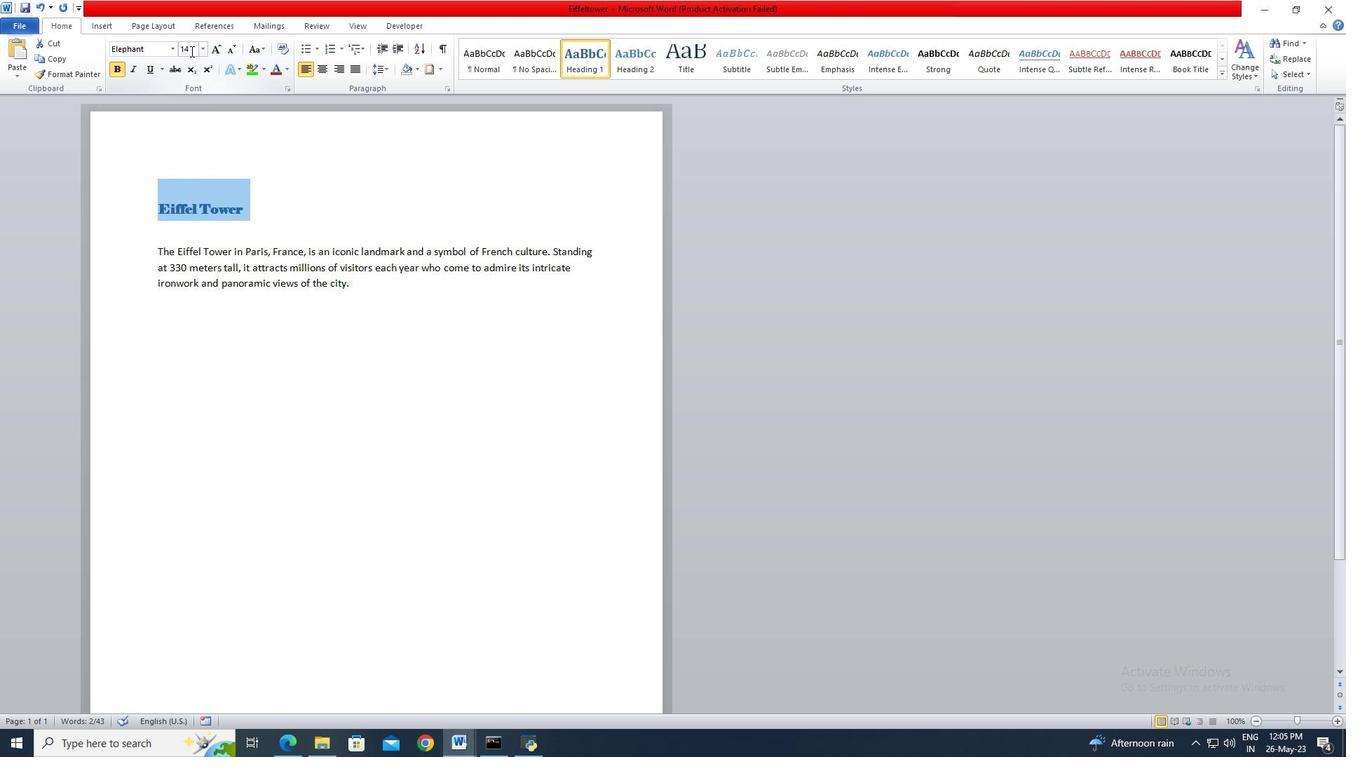 
Action: Key pressed 16<Key.enter>
Screenshot: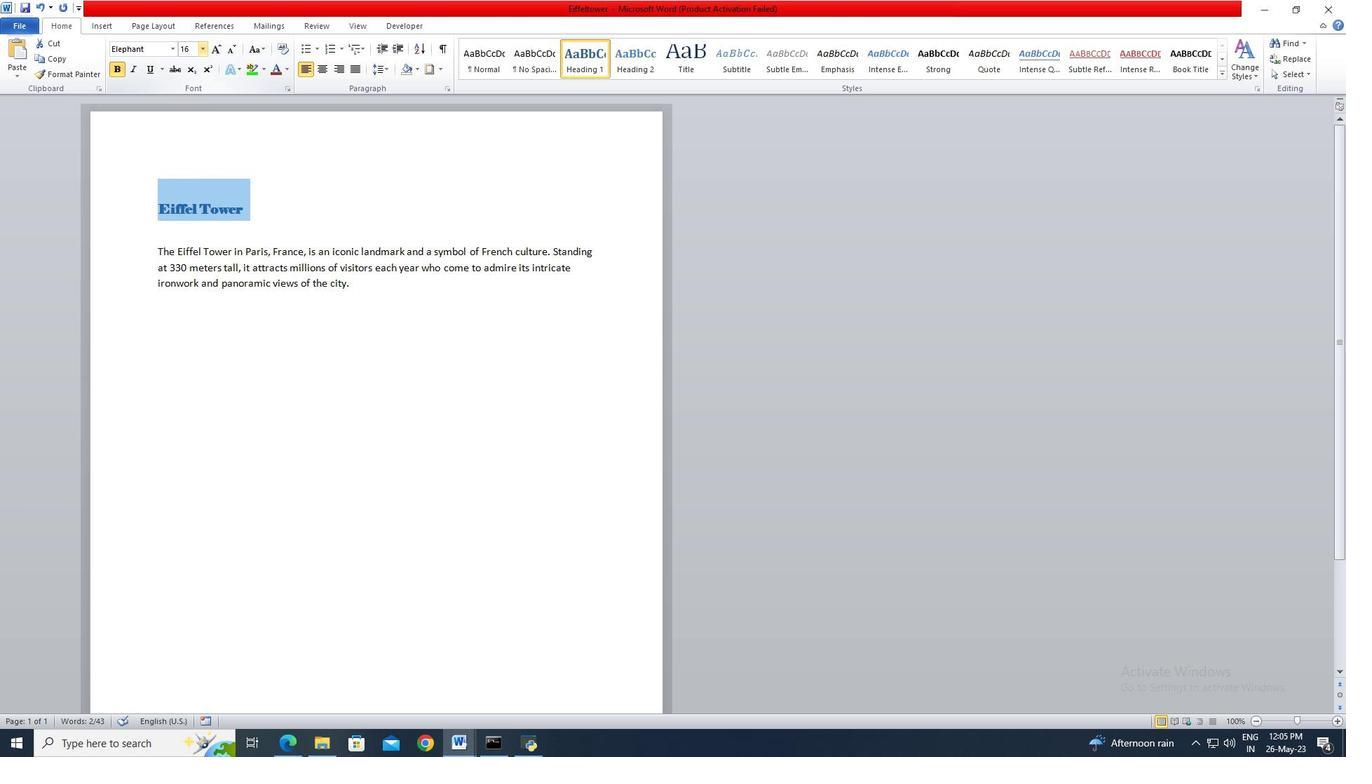 
Action: Mouse moved to (309, 70)
Screenshot: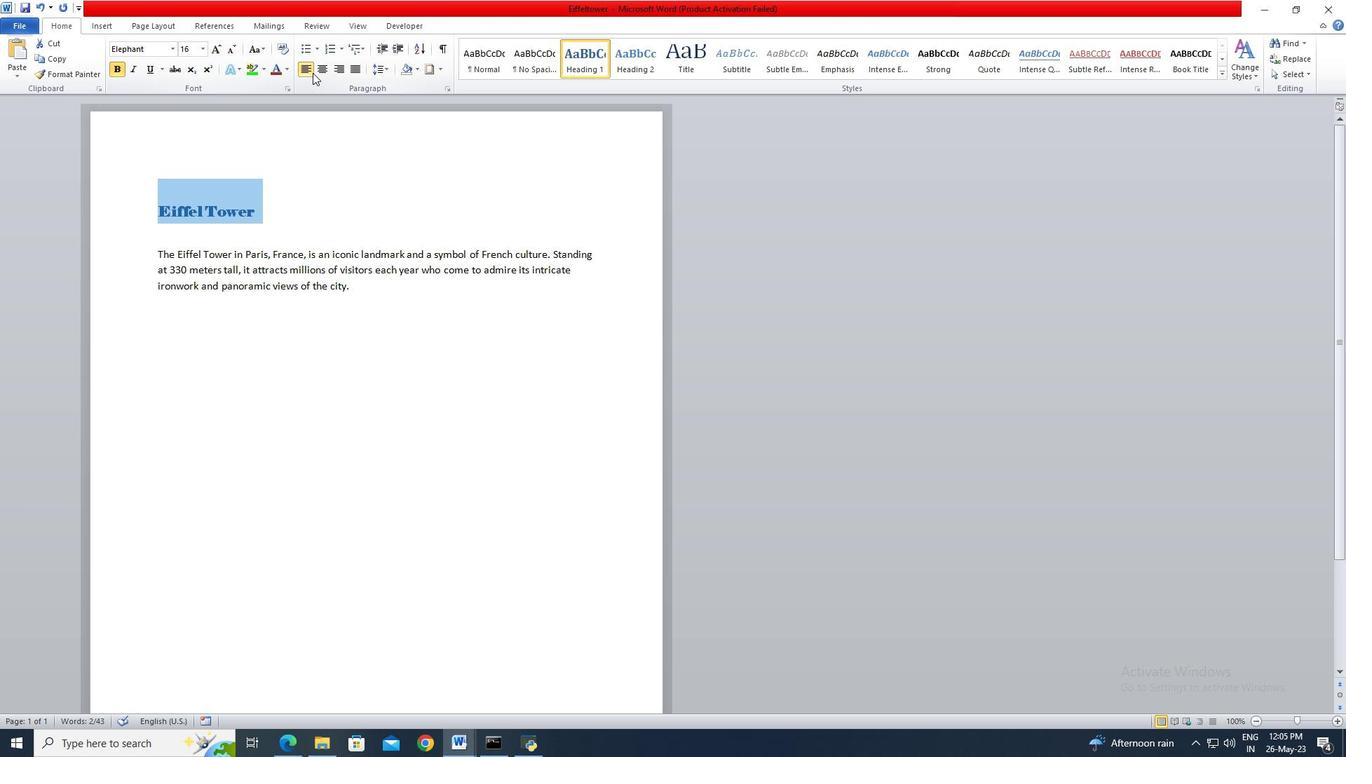 
Action: Mouse pressed left at (309, 70)
Screenshot: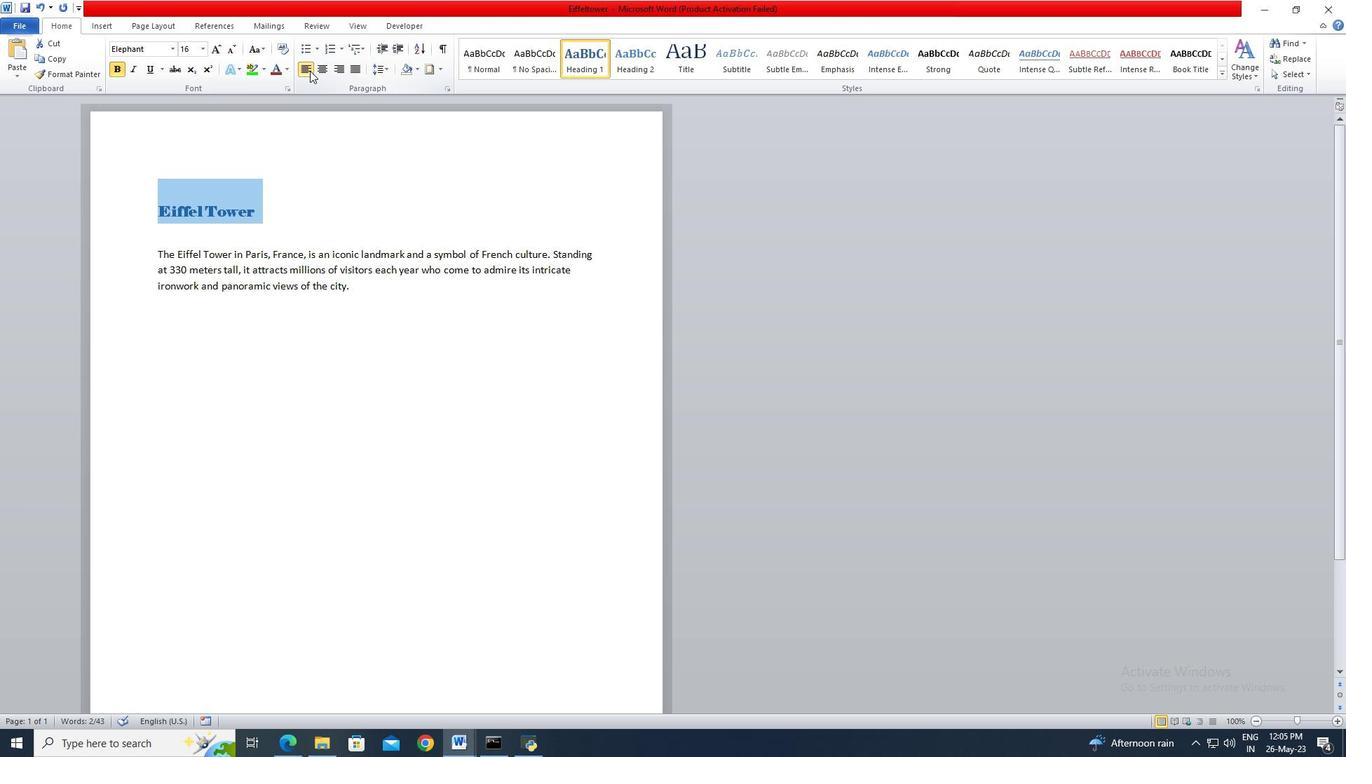 
Action: Mouse moved to (314, 206)
Screenshot: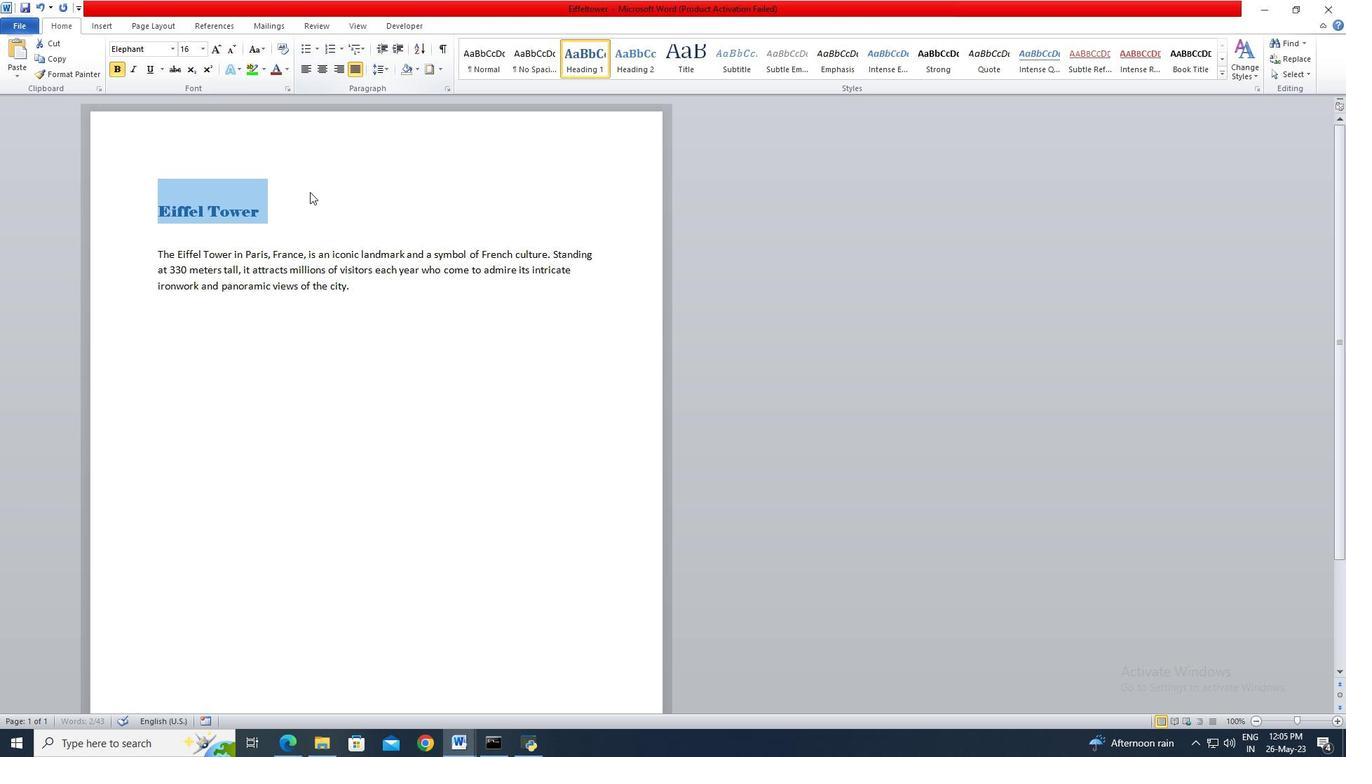
Action: Mouse pressed left at (314, 206)
Screenshot: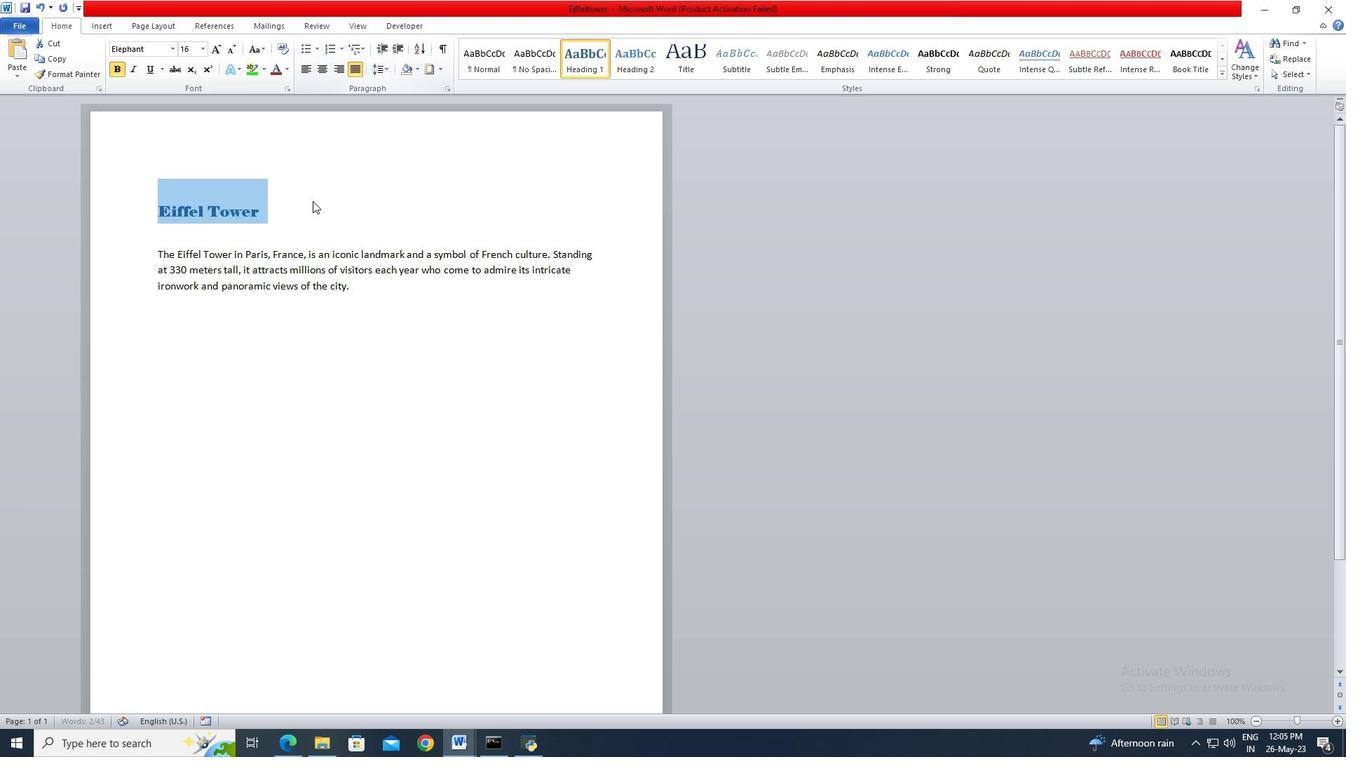 
